 Task: Look for space in Wantagh, United States from 10th August, 2023 to 20th August, 2023 for 12 adults in price range Rs.10000 to Rs.14000. Place can be entire place or shared room with 6 bedrooms having 12 beds and 6 bathrooms. Property type can be house, flat, guest house. Amenities needed are: wifi, TV, free parkinig on premises, gym, breakfast. Booking option can be shelf check-in. Required host language is English.
Action: Mouse moved to (449, 93)
Screenshot: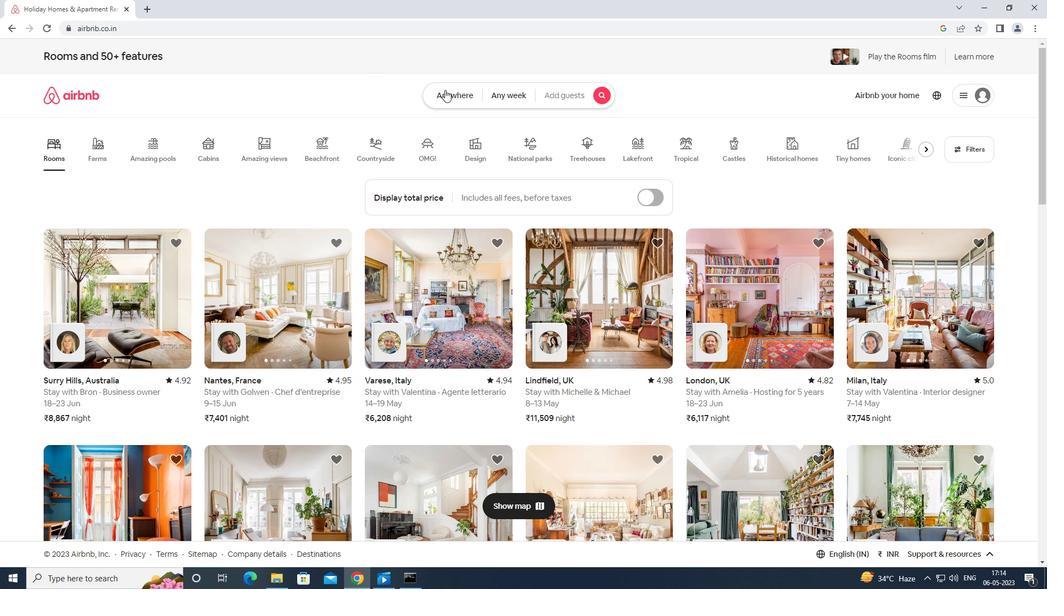 
Action: Mouse pressed left at (449, 93)
Screenshot: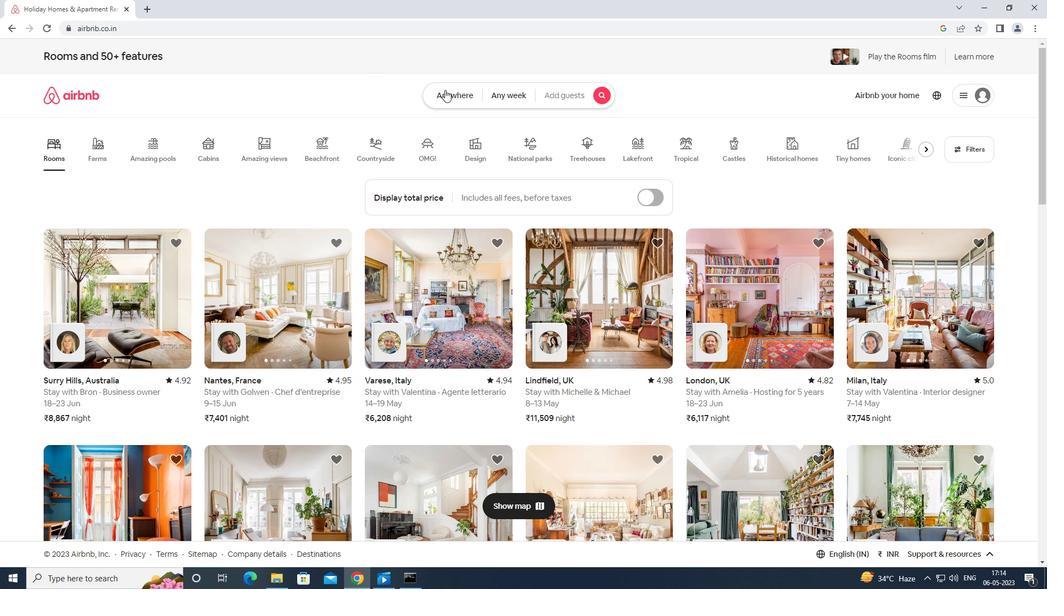 
Action: Mouse moved to (449, 100)
Screenshot: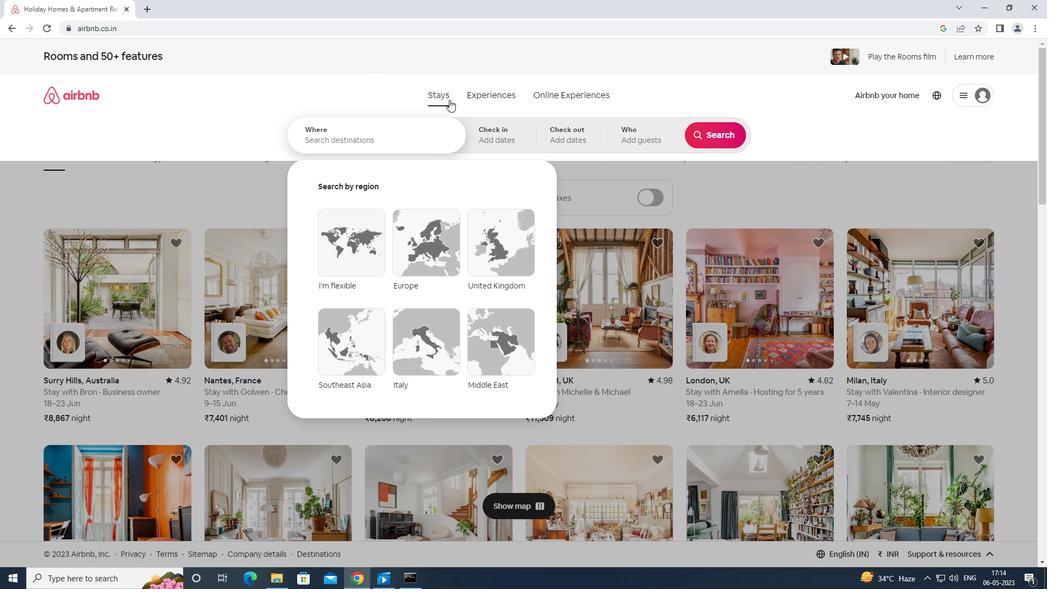 
Action: Key pressed <Key.caps_lock>
Screenshot: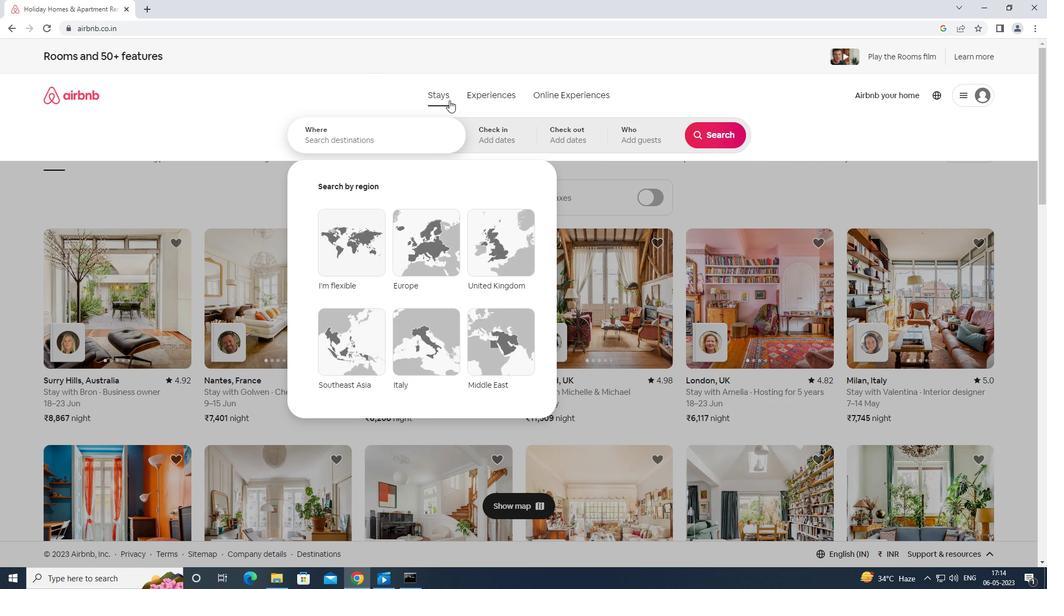 
Action: Mouse moved to (425, 137)
Screenshot: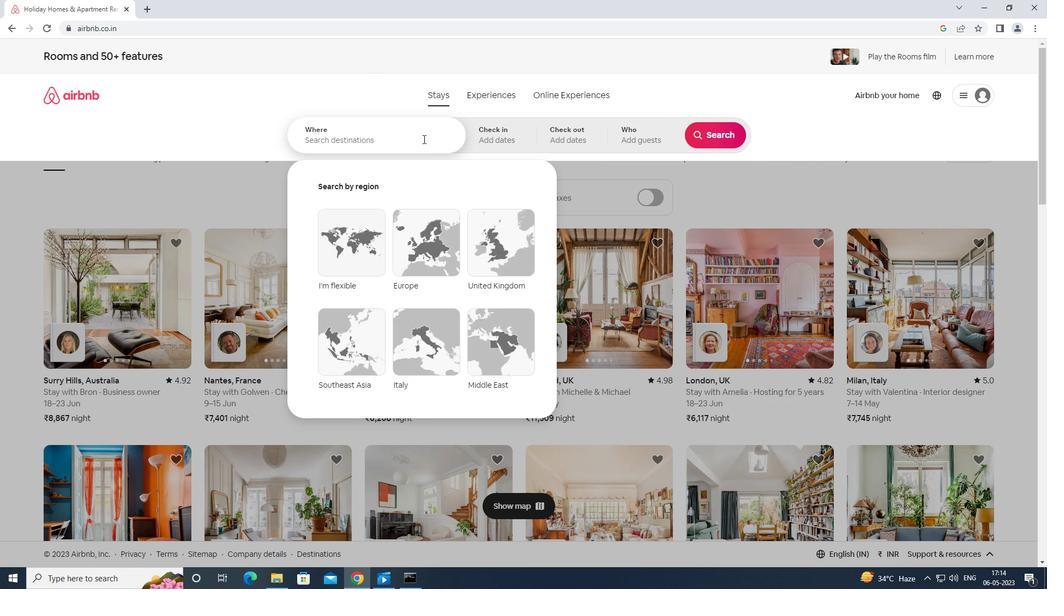 
Action: Mouse pressed left at (425, 137)
Screenshot: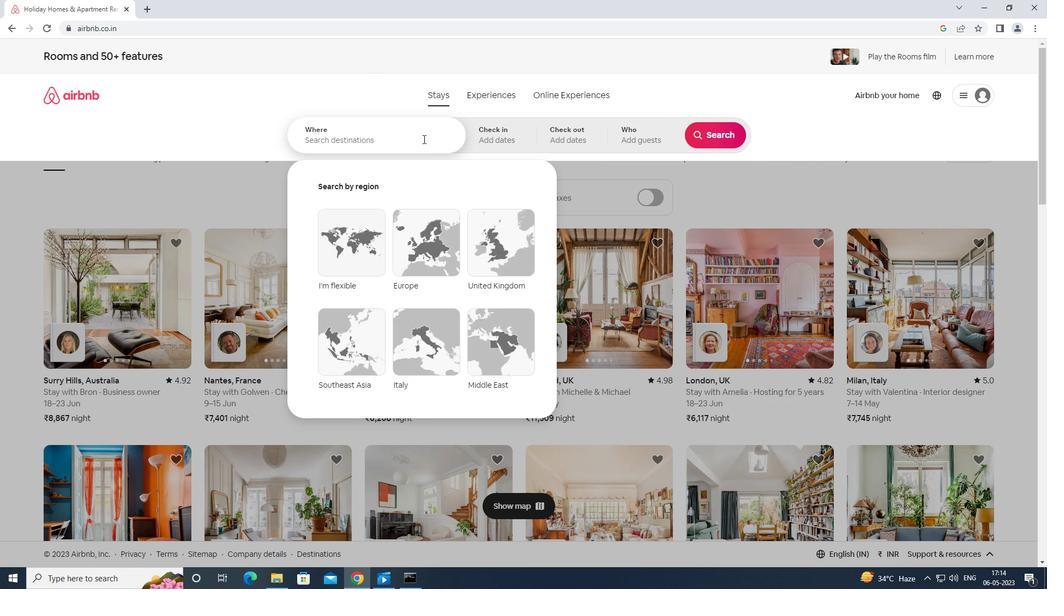 
Action: Mouse moved to (425, 134)
Screenshot: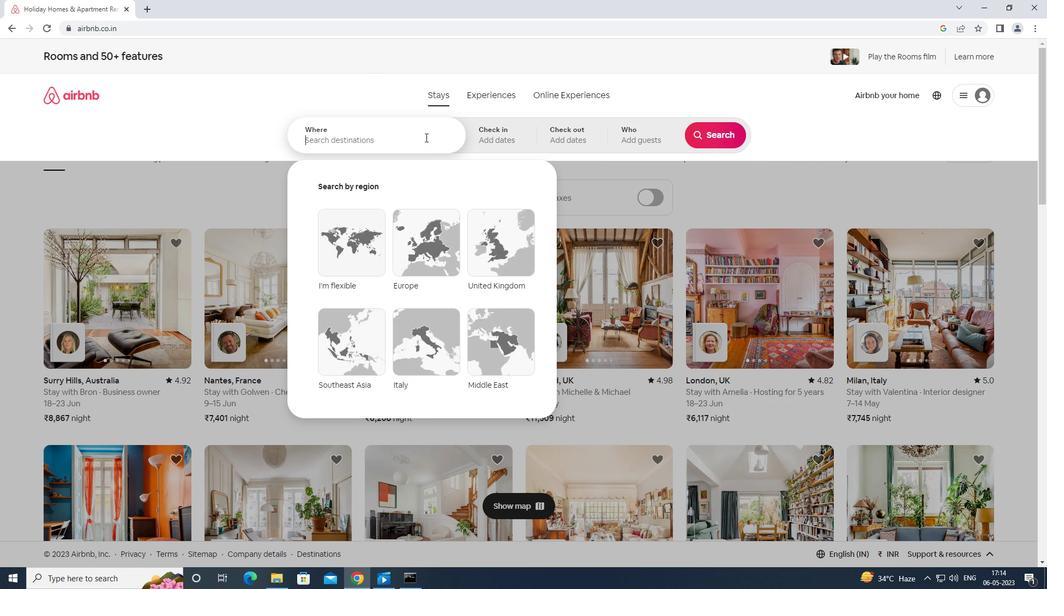 
Action: Key pressed wantagh<Key.space>united<Key.space>states<Key.enter>
Screenshot: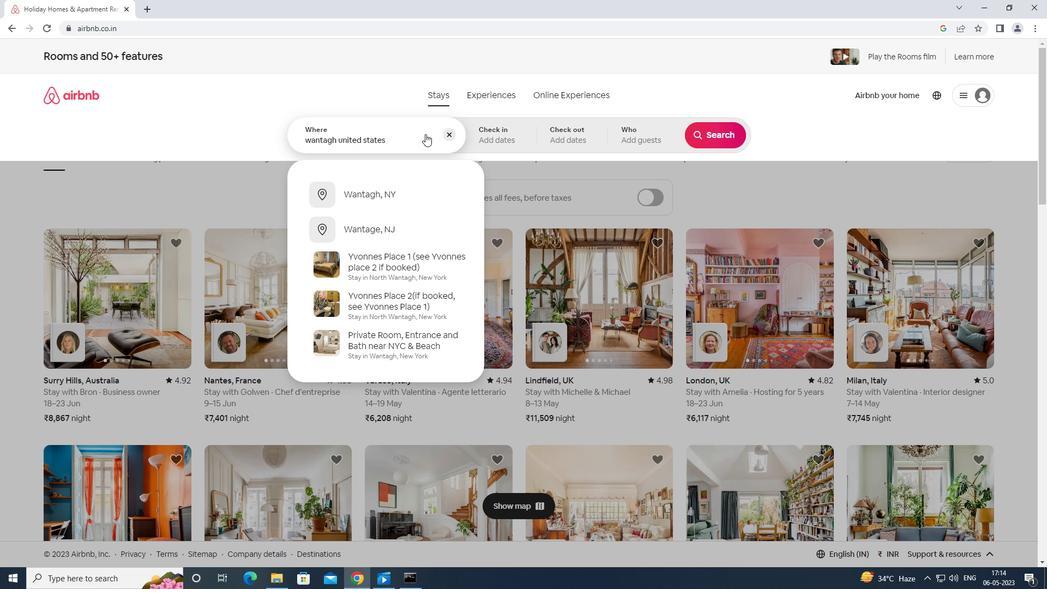 
Action: Mouse moved to (703, 224)
Screenshot: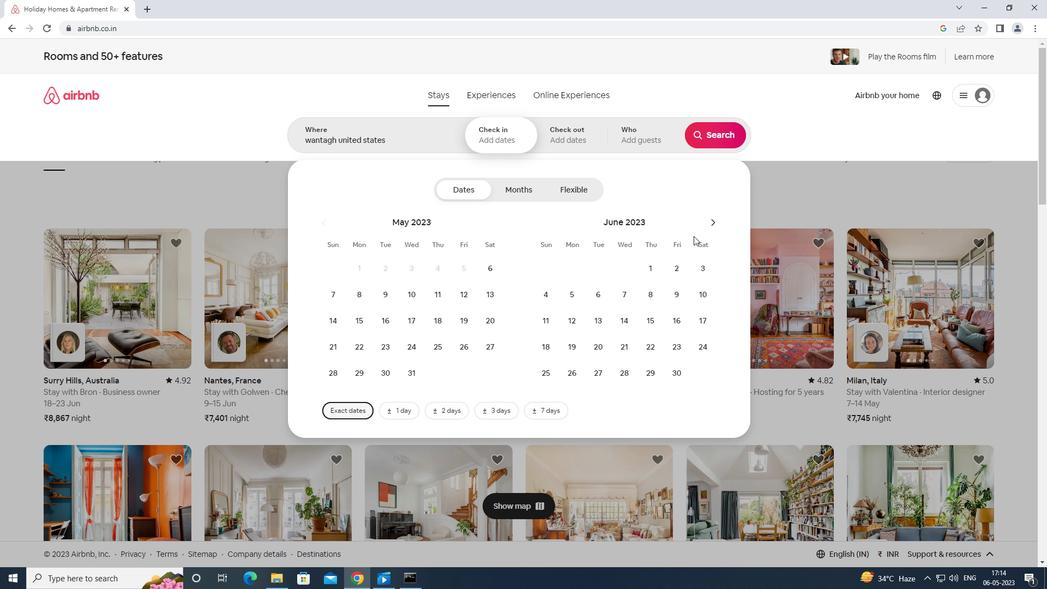 
Action: Mouse pressed left at (703, 224)
Screenshot: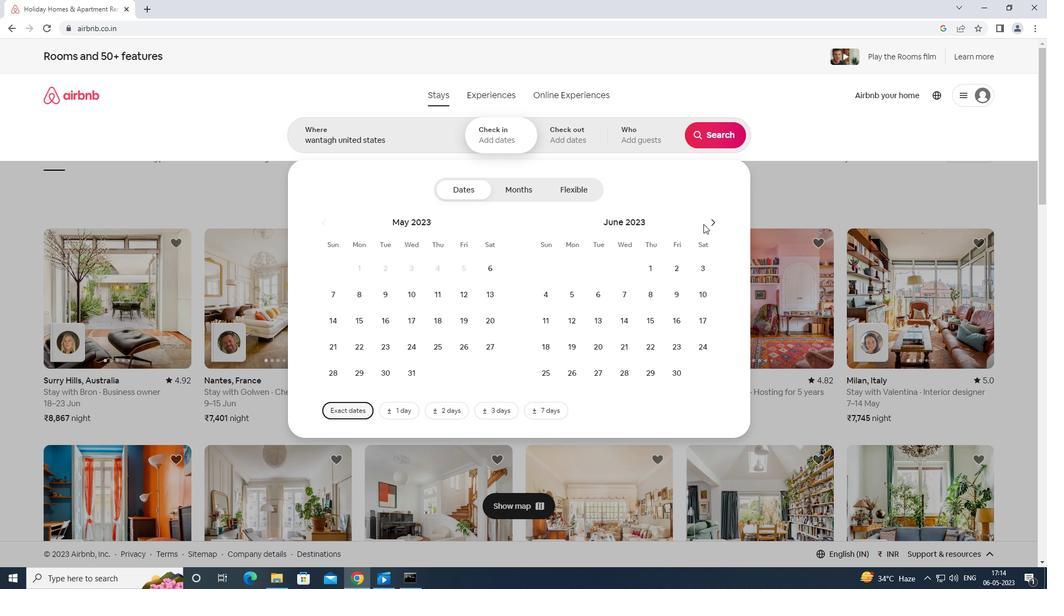 
Action: Mouse moved to (712, 223)
Screenshot: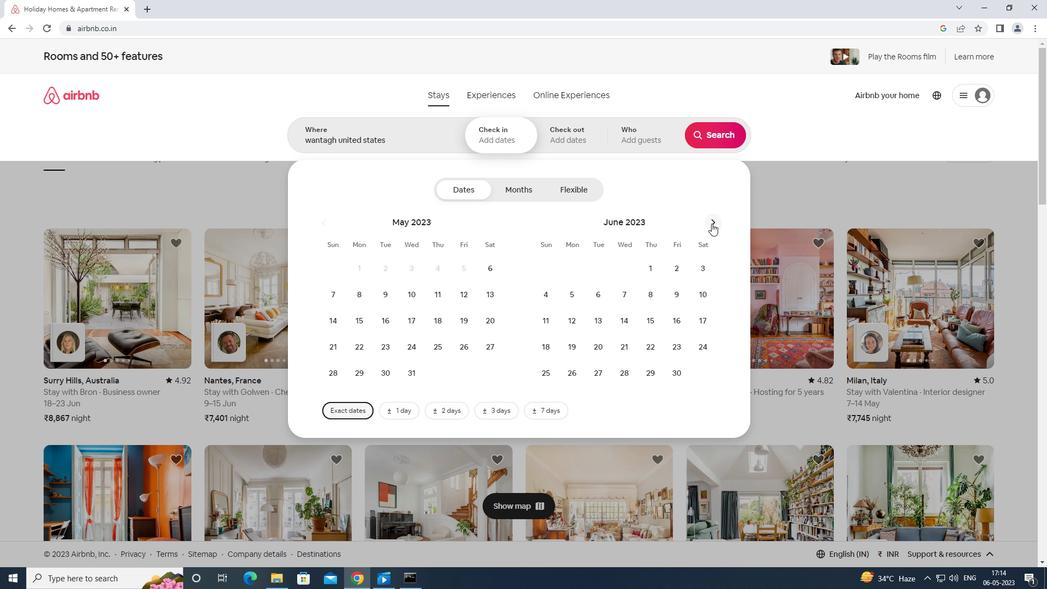 
Action: Mouse pressed left at (712, 223)
Screenshot: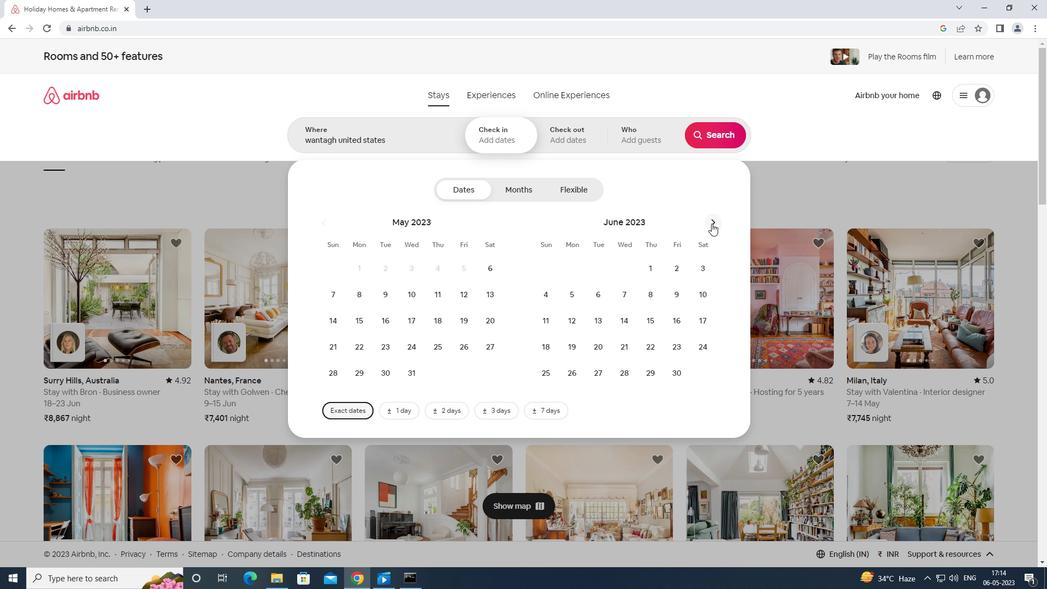 
Action: Mouse moved to (712, 223)
Screenshot: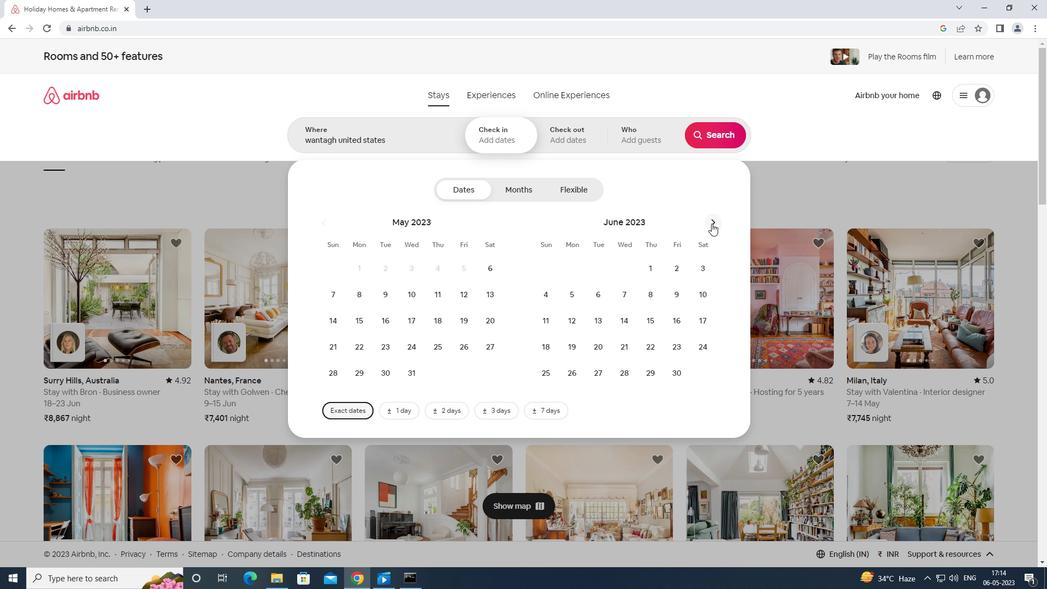 
Action: Mouse pressed left at (712, 223)
Screenshot: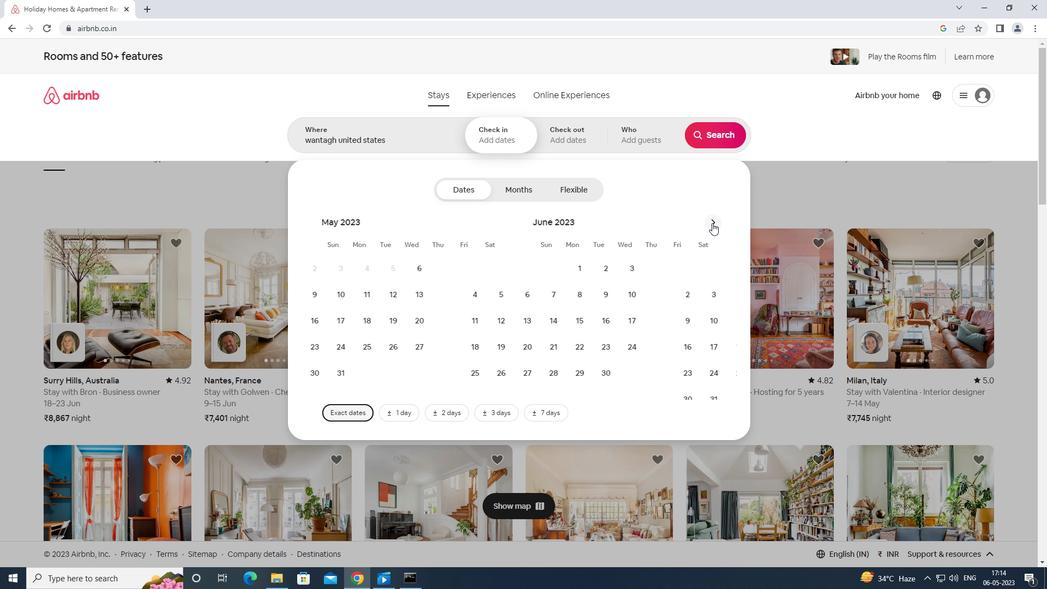 
Action: Mouse moved to (655, 293)
Screenshot: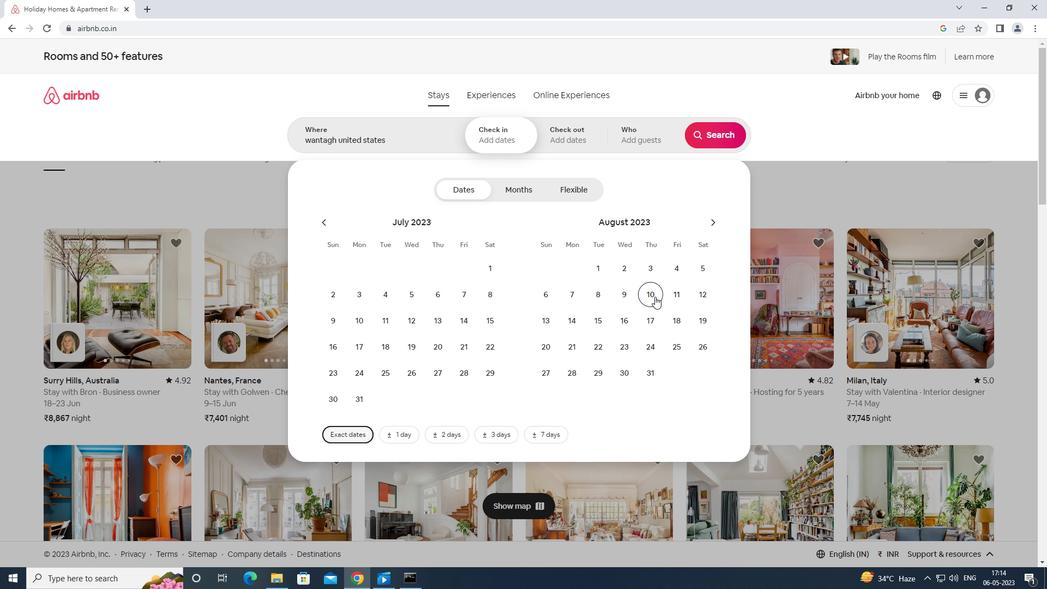 
Action: Mouse pressed left at (655, 293)
Screenshot: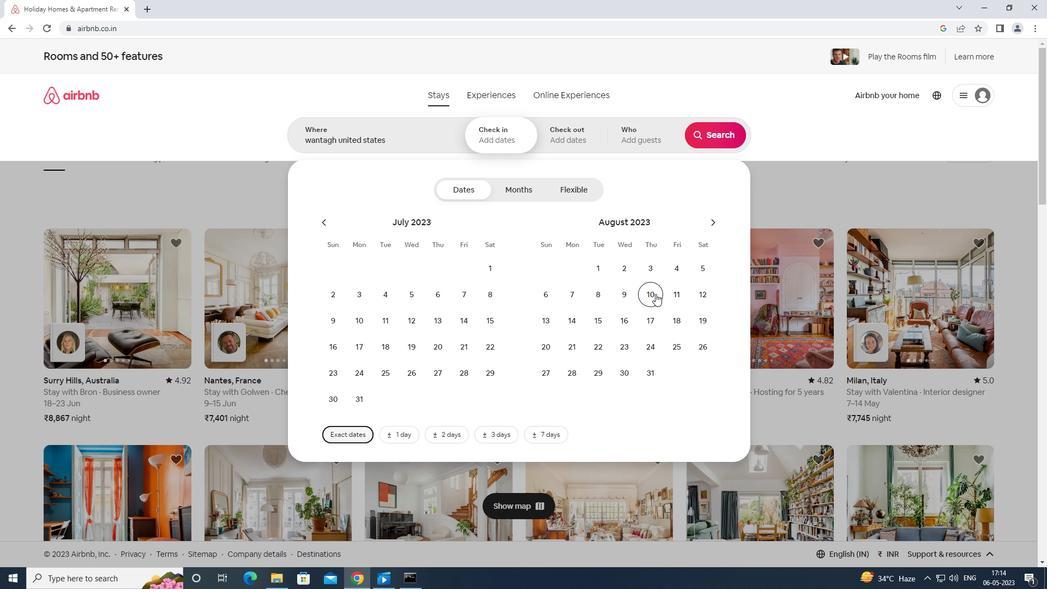 
Action: Mouse moved to (541, 343)
Screenshot: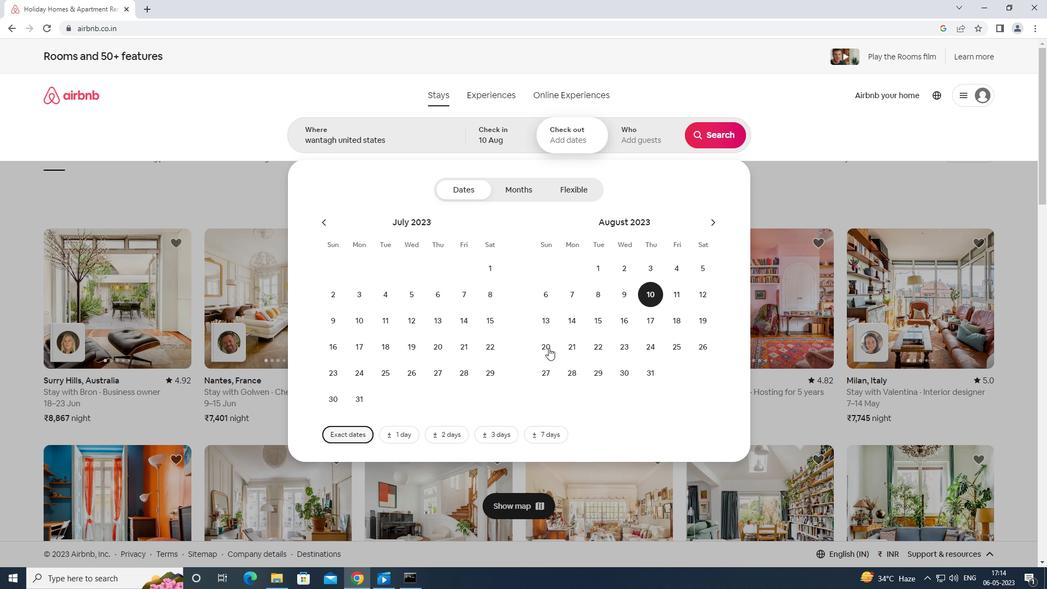 
Action: Mouse pressed left at (541, 343)
Screenshot: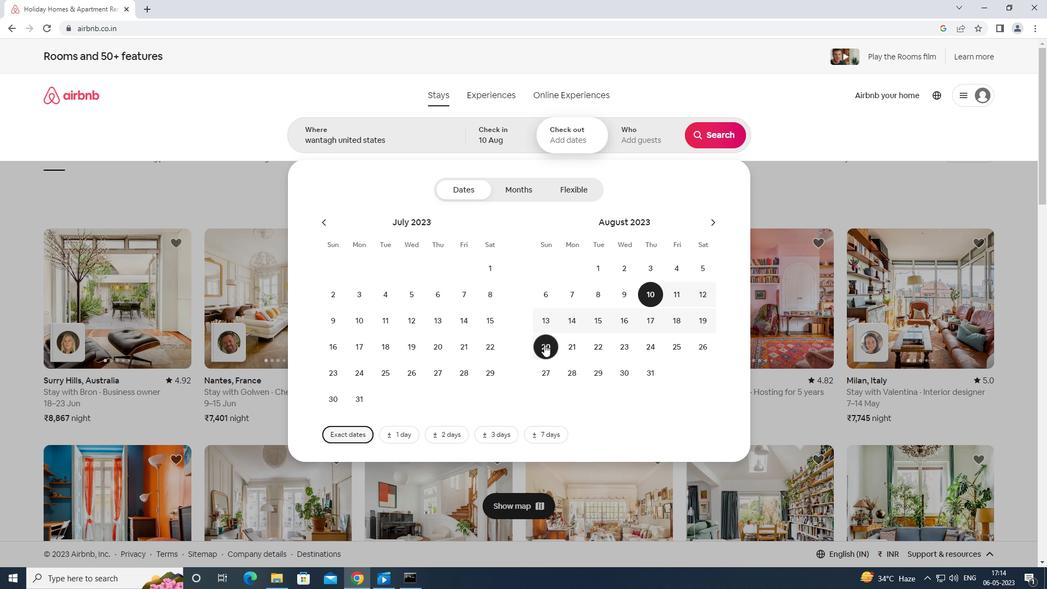 
Action: Mouse moved to (653, 135)
Screenshot: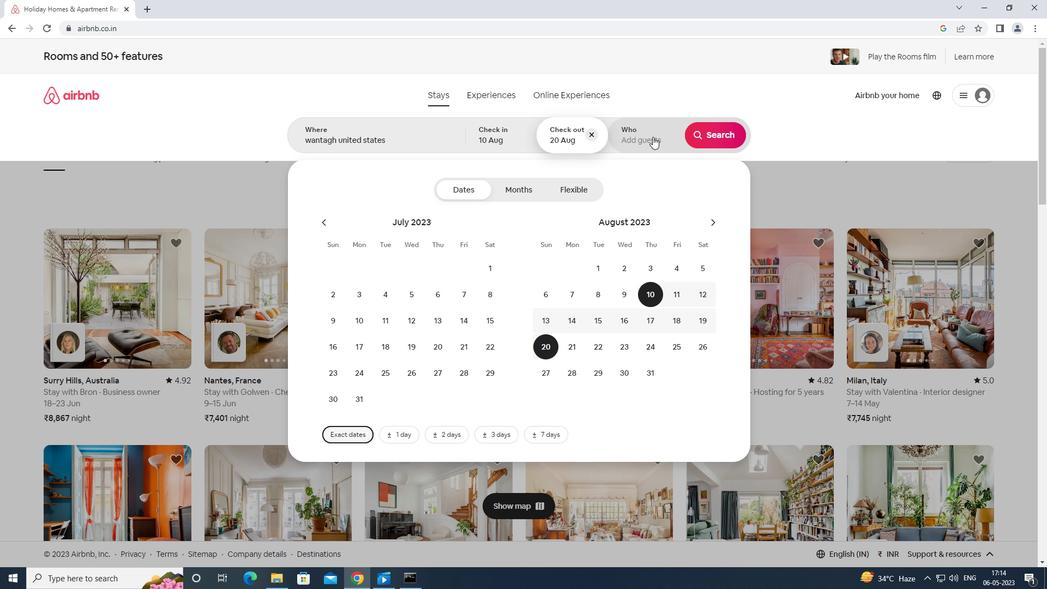 
Action: Mouse pressed left at (653, 135)
Screenshot: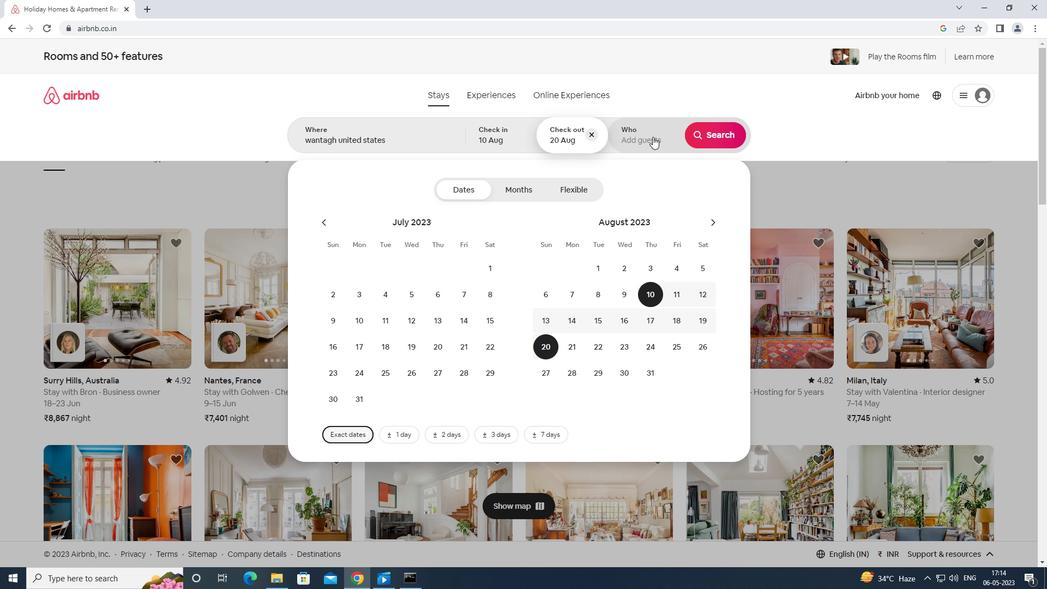 
Action: Mouse moved to (714, 190)
Screenshot: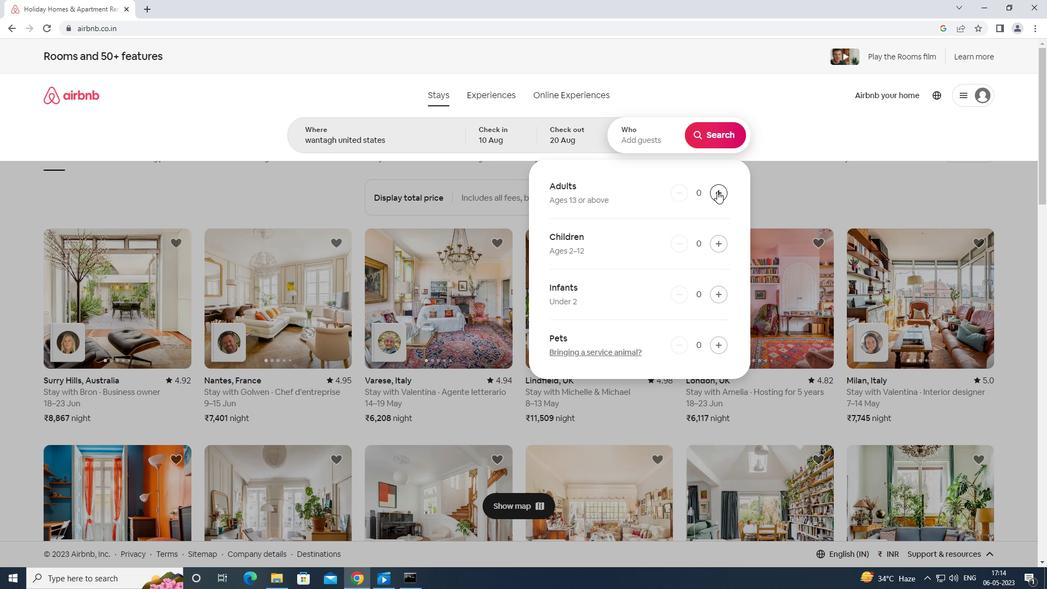 
Action: Mouse pressed left at (714, 190)
Screenshot: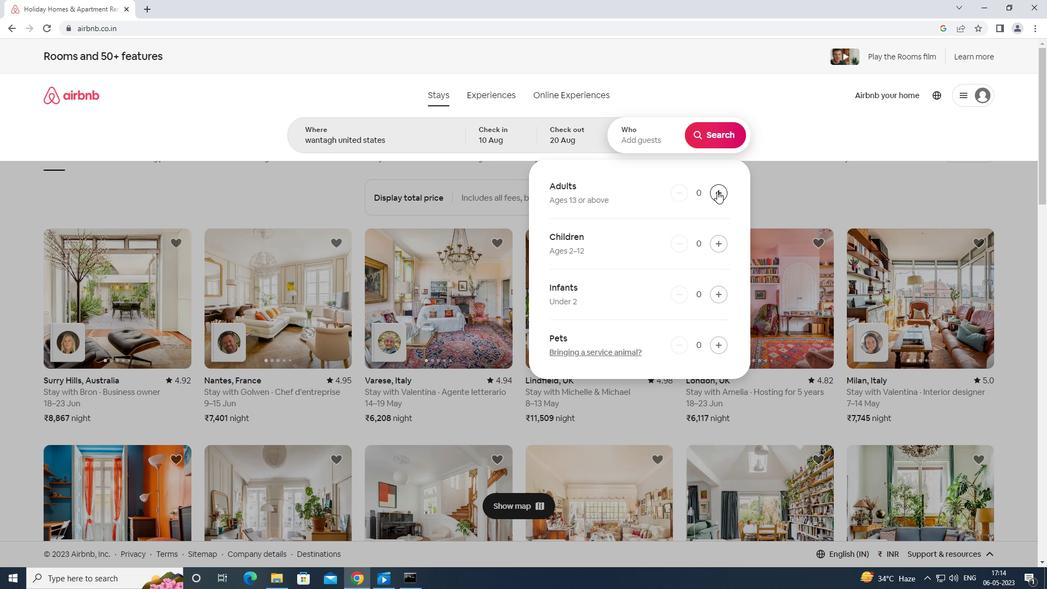 
Action: Mouse moved to (714, 190)
Screenshot: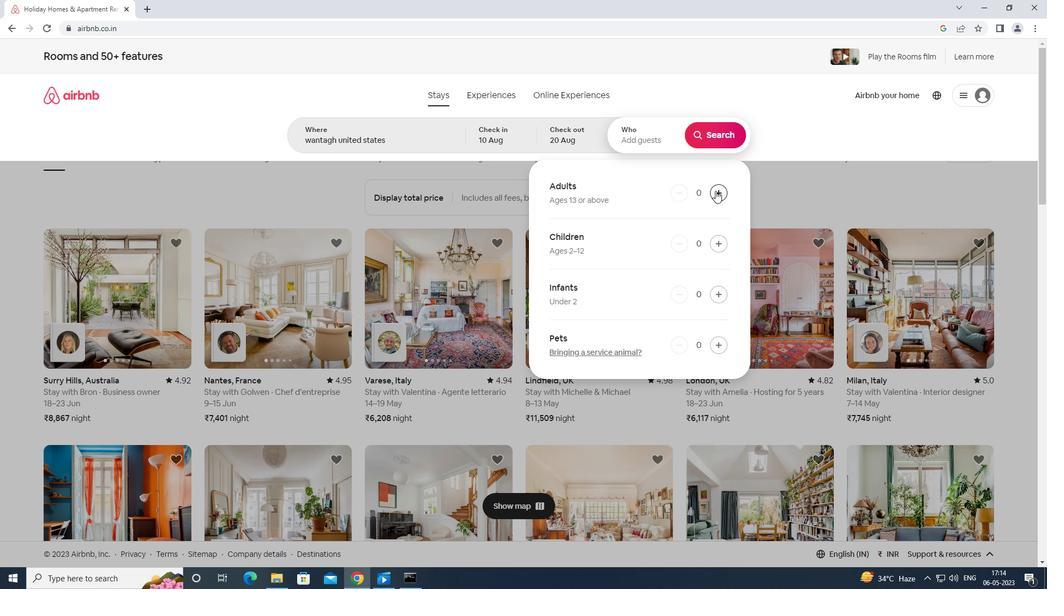 
Action: Mouse pressed left at (714, 190)
Screenshot: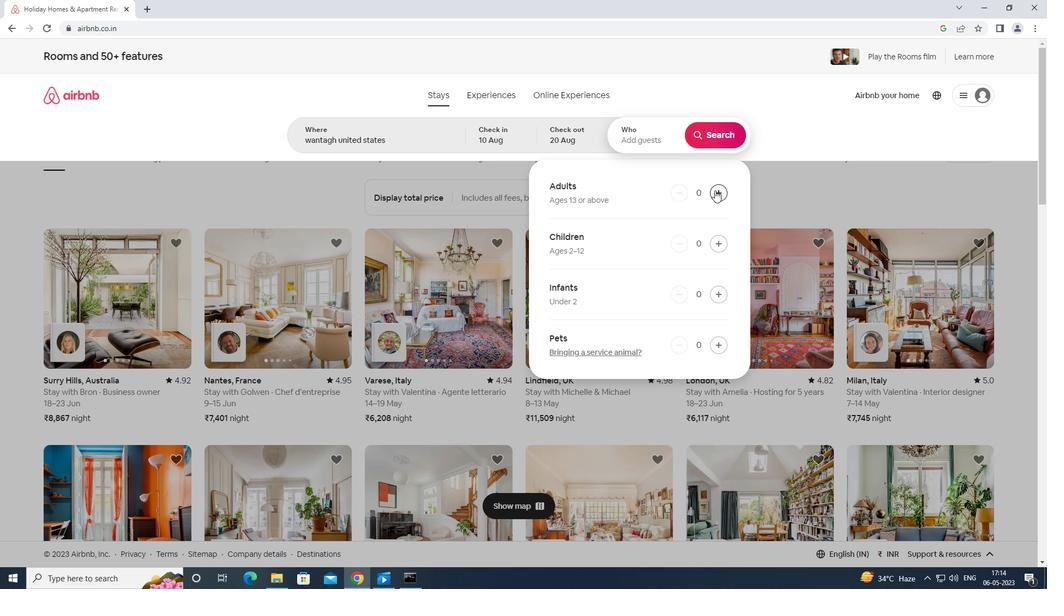 
Action: Mouse pressed left at (714, 190)
Screenshot: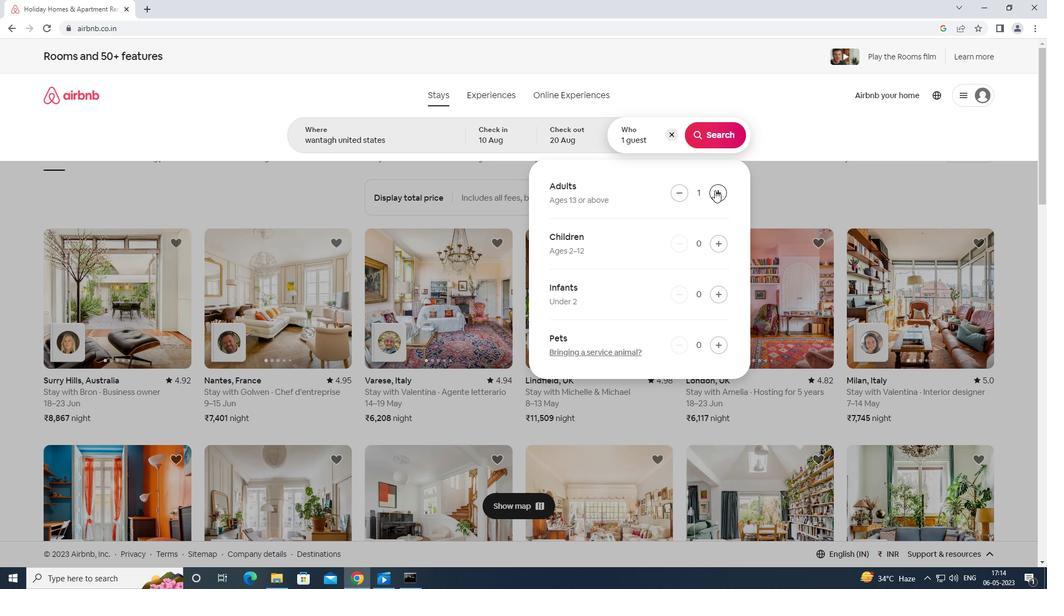 
Action: Mouse moved to (714, 189)
Screenshot: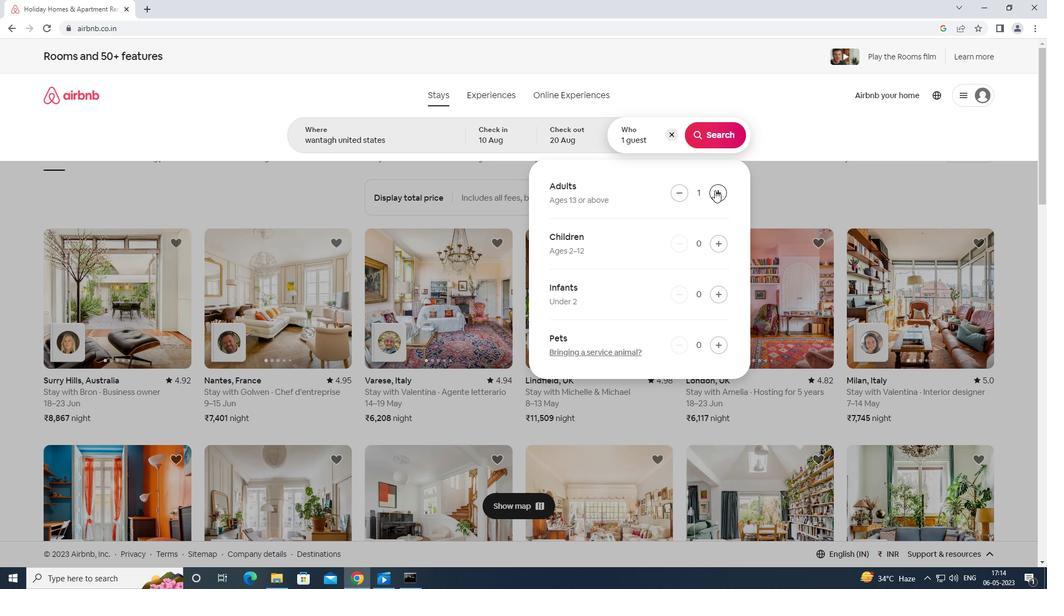 
Action: Mouse pressed left at (714, 189)
Screenshot: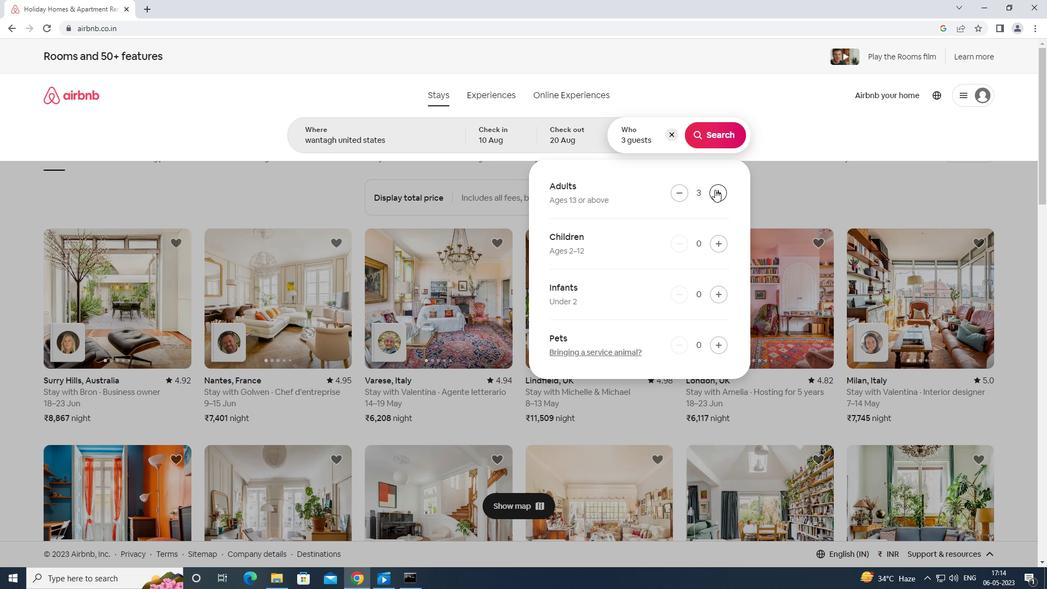 
Action: Mouse moved to (718, 190)
Screenshot: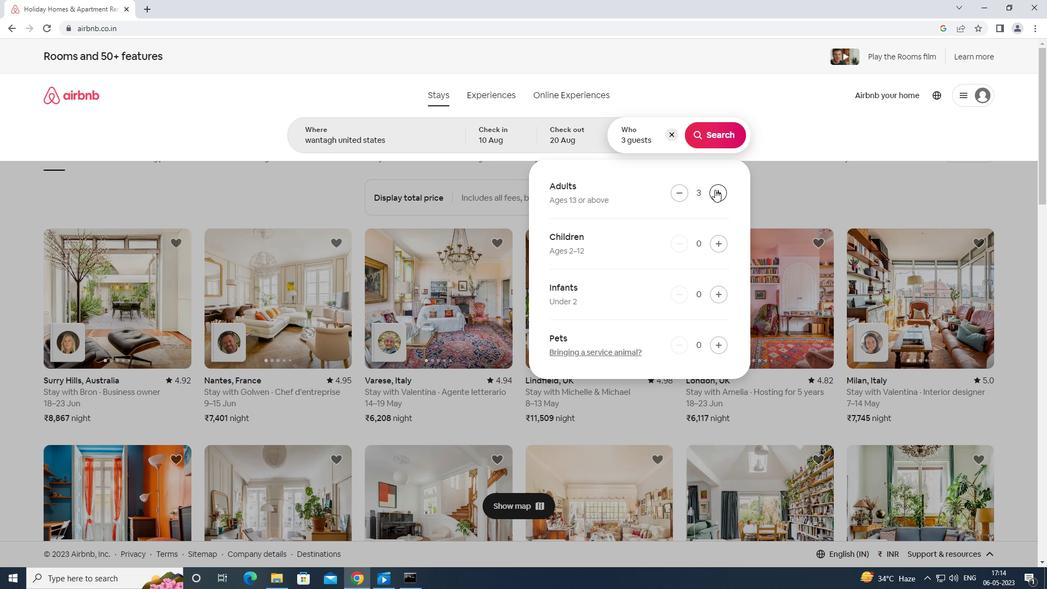 
Action: Mouse pressed left at (718, 190)
Screenshot: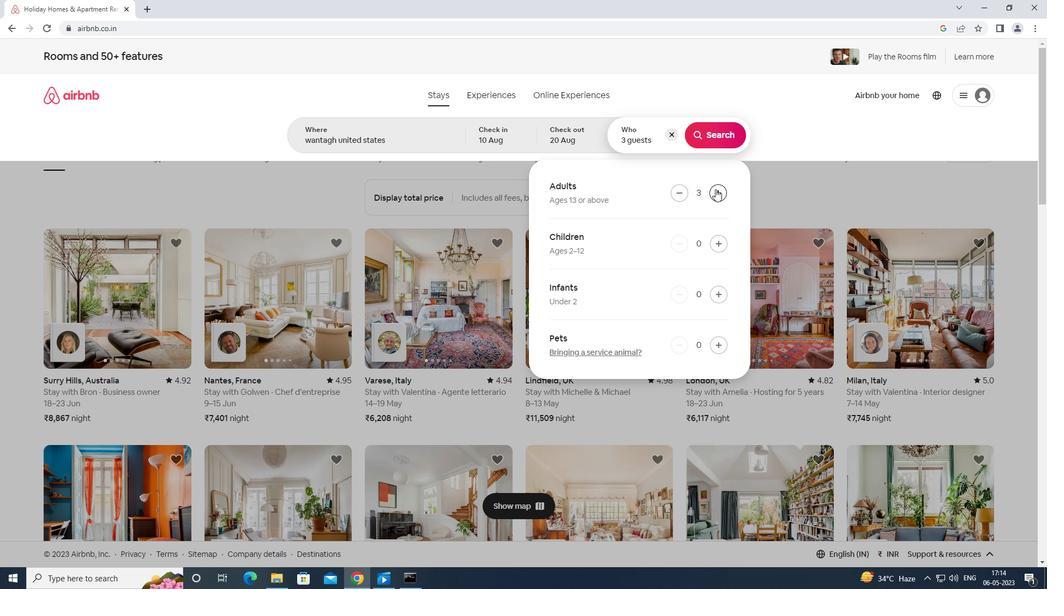 
Action: Mouse moved to (718, 190)
Screenshot: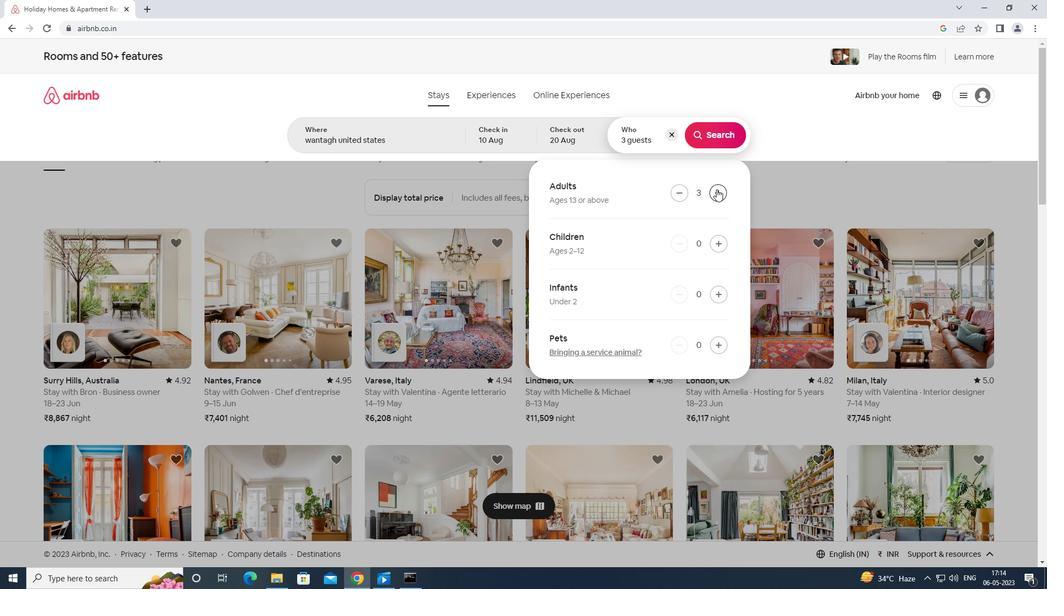 
Action: Mouse pressed left at (718, 190)
Screenshot: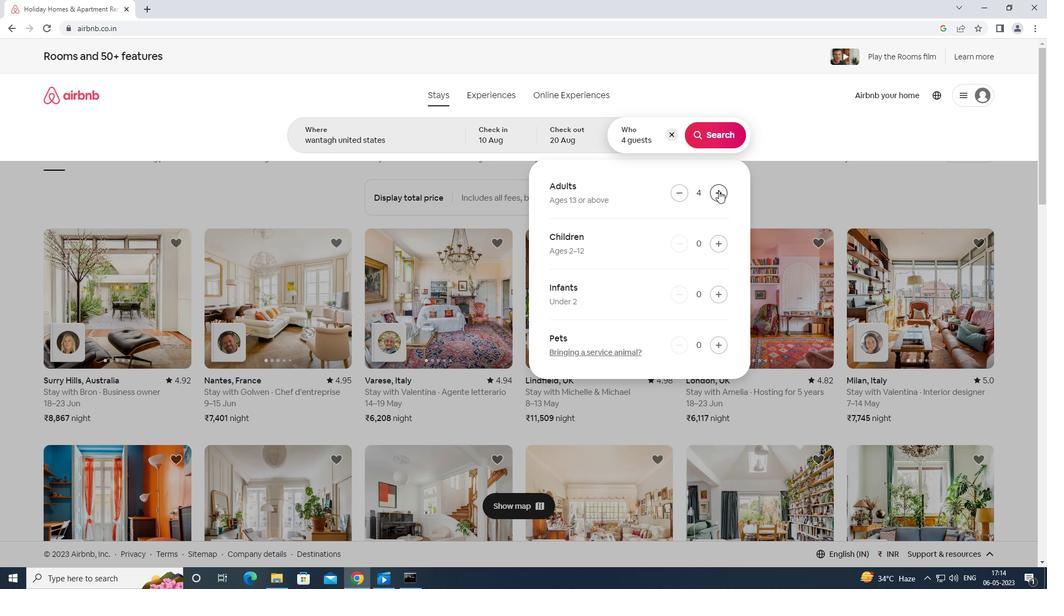 
Action: Mouse pressed left at (718, 190)
Screenshot: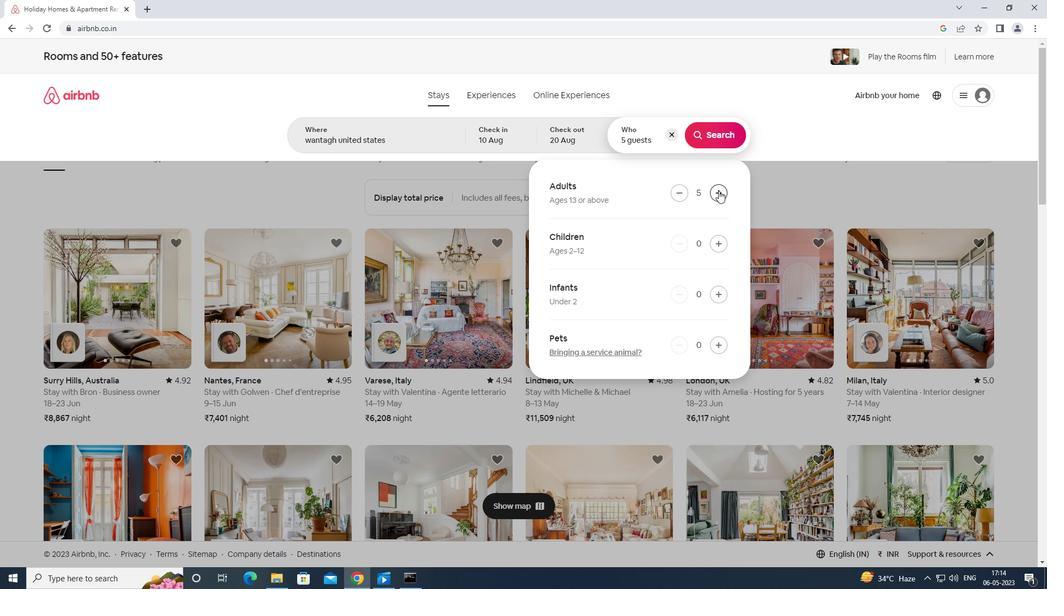 
Action: Mouse pressed left at (718, 190)
Screenshot: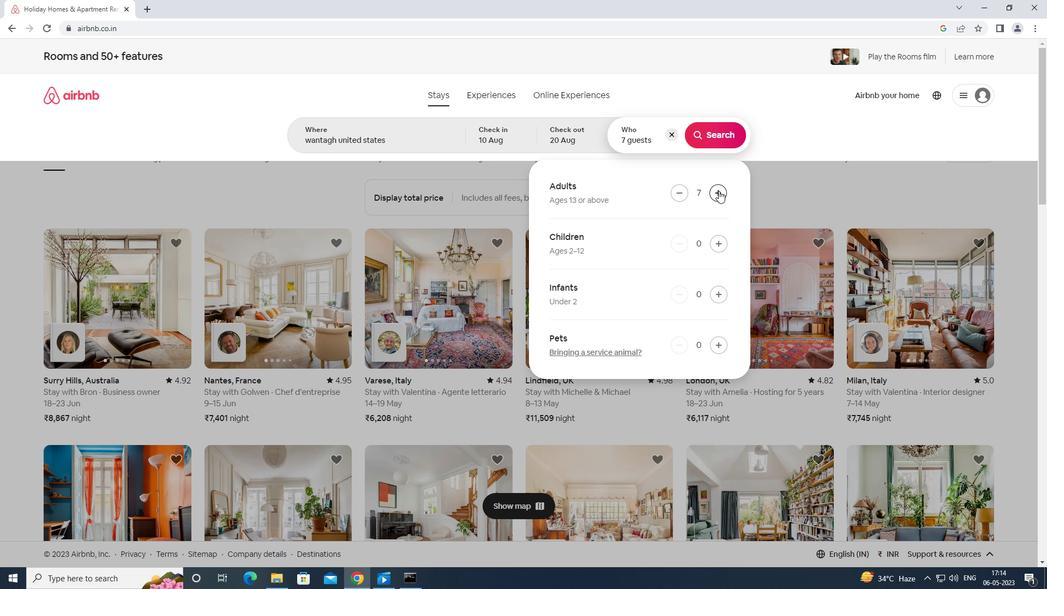 
Action: Mouse pressed left at (718, 190)
Screenshot: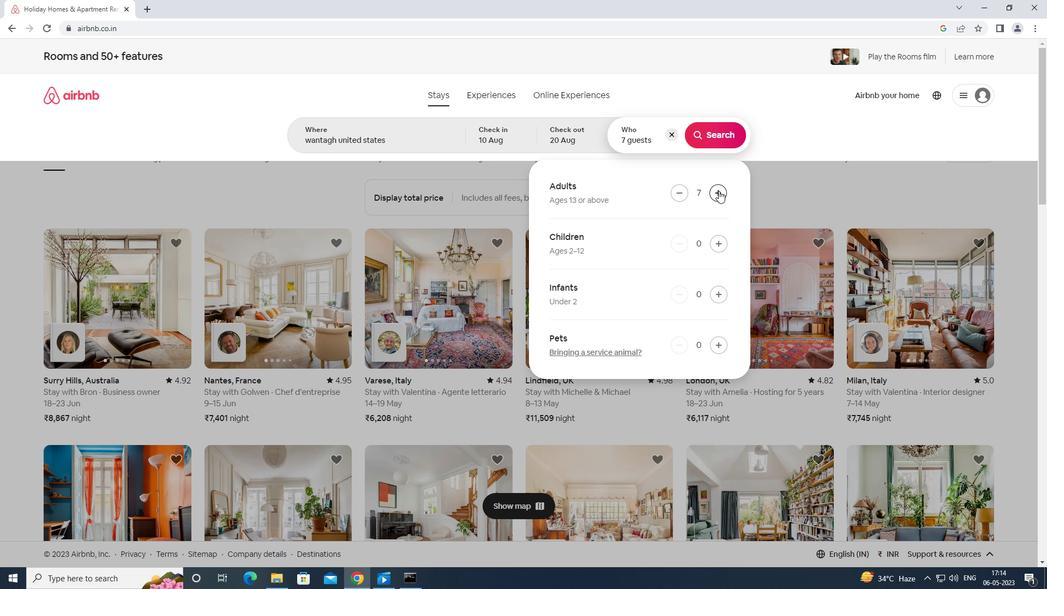 
Action: Mouse pressed left at (718, 190)
Screenshot: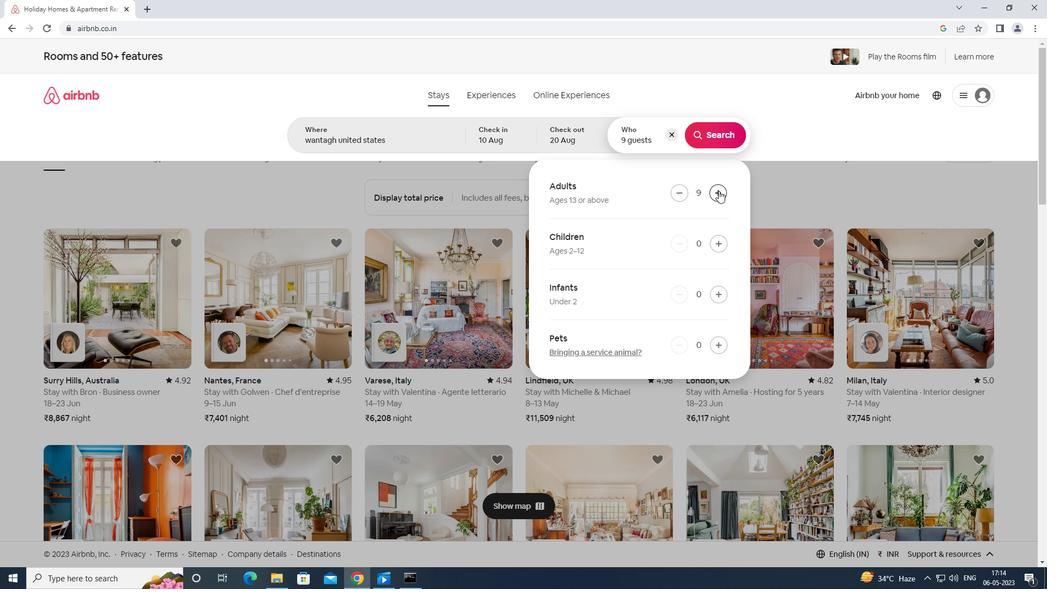 
Action: Mouse pressed left at (718, 190)
Screenshot: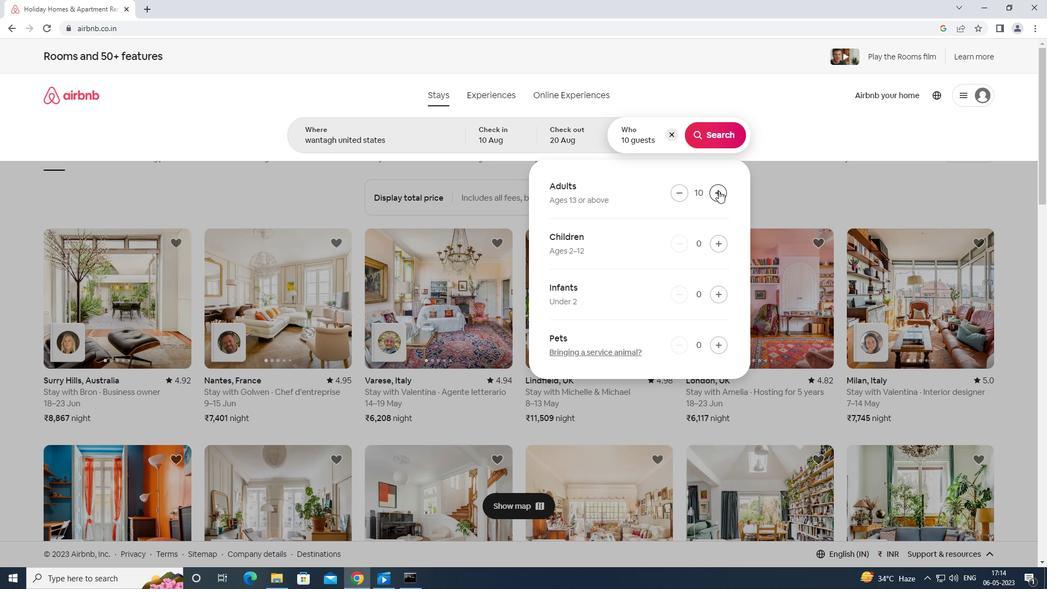 
Action: Mouse pressed left at (718, 190)
Screenshot: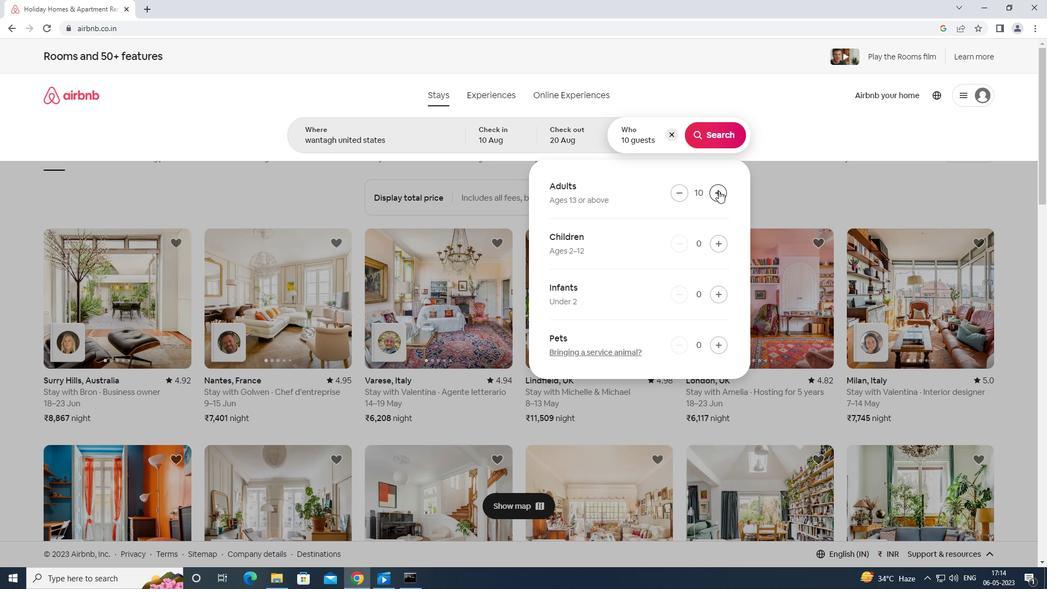 
Action: Mouse moved to (720, 135)
Screenshot: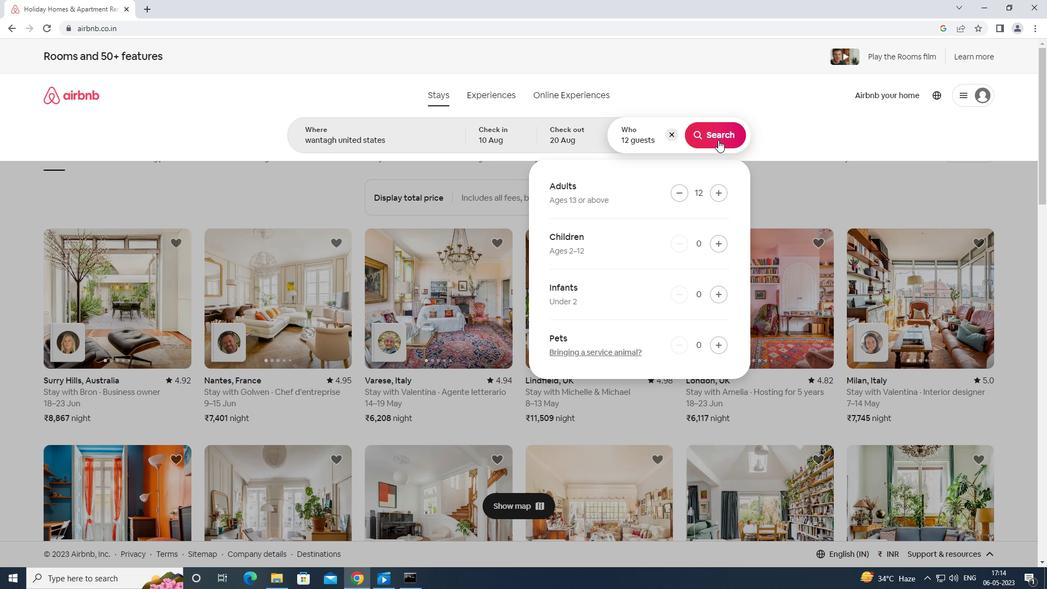 
Action: Mouse pressed left at (720, 135)
Screenshot: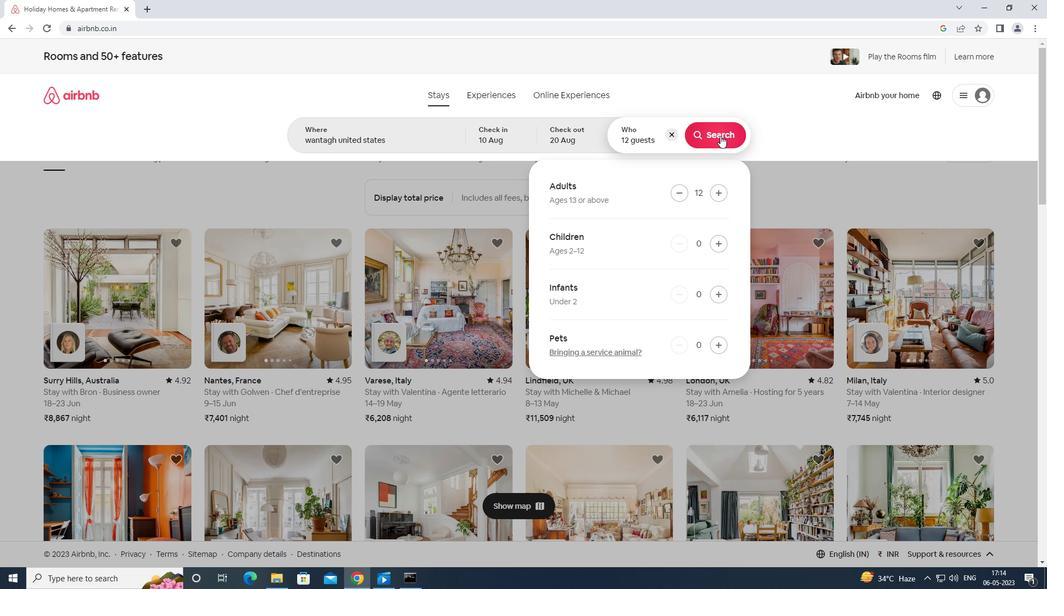 
Action: Mouse moved to (1008, 99)
Screenshot: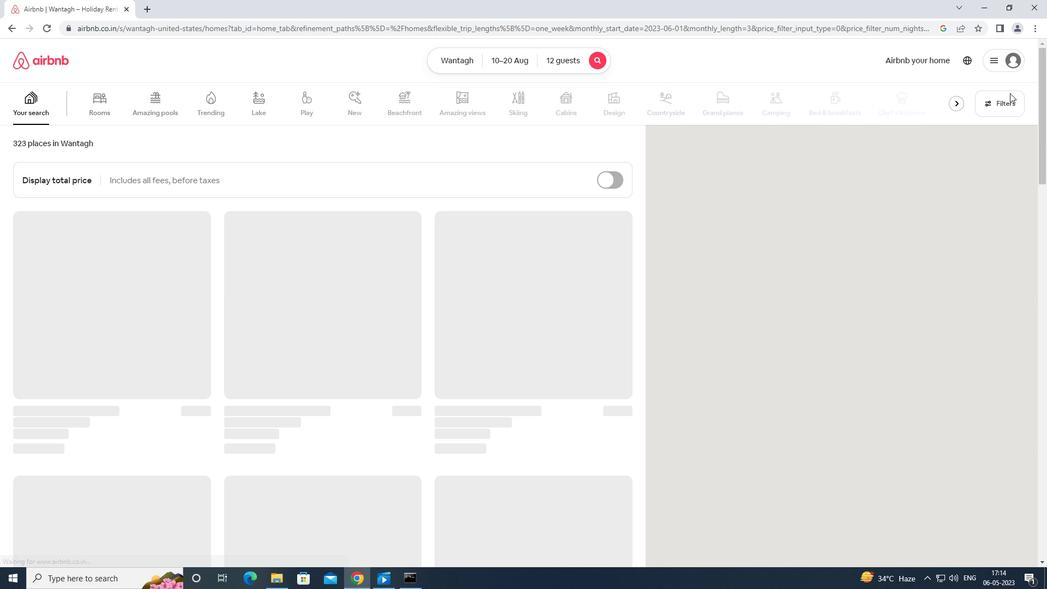 
Action: Mouse pressed left at (1008, 99)
Screenshot: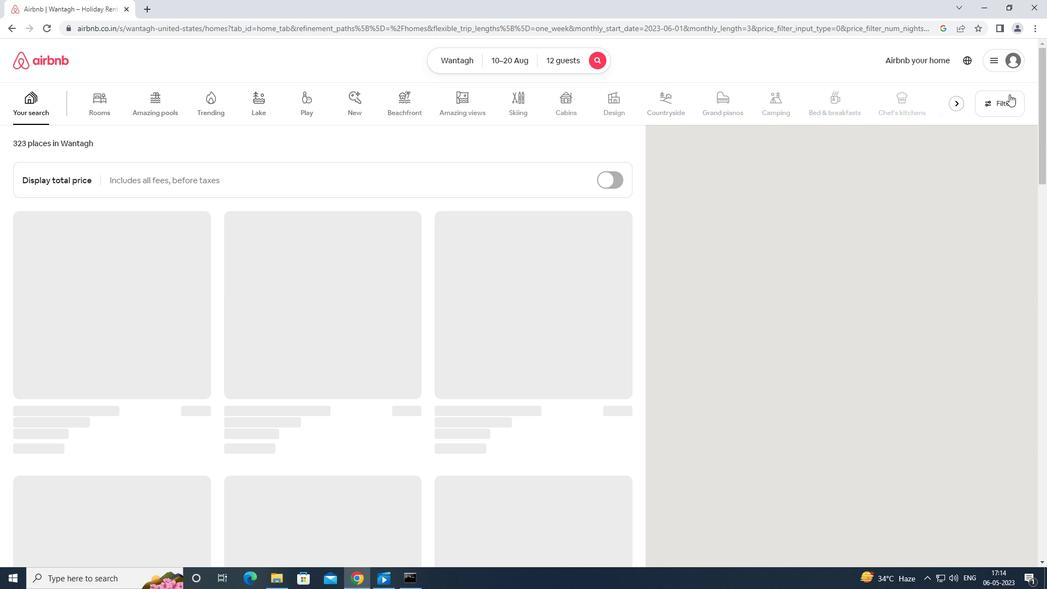 
Action: Mouse moved to (383, 363)
Screenshot: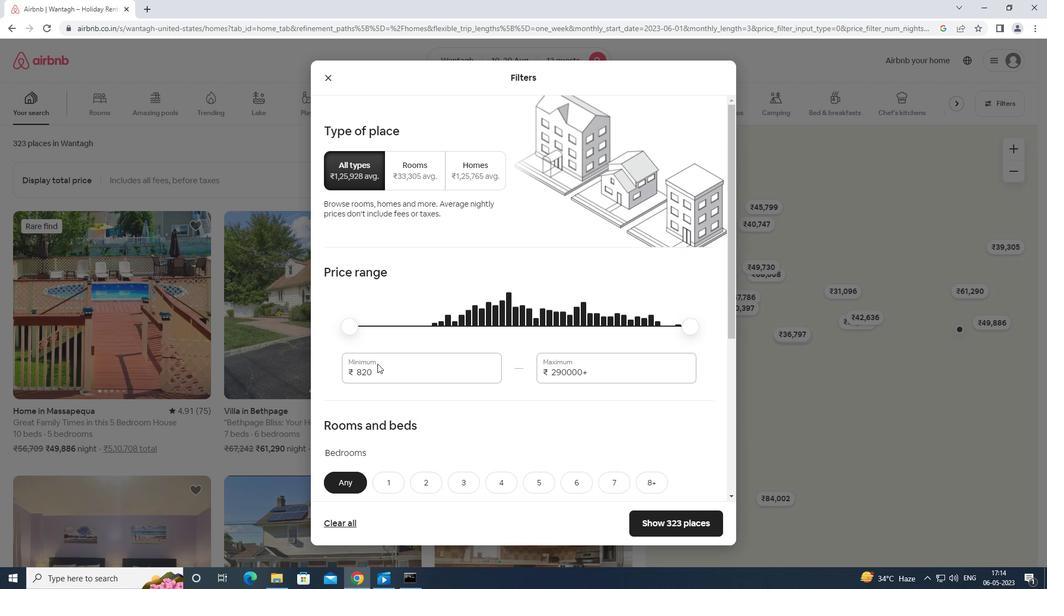 
Action: Mouse pressed left at (383, 363)
Screenshot: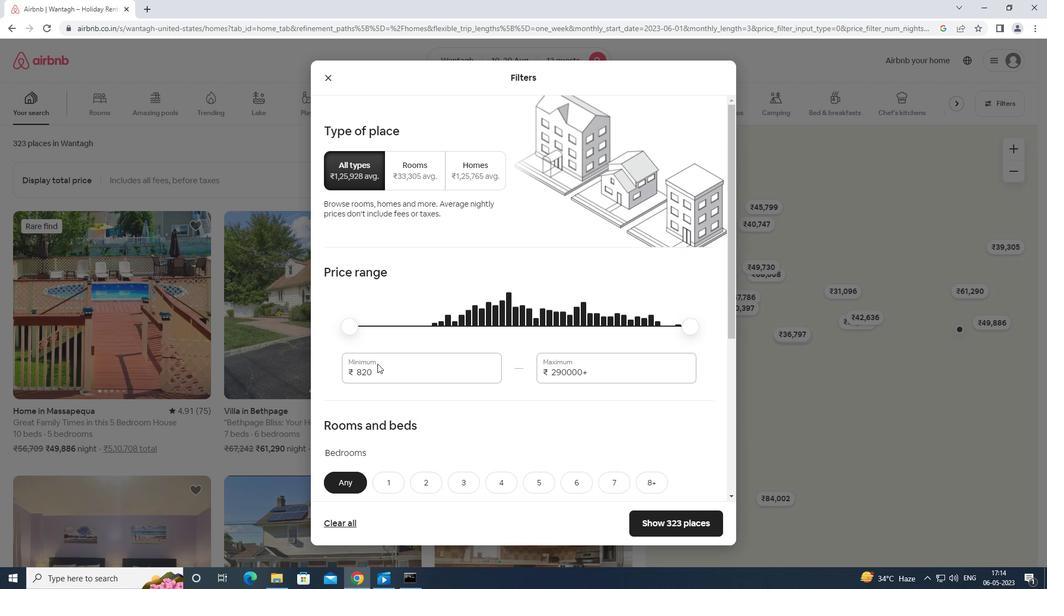 
Action: Mouse moved to (385, 361)
Screenshot: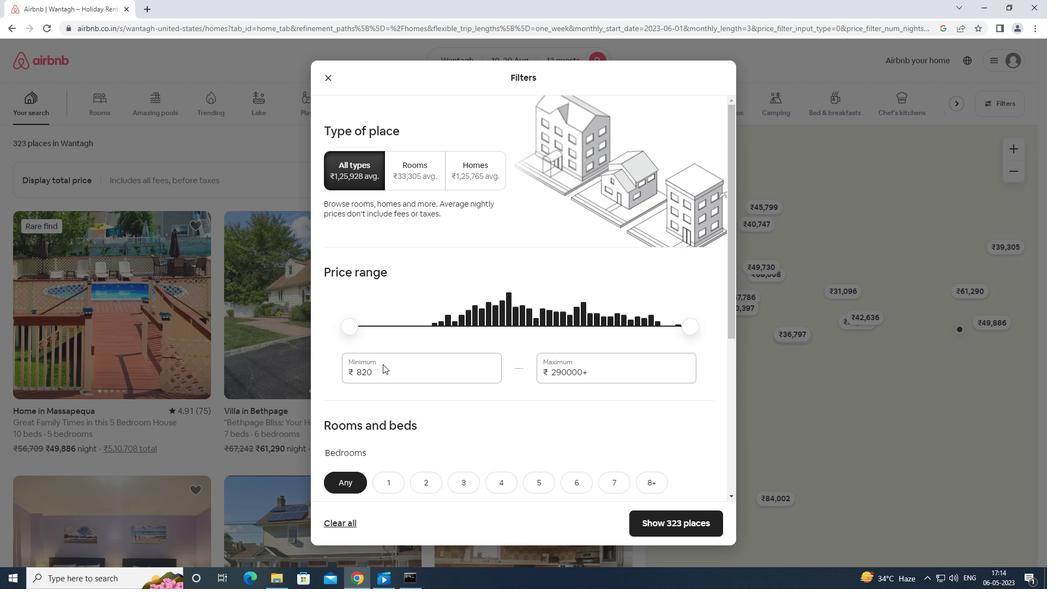 
Action: Key pressed <Key.backspace><Key.backspace><Key.backspace><Key.backspace><Key.backspace>10000
Screenshot: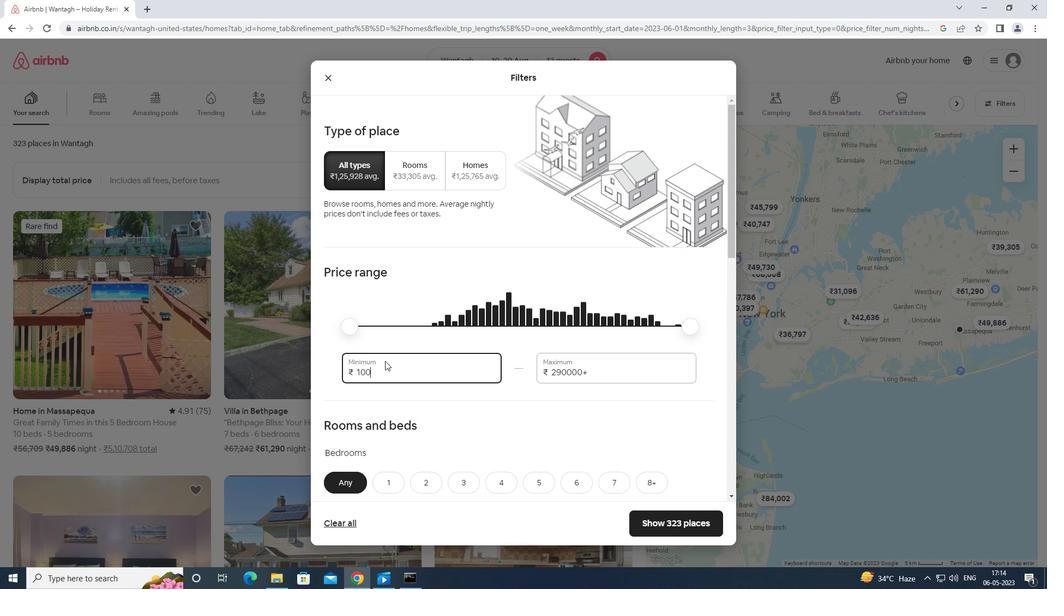 
Action: Mouse moved to (598, 371)
Screenshot: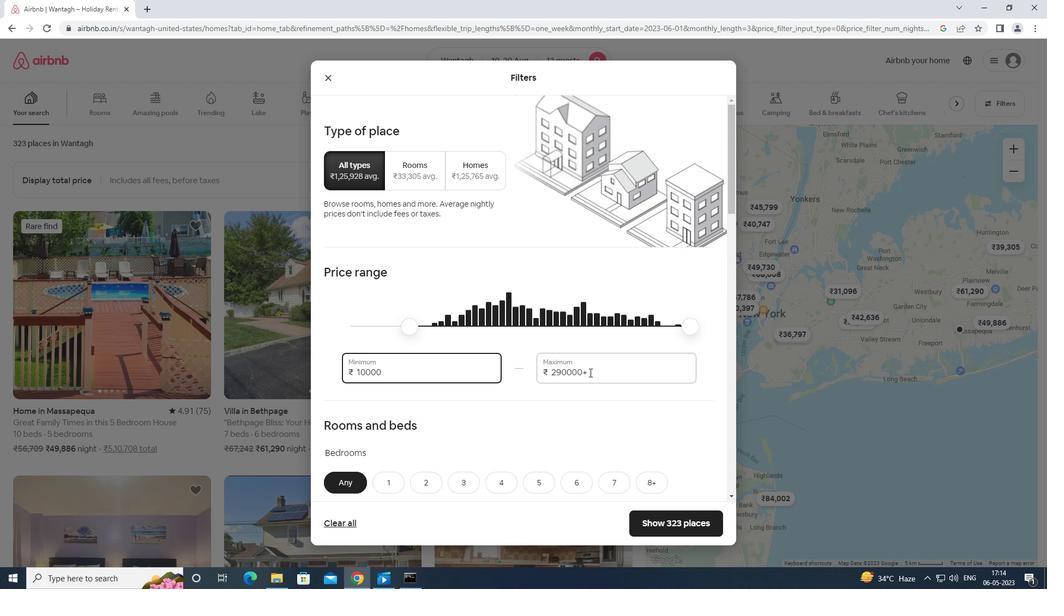 
Action: Mouse pressed left at (598, 371)
Screenshot: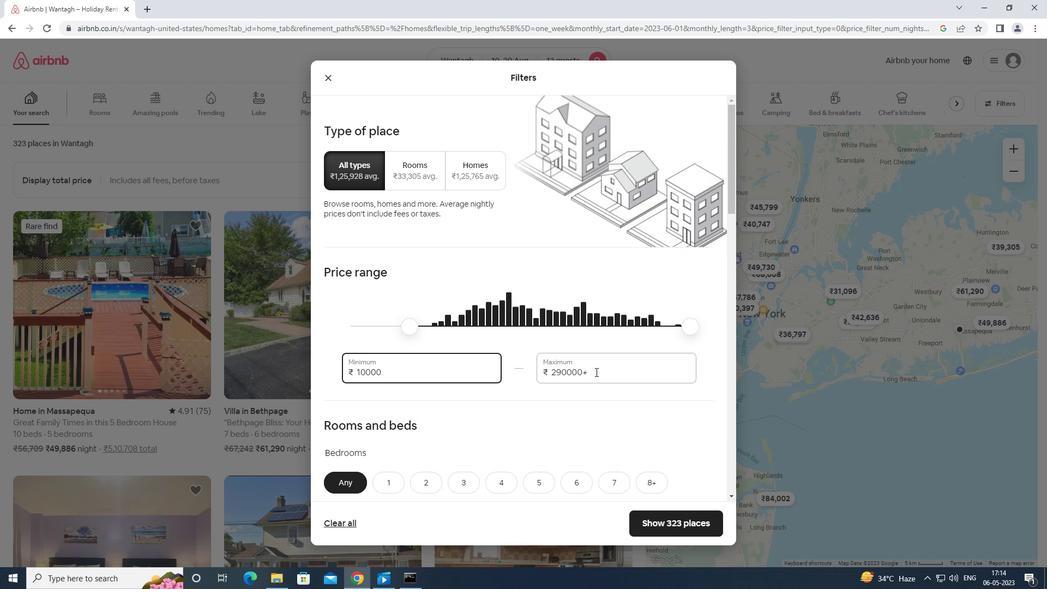 
Action: Mouse moved to (607, 364)
Screenshot: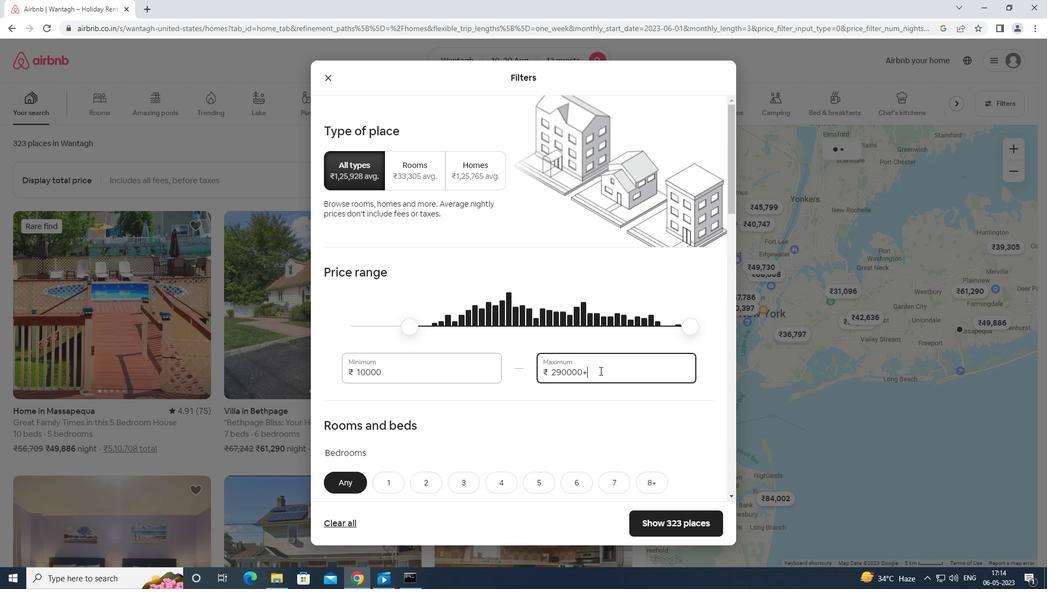 
Action: Key pressed <Key.backspace><Key.backspace><Key.backspace><Key.backspace><Key.backspace><Key.backspace><Key.backspace><Key.backspace><Key.backspace><Key.backspace><Key.backspace><Key.backspace><Key.backspace><Key.backspace>14000
Screenshot: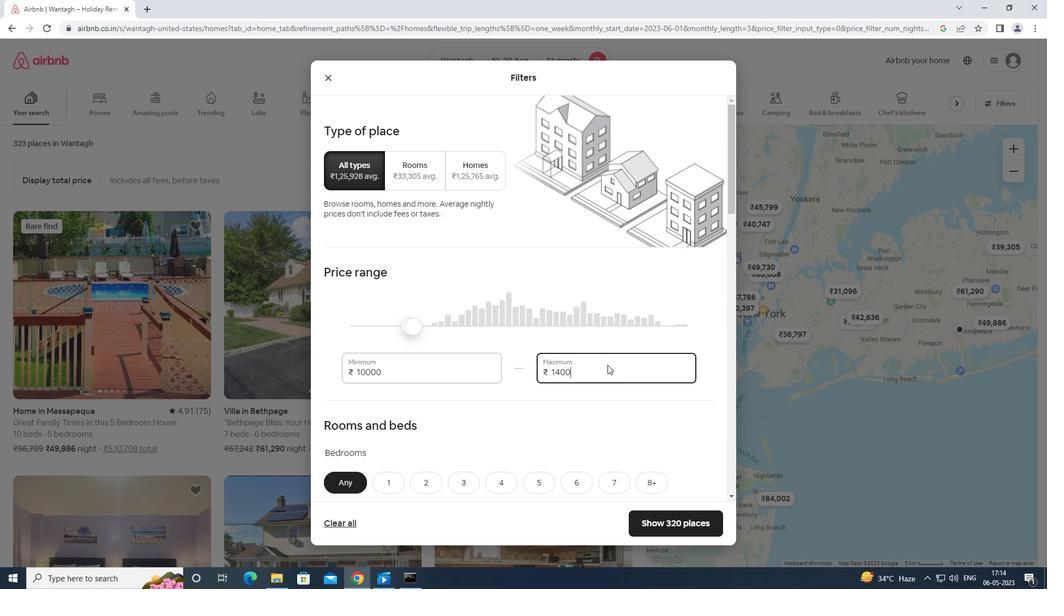 
Action: Mouse moved to (614, 355)
Screenshot: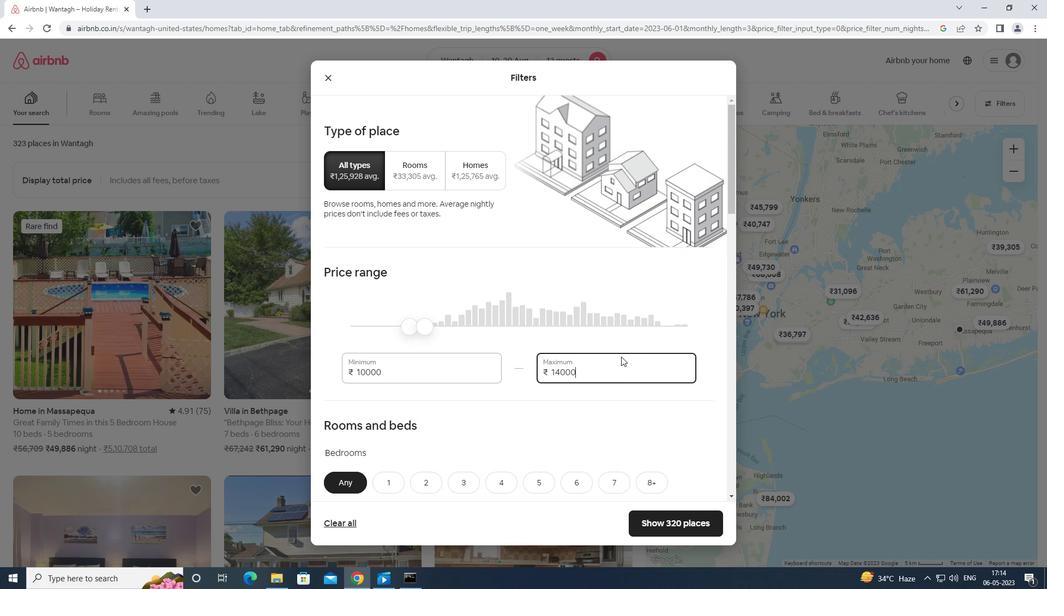 
Action: Mouse scrolled (614, 355) with delta (0, 0)
Screenshot: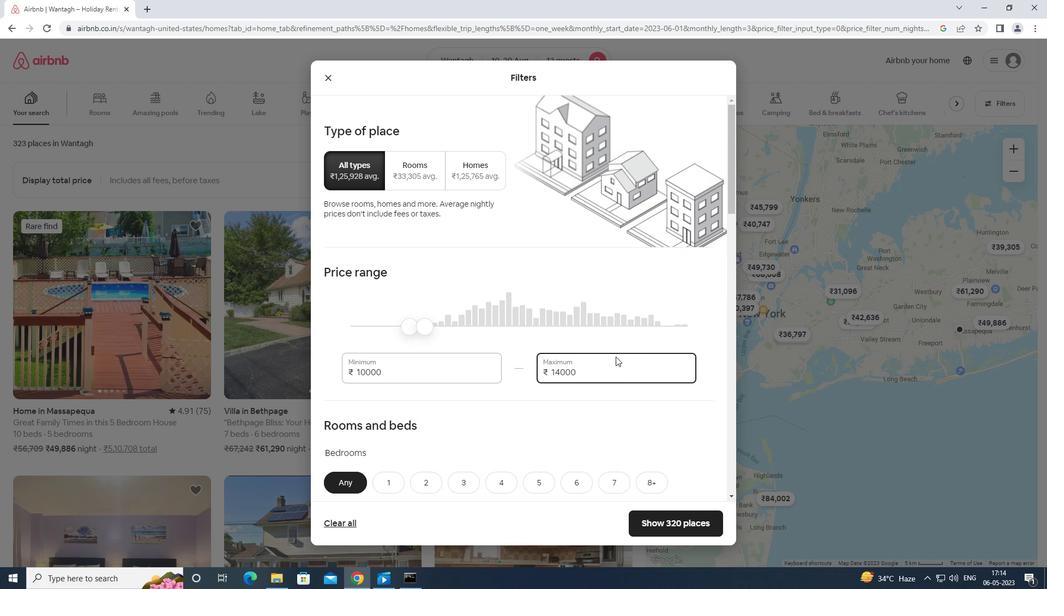 
Action: Mouse scrolled (614, 355) with delta (0, 0)
Screenshot: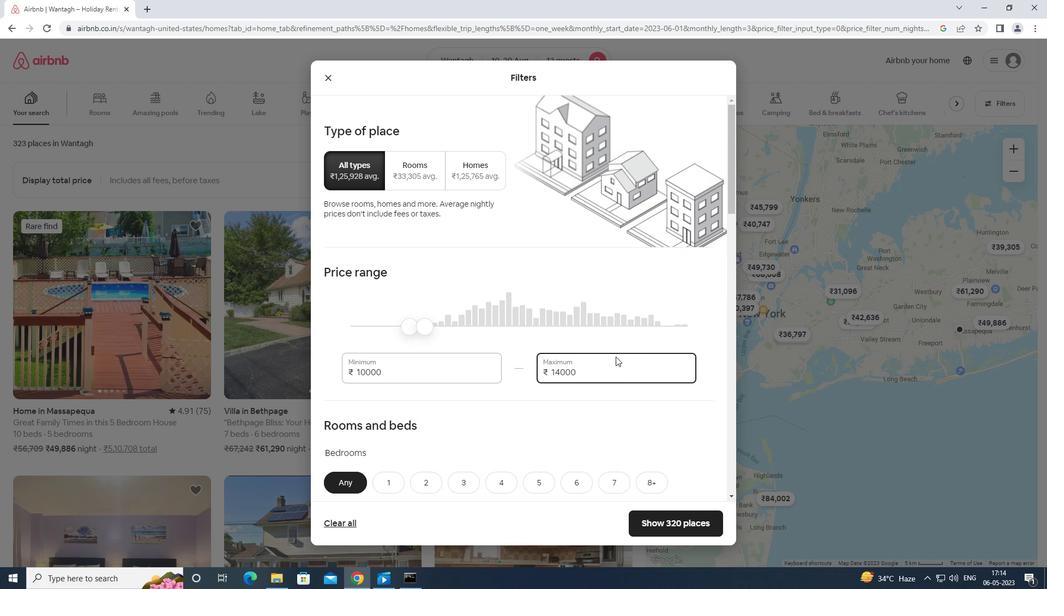 
Action: Mouse moved to (654, 369)
Screenshot: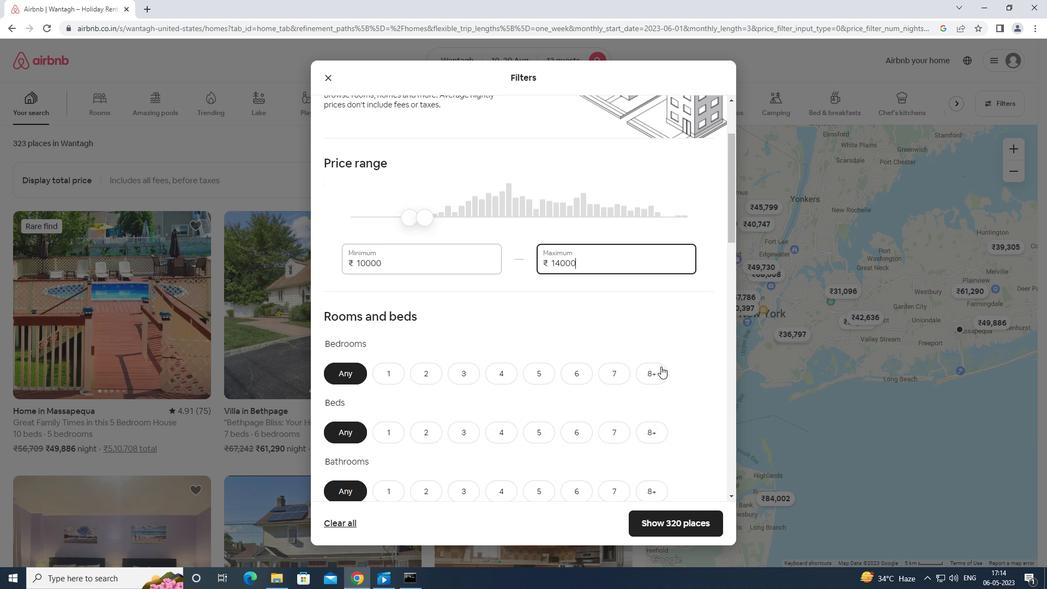 
Action: Mouse pressed left at (654, 369)
Screenshot: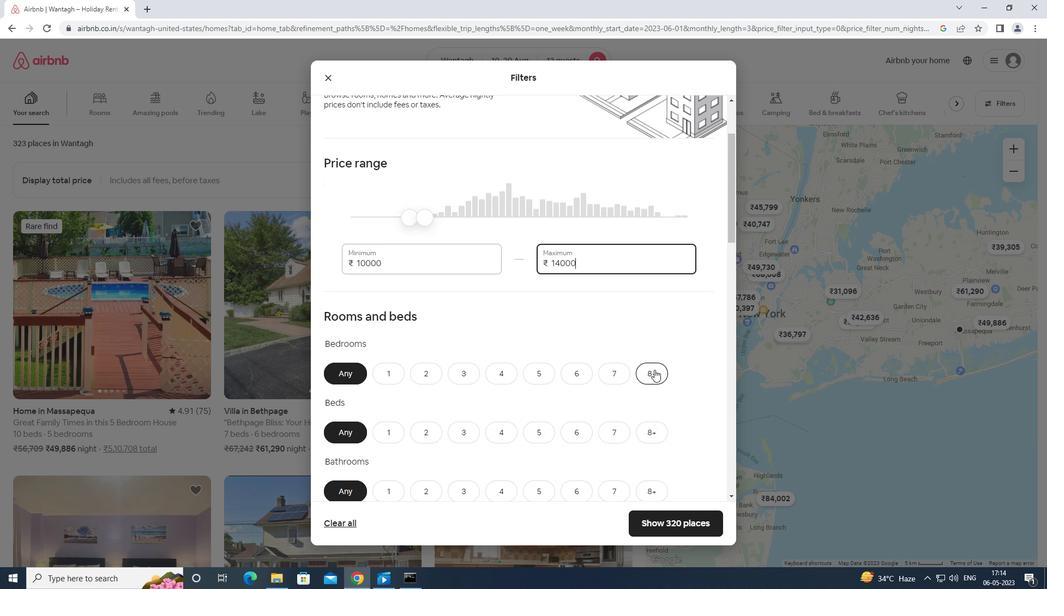 
Action: Mouse moved to (577, 431)
Screenshot: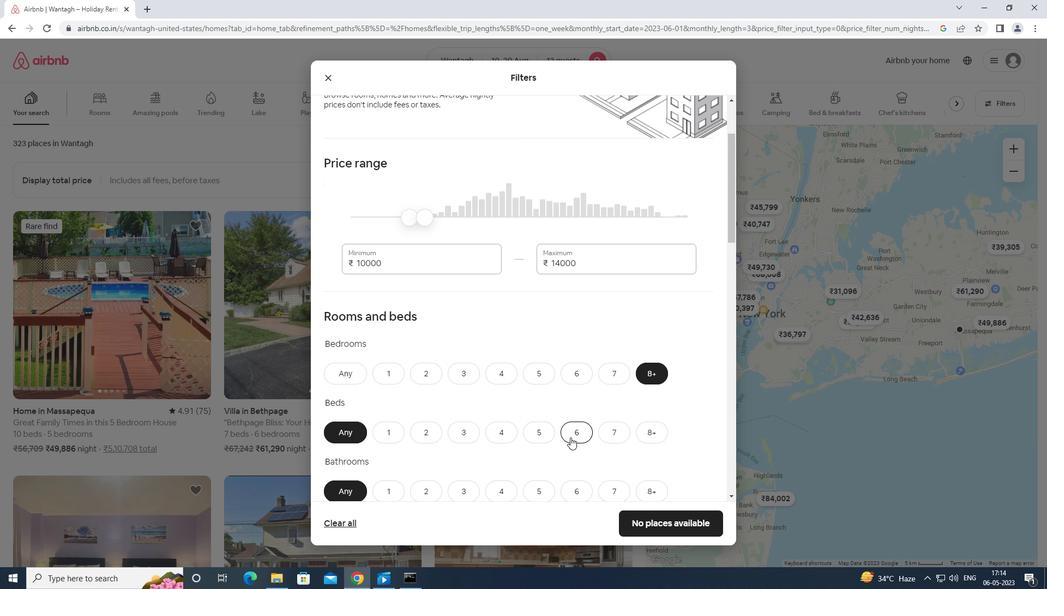 
Action: Mouse pressed left at (577, 431)
Screenshot: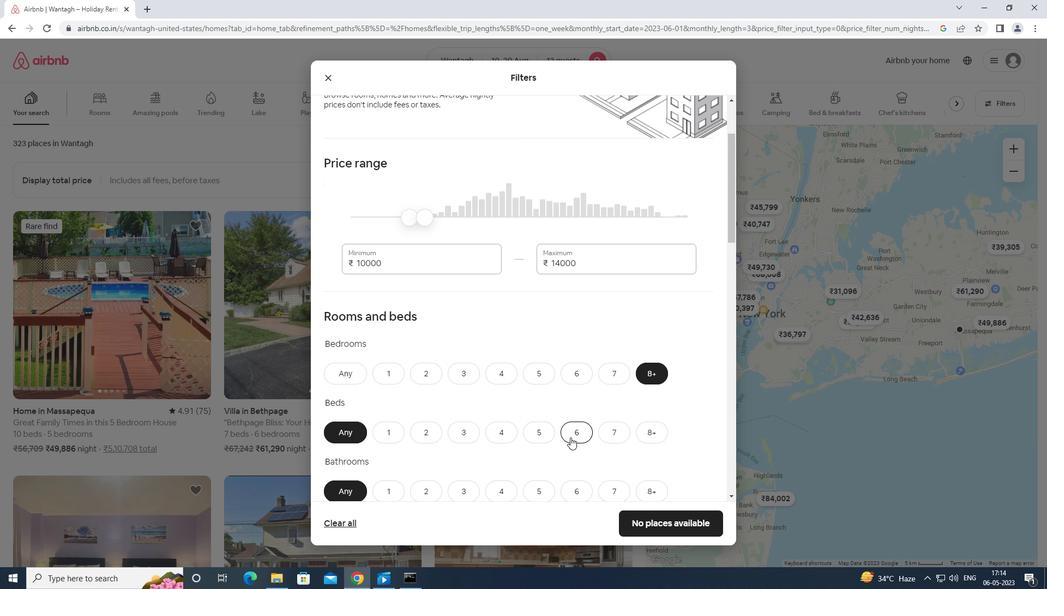 
Action: Mouse moved to (650, 487)
Screenshot: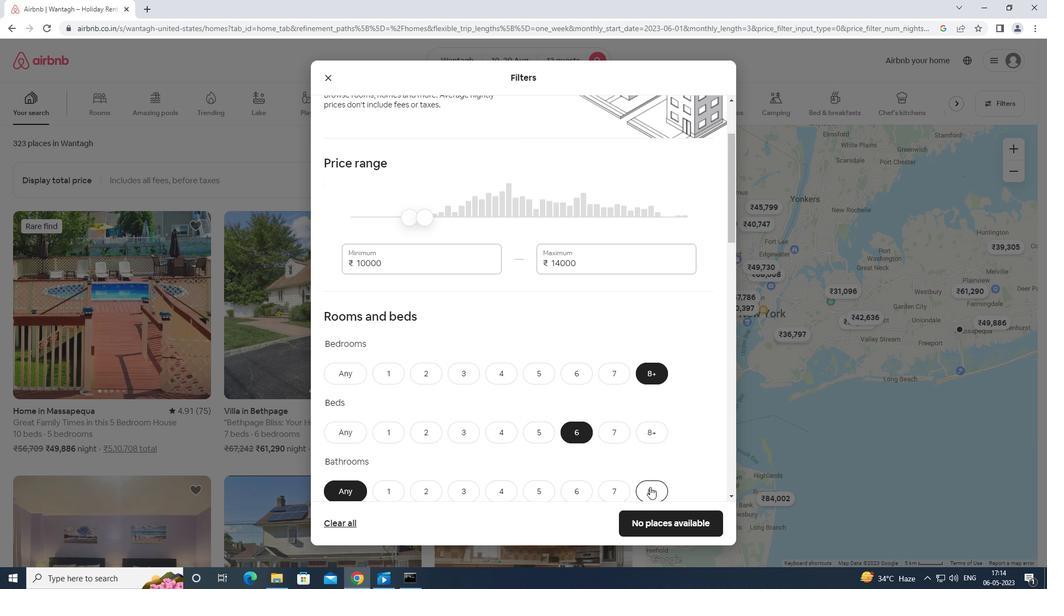 
Action: Mouse pressed left at (650, 487)
Screenshot: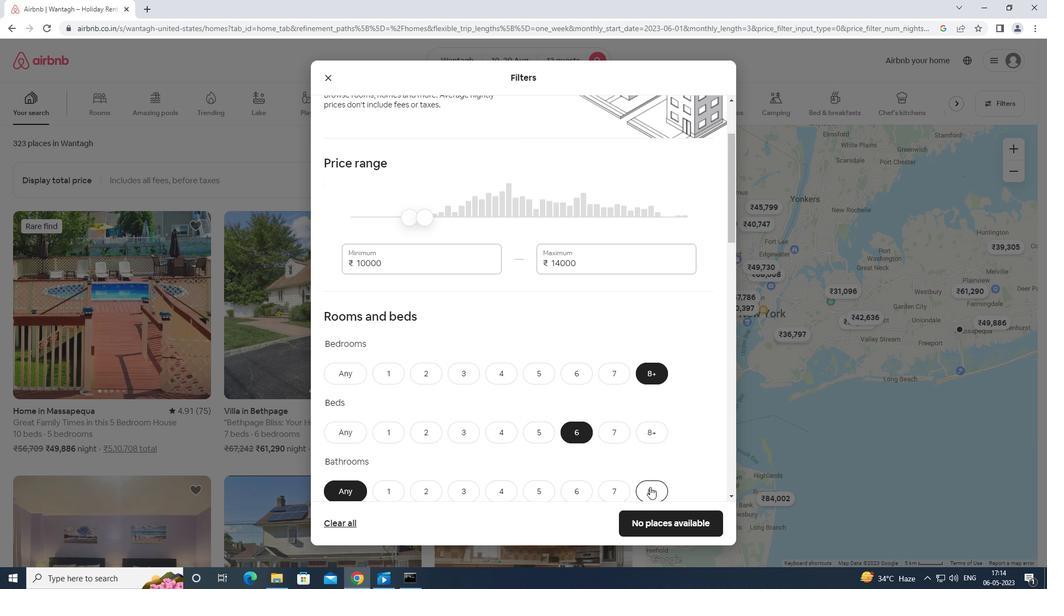 
Action: Mouse moved to (650, 473)
Screenshot: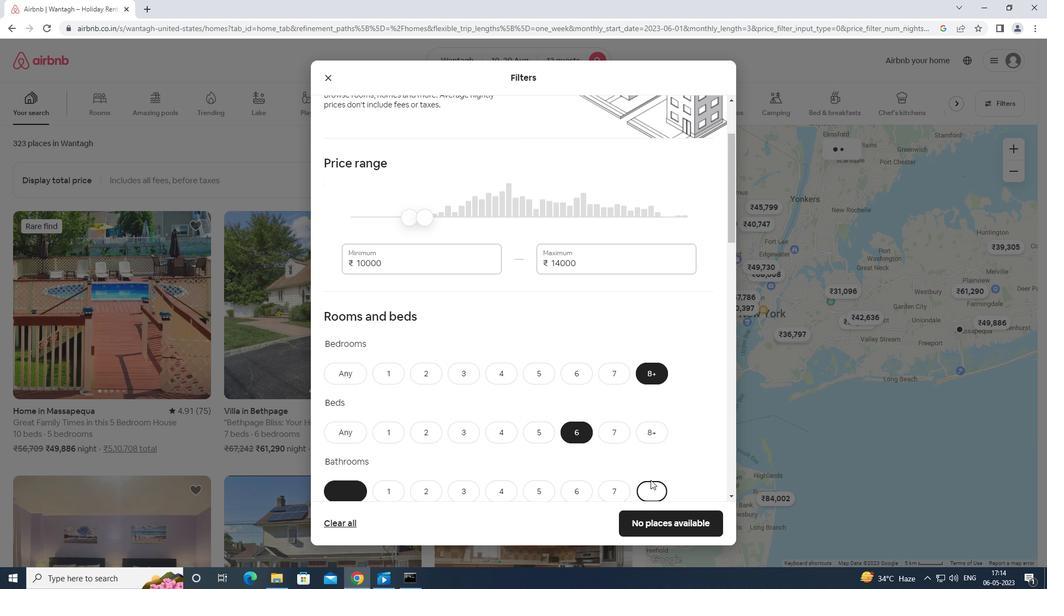 
Action: Mouse scrolled (650, 472) with delta (0, 0)
Screenshot: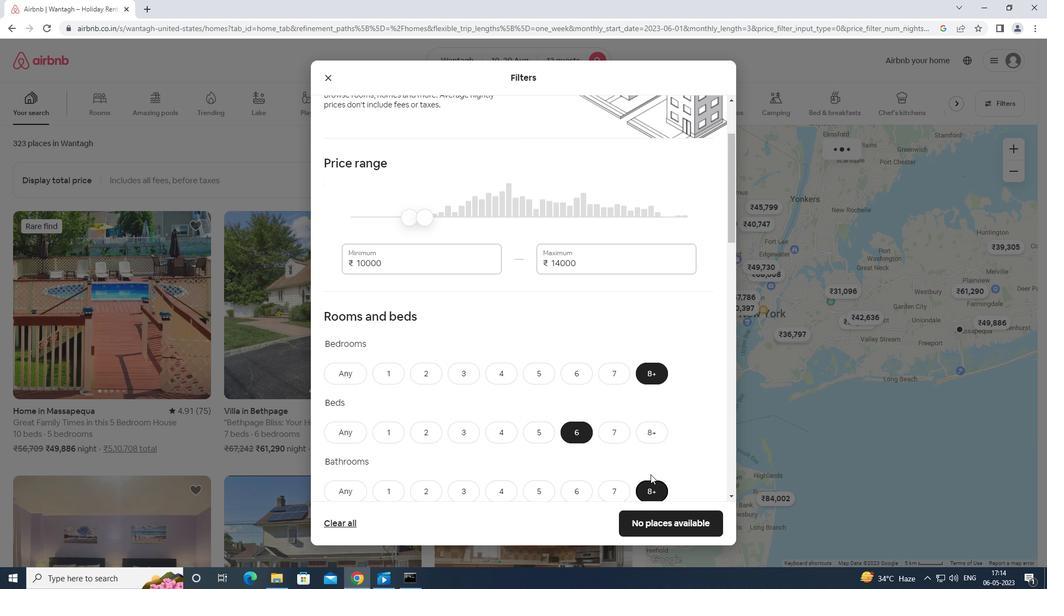 
Action: Mouse scrolled (650, 472) with delta (0, 0)
Screenshot: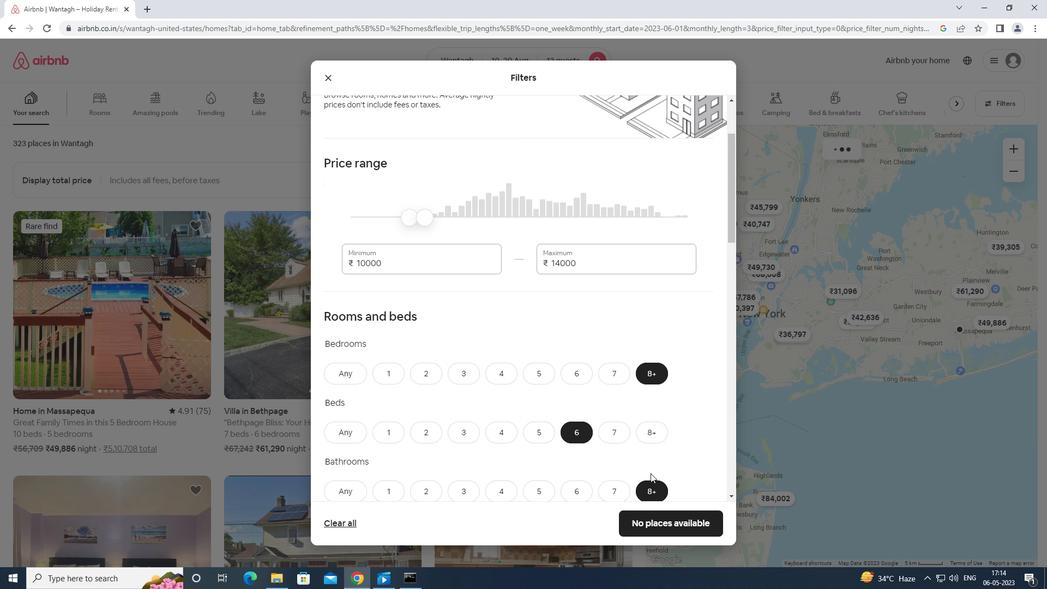 
Action: Mouse moved to (348, 381)
Screenshot: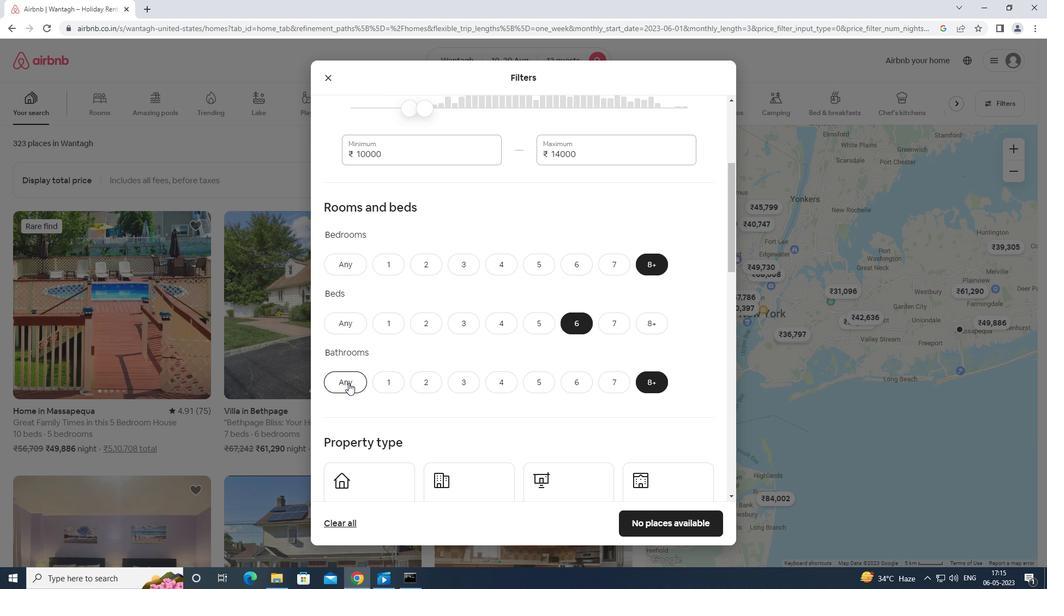 
Action: Mouse pressed left at (348, 381)
Screenshot: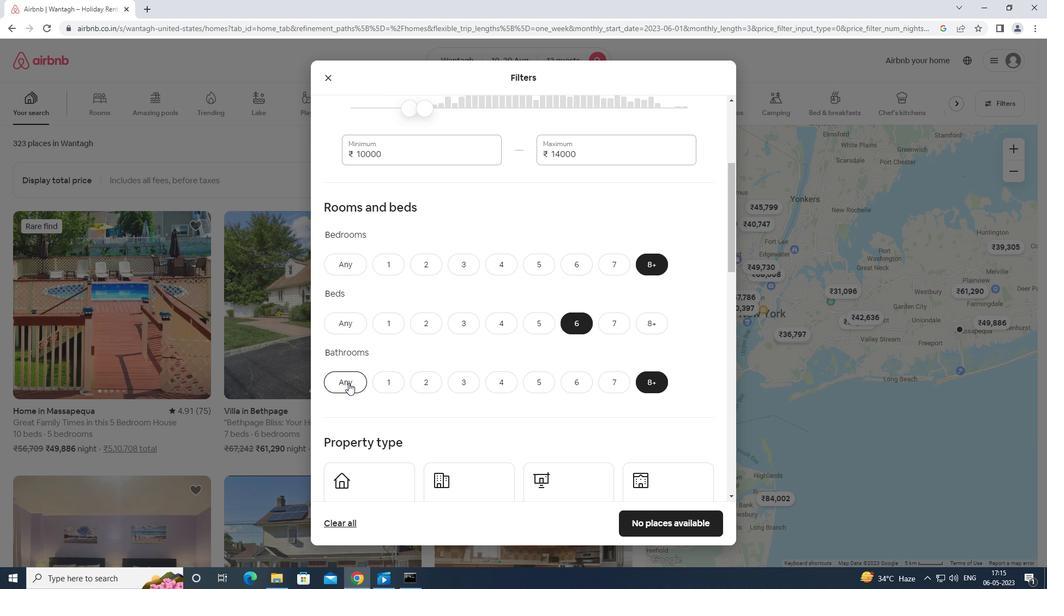
Action: Mouse moved to (651, 380)
Screenshot: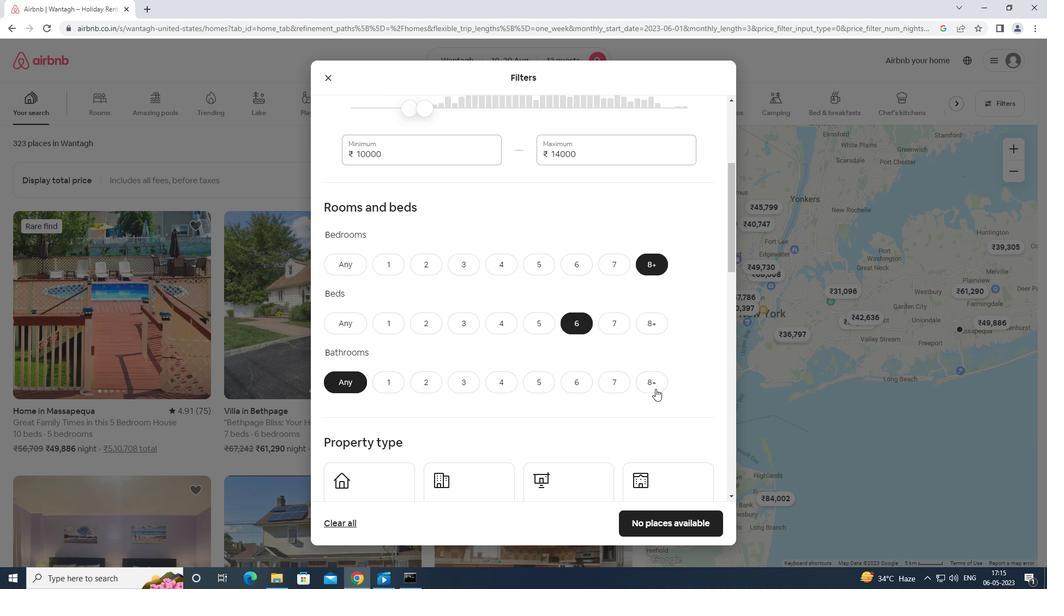 
Action: Mouse pressed left at (651, 380)
Screenshot: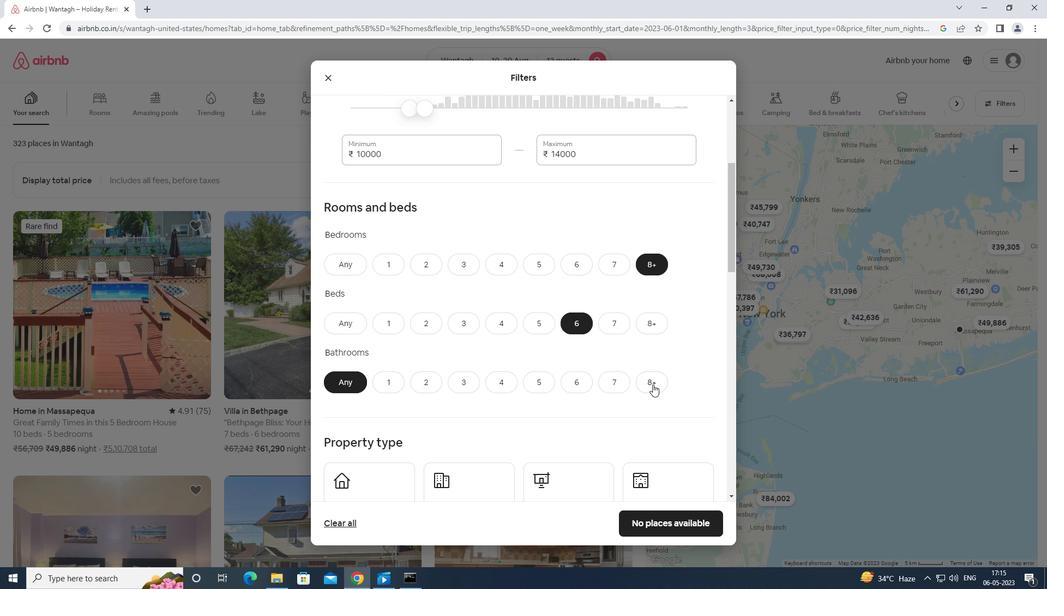 
Action: Mouse moved to (651, 378)
Screenshot: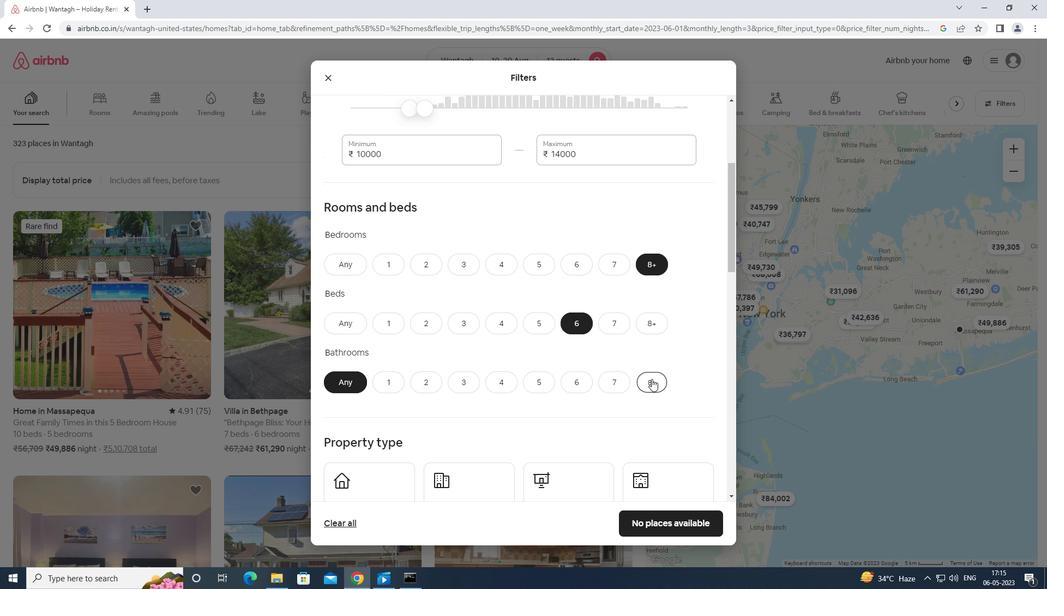 
Action: Mouse scrolled (651, 377) with delta (0, 0)
Screenshot: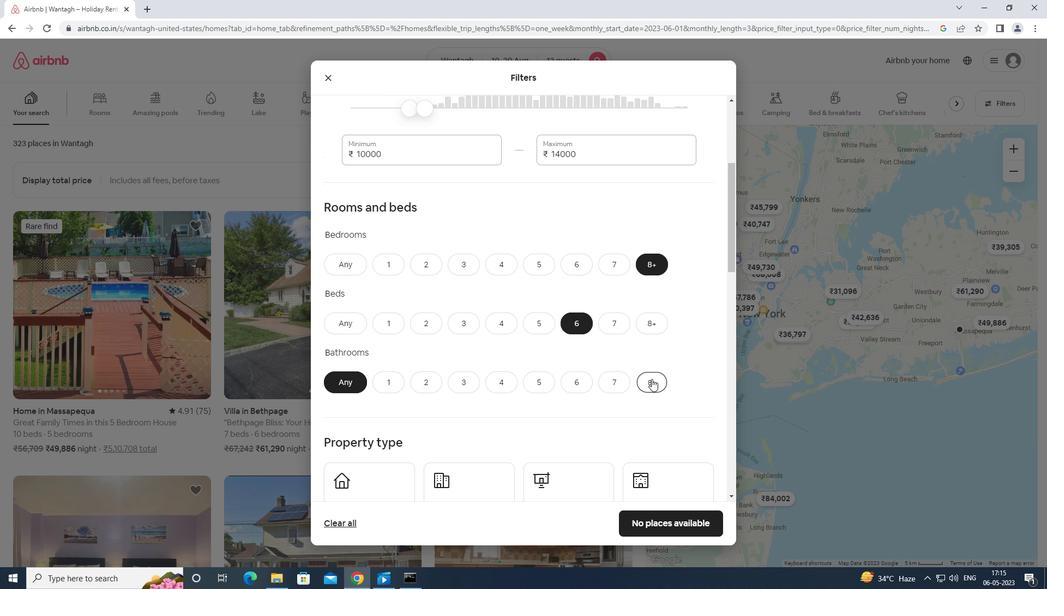 
Action: Mouse moved to (651, 379)
Screenshot: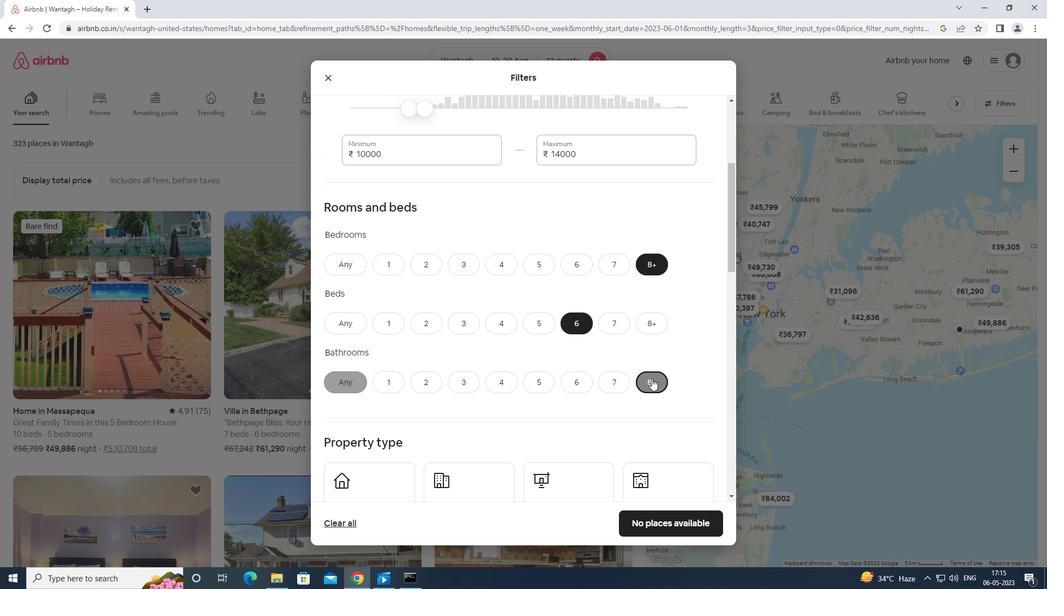 
Action: Mouse scrolled (651, 378) with delta (0, 0)
Screenshot: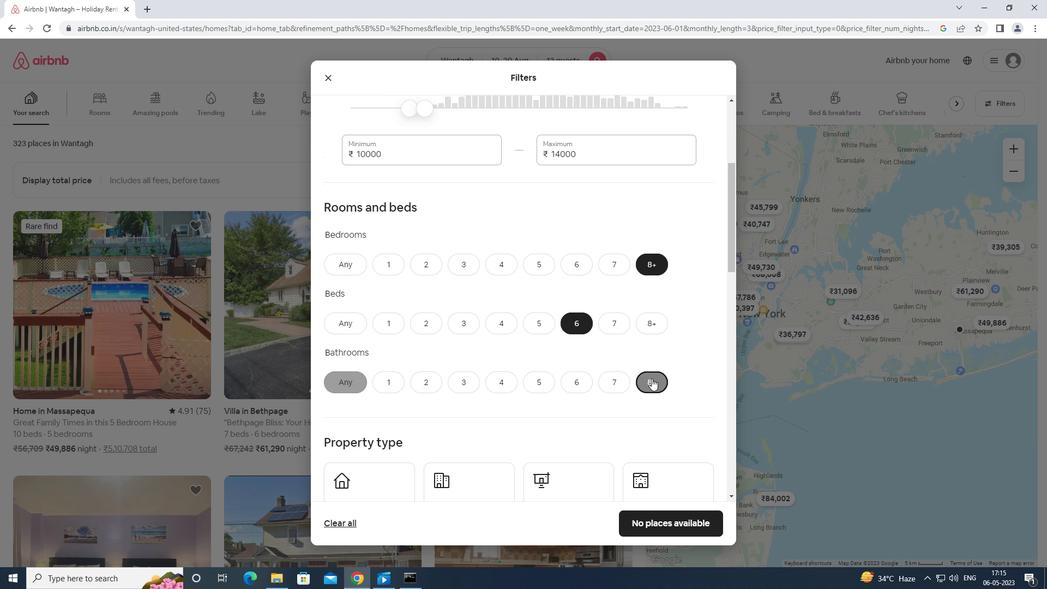 
Action: Mouse moved to (382, 386)
Screenshot: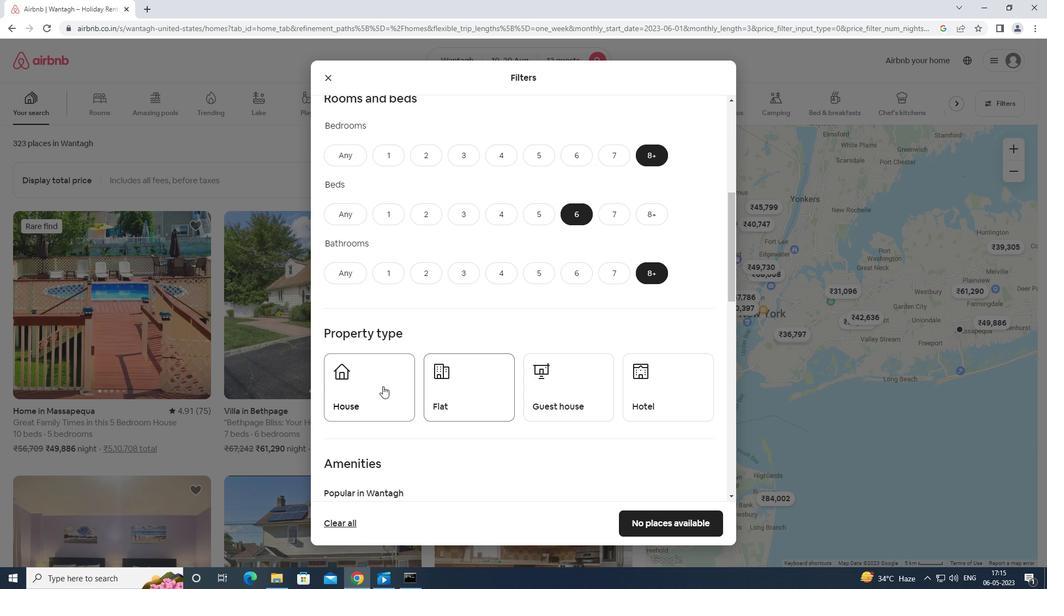 
Action: Mouse pressed left at (382, 386)
Screenshot: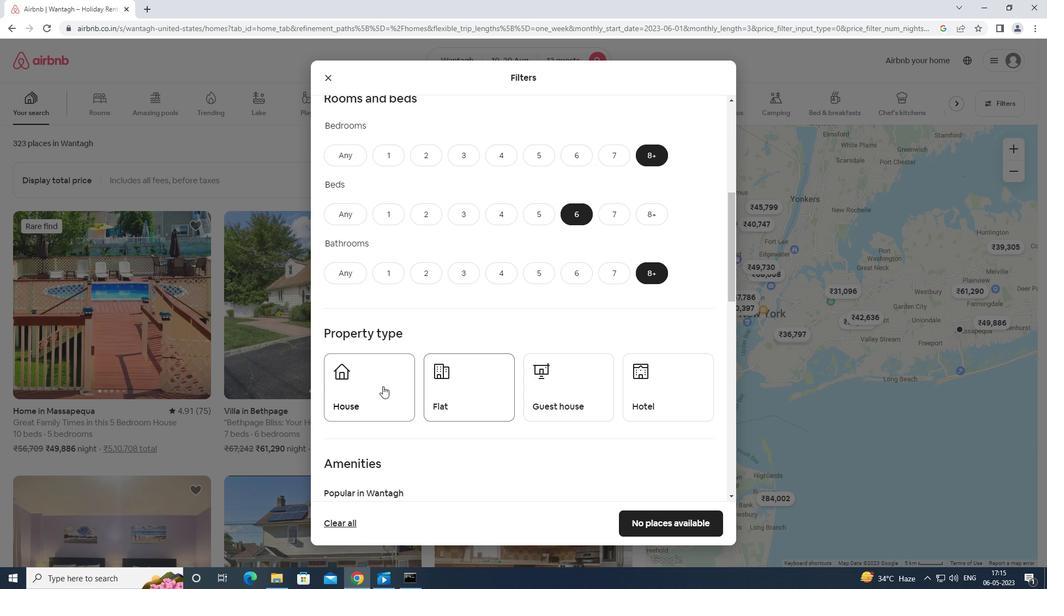 
Action: Mouse moved to (460, 393)
Screenshot: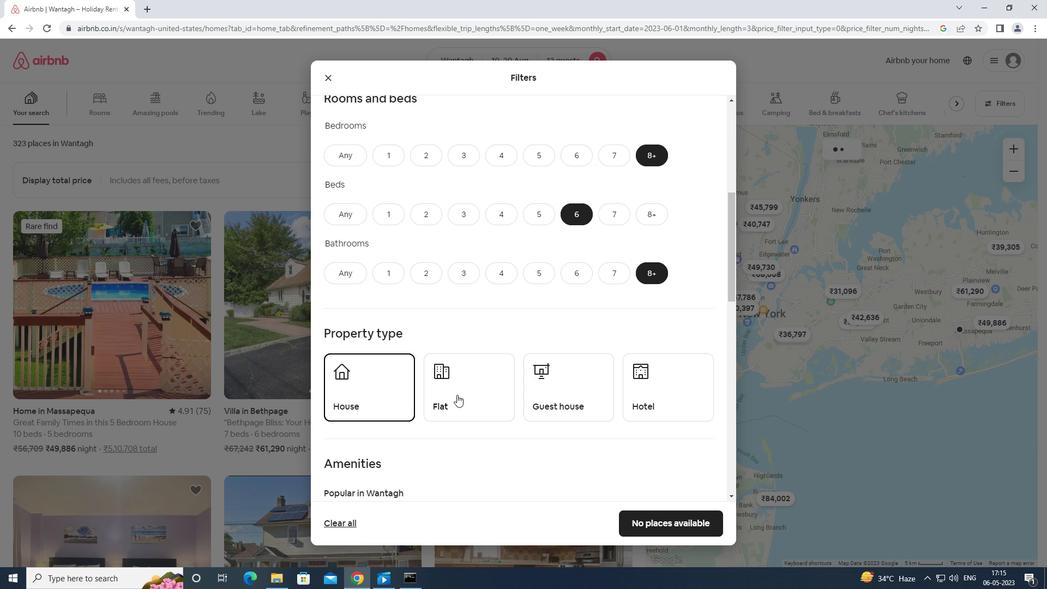 
Action: Mouse pressed left at (460, 393)
Screenshot: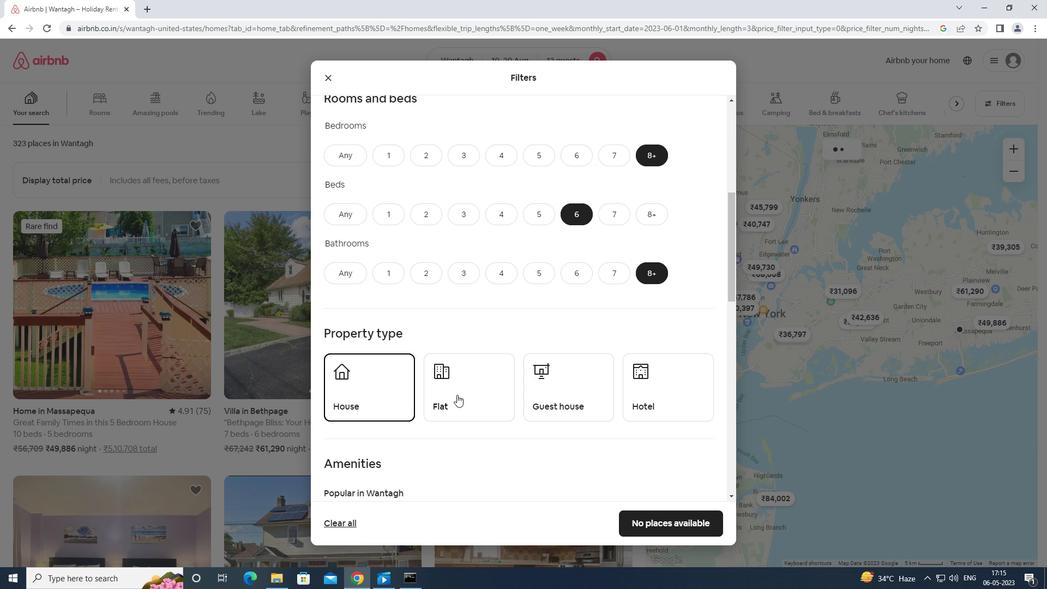 
Action: Mouse moved to (569, 382)
Screenshot: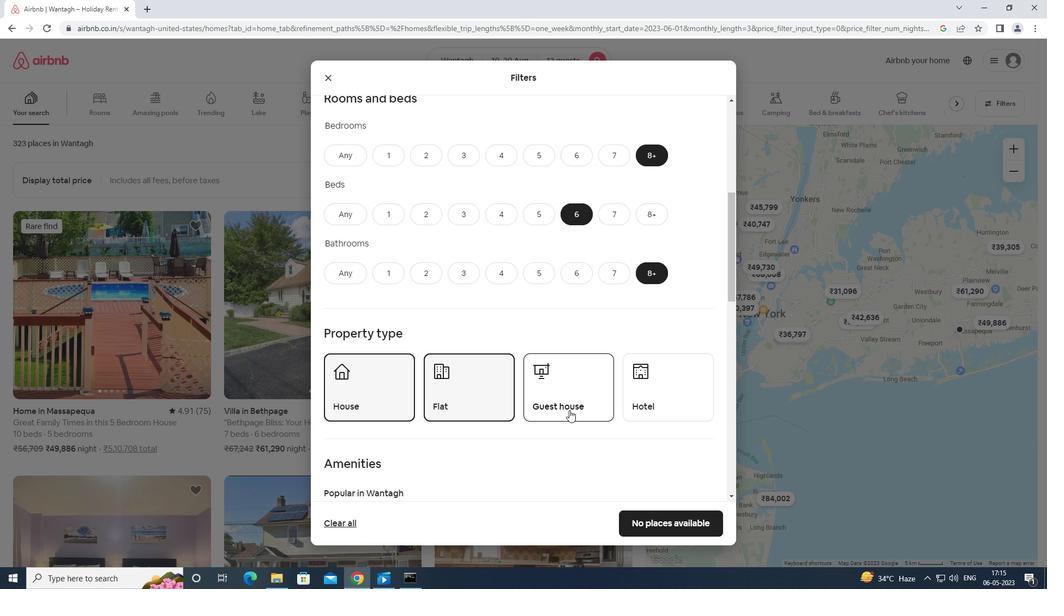 
Action: Mouse pressed left at (569, 382)
Screenshot: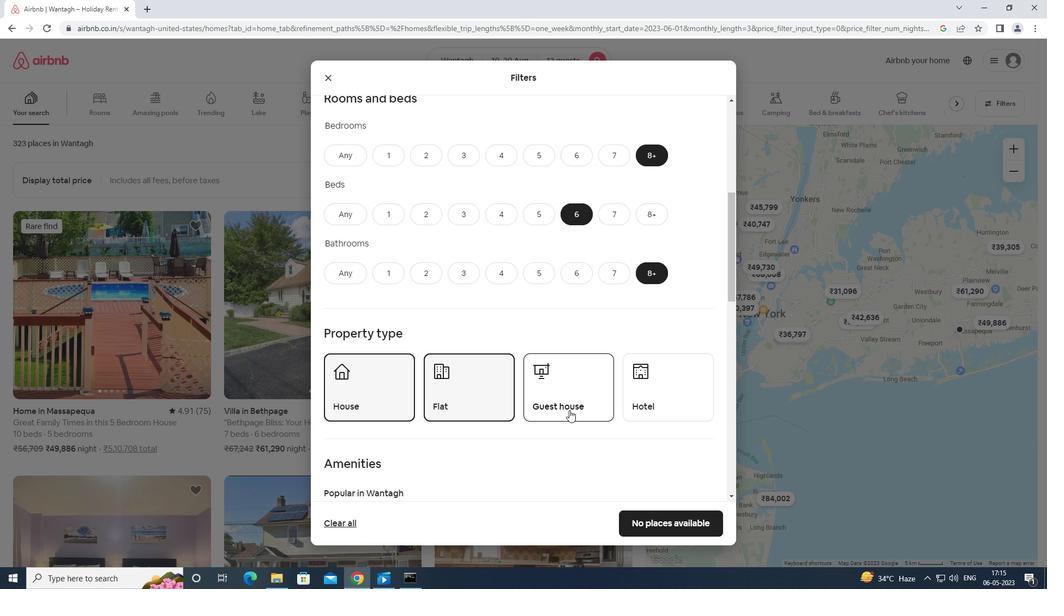 
Action: Mouse moved to (584, 387)
Screenshot: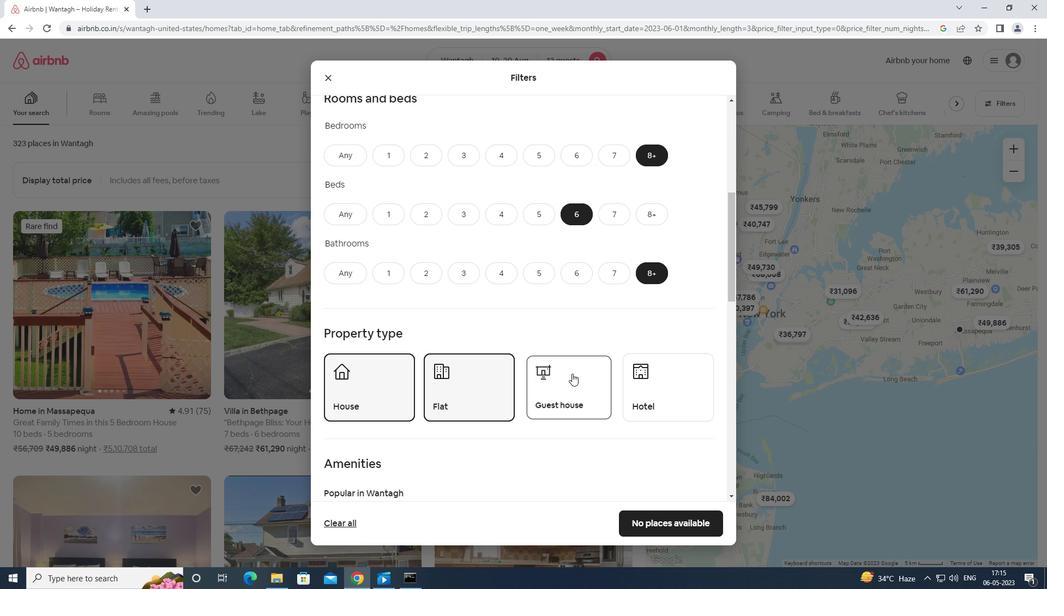 
Action: Mouse scrolled (584, 387) with delta (0, 0)
Screenshot: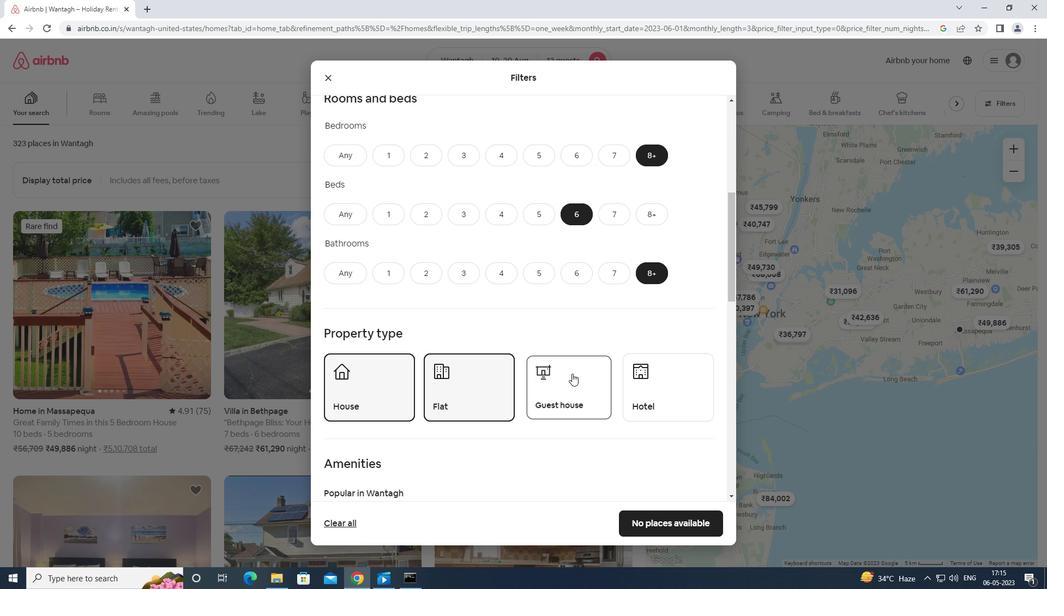 
Action: Mouse moved to (588, 395)
Screenshot: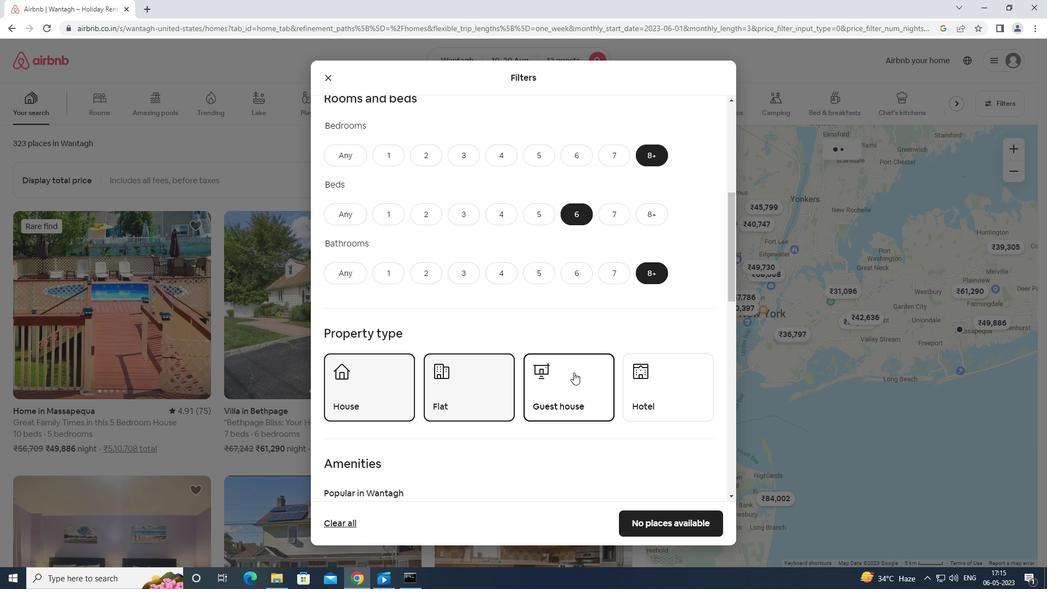 
Action: Mouse scrolled (588, 395) with delta (0, 0)
Screenshot: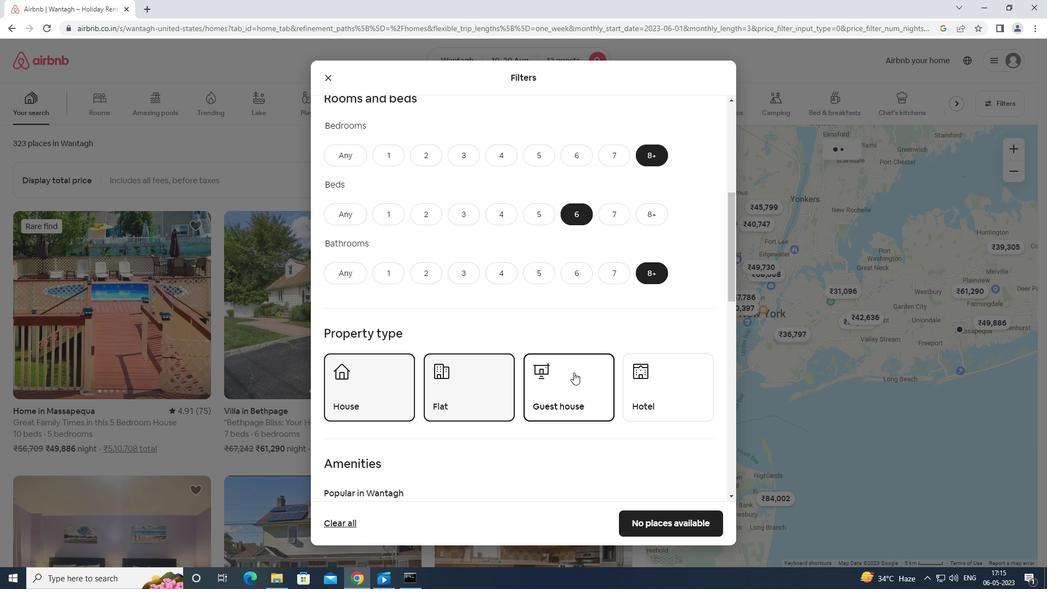 
Action: Mouse moved to (588, 397)
Screenshot: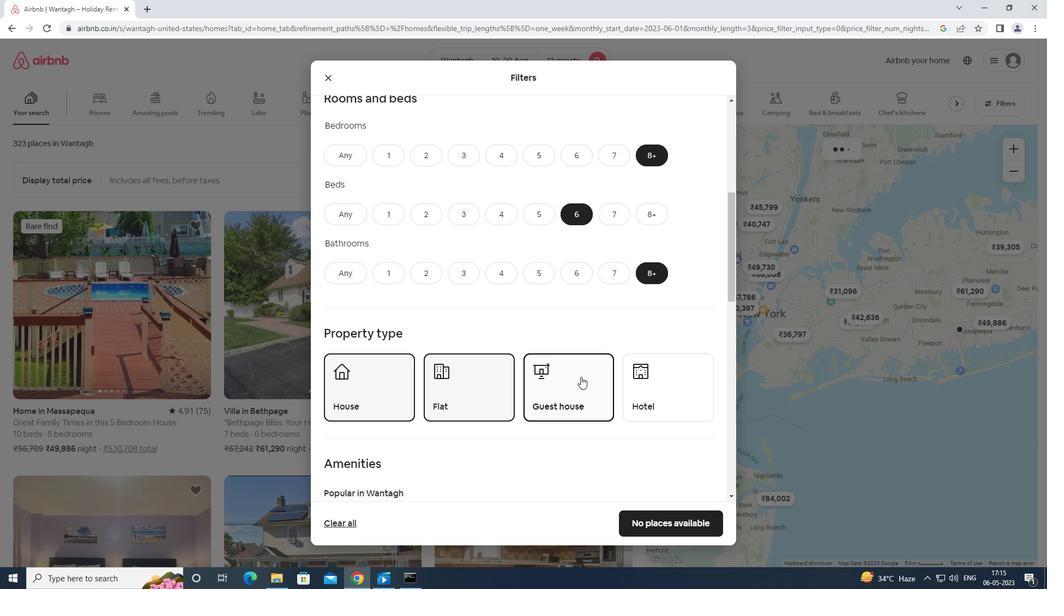 
Action: Mouse scrolled (588, 396) with delta (0, 0)
Screenshot: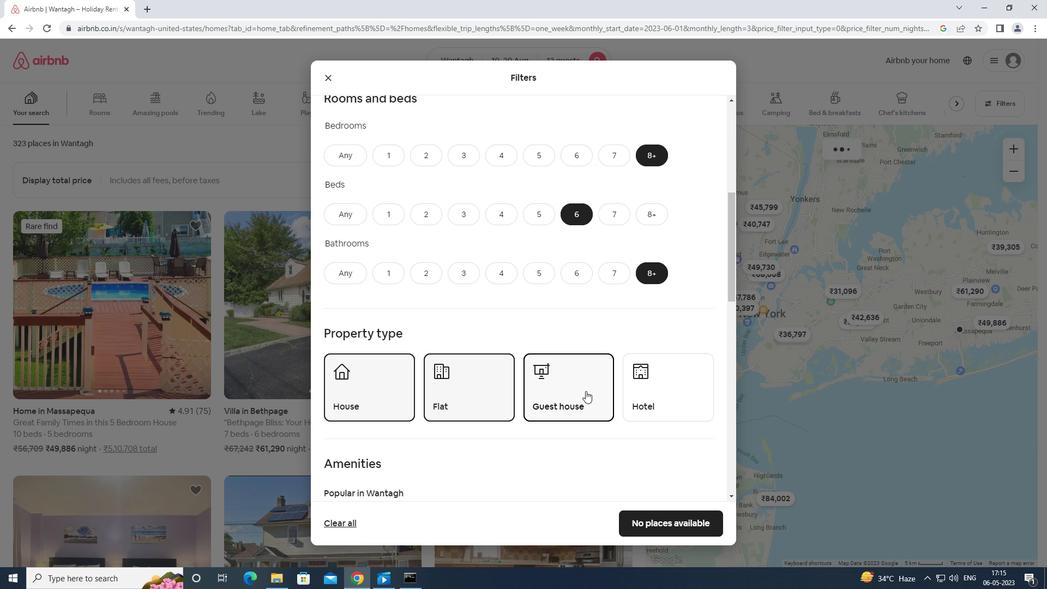 
Action: Mouse moved to (331, 349)
Screenshot: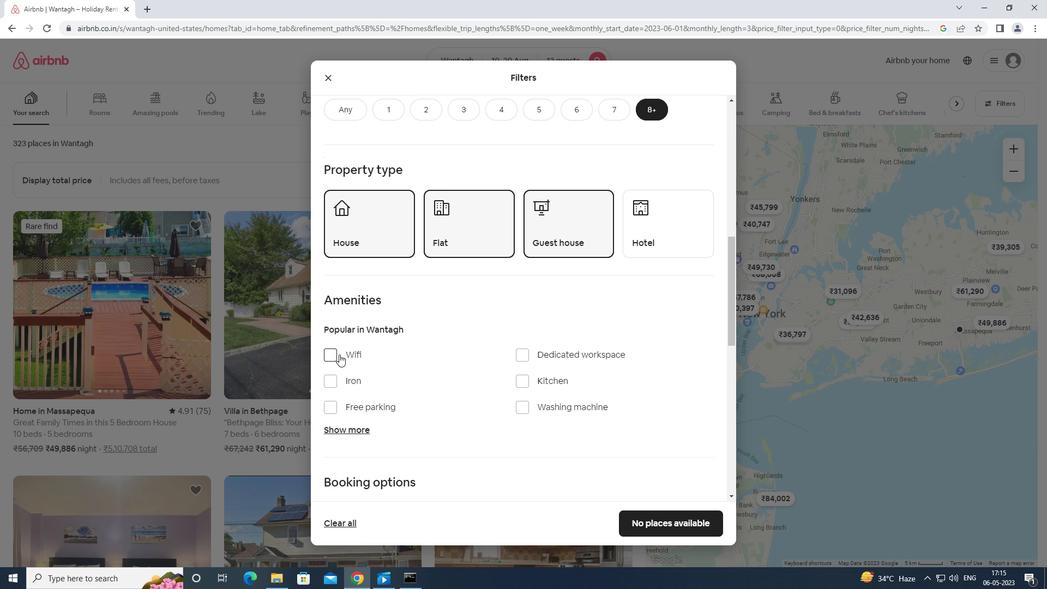
Action: Mouse pressed left at (331, 349)
Screenshot: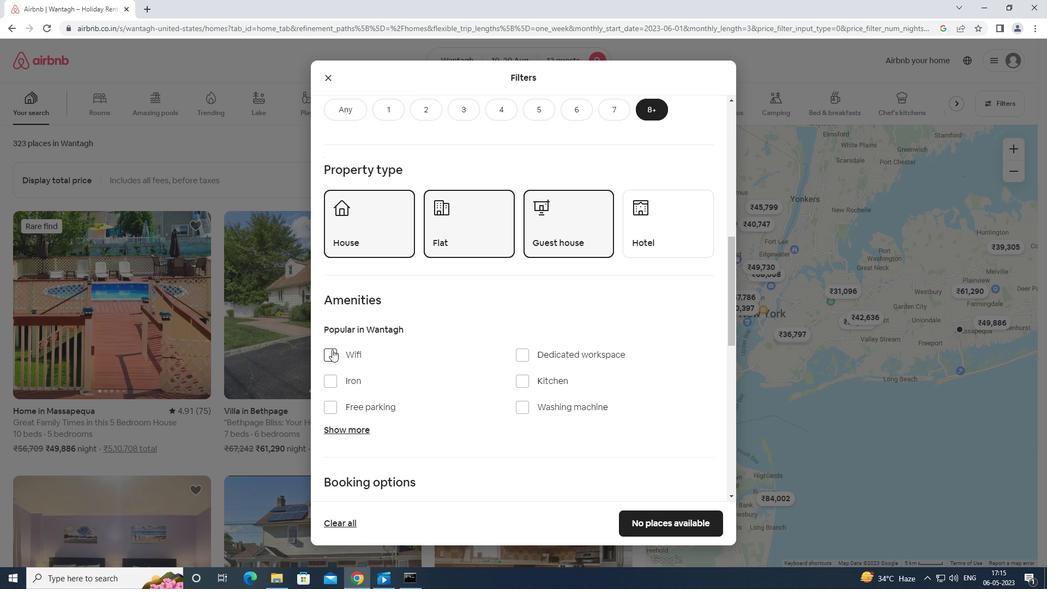 
Action: Mouse moved to (335, 407)
Screenshot: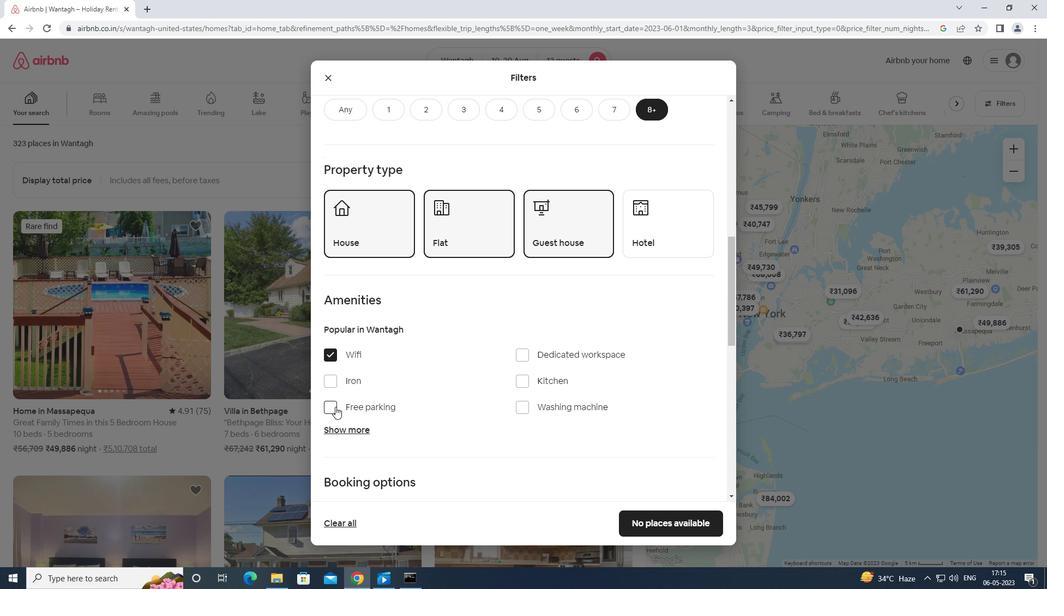 
Action: Mouse pressed left at (335, 407)
Screenshot: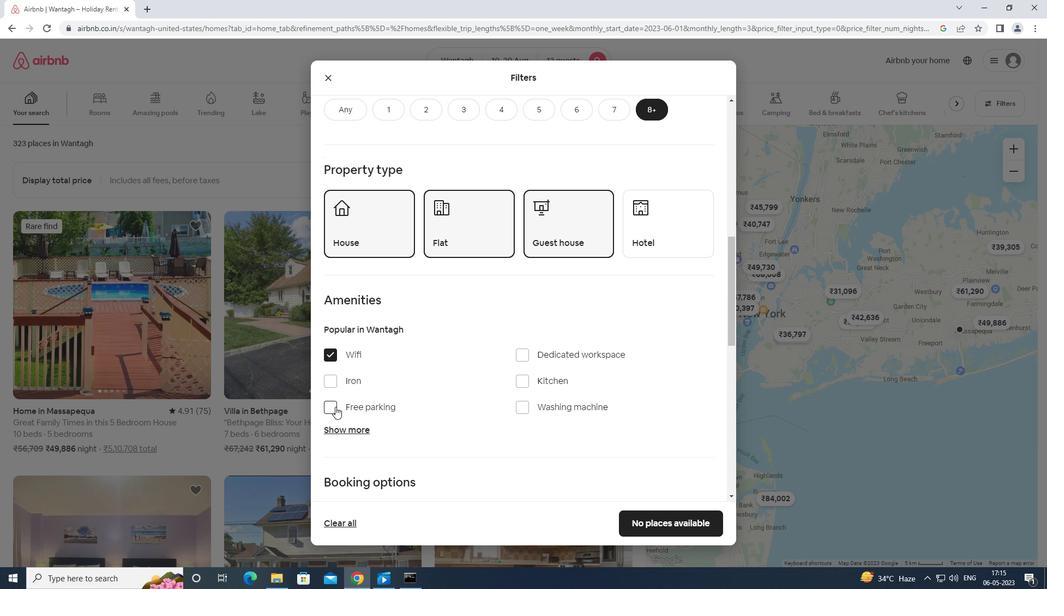 
Action: Mouse moved to (350, 425)
Screenshot: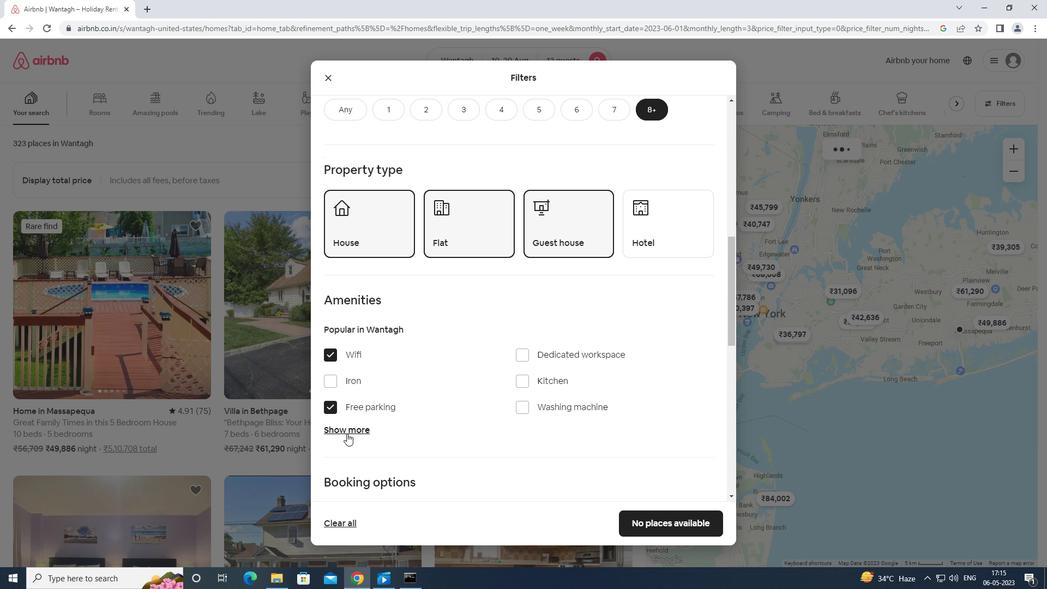 
Action: Mouse pressed left at (350, 425)
Screenshot: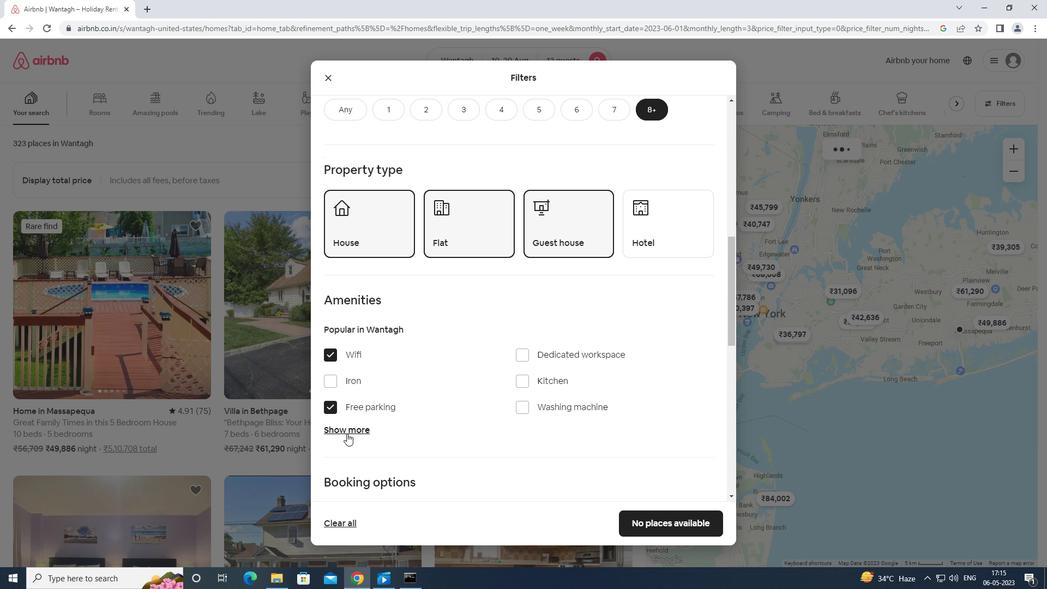 
Action: Mouse moved to (359, 431)
Screenshot: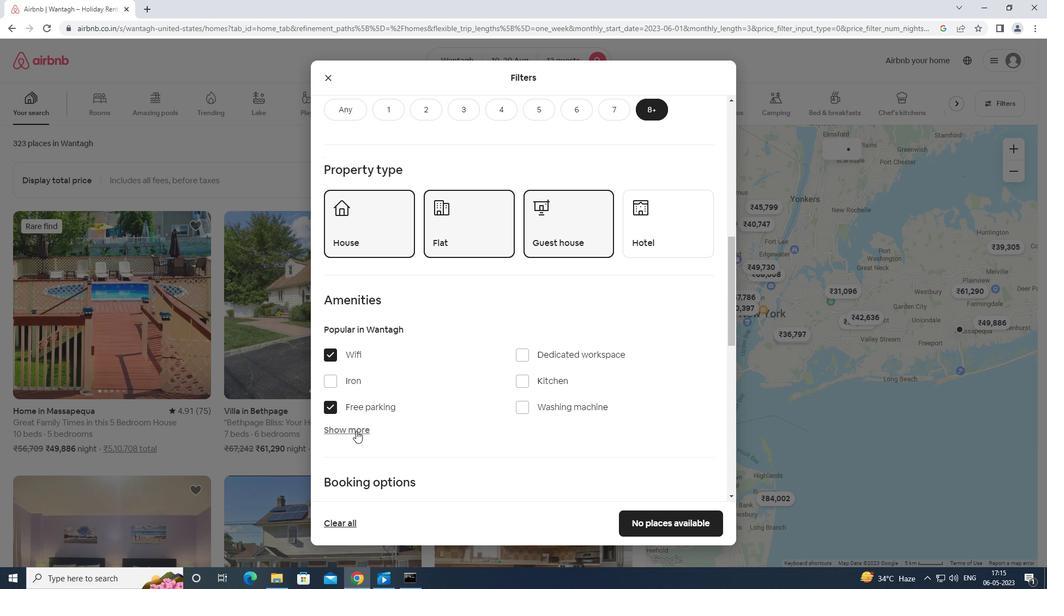 
Action: Mouse scrolled (359, 430) with delta (0, 0)
Screenshot: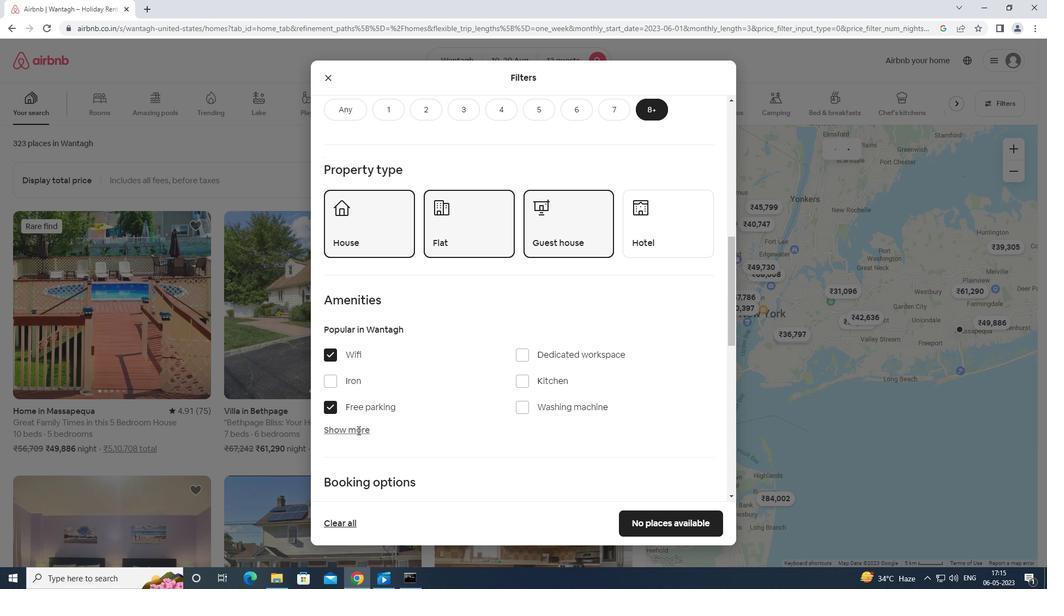 
Action: Mouse moved to (359, 432)
Screenshot: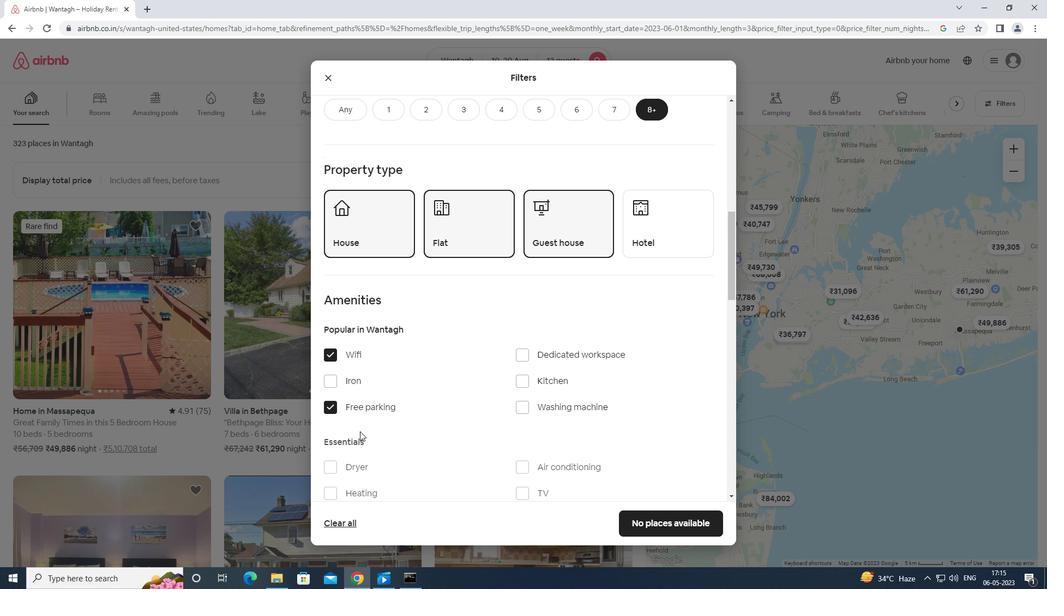 
Action: Mouse scrolled (359, 431) with delta (0, 0)
Screenshot: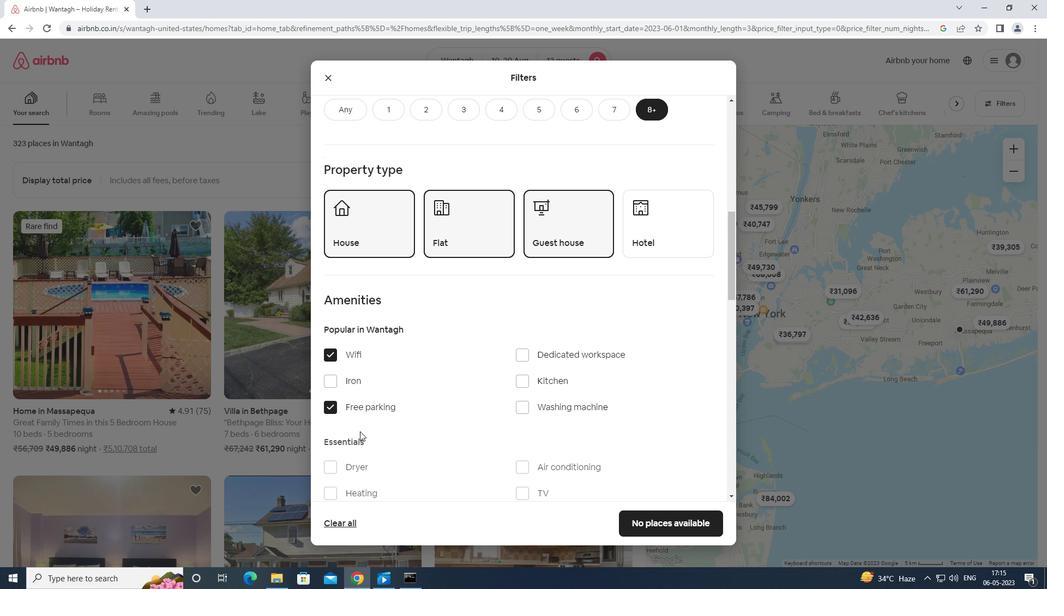 
Action: Mouse moved to (523, 384)
Screenshot: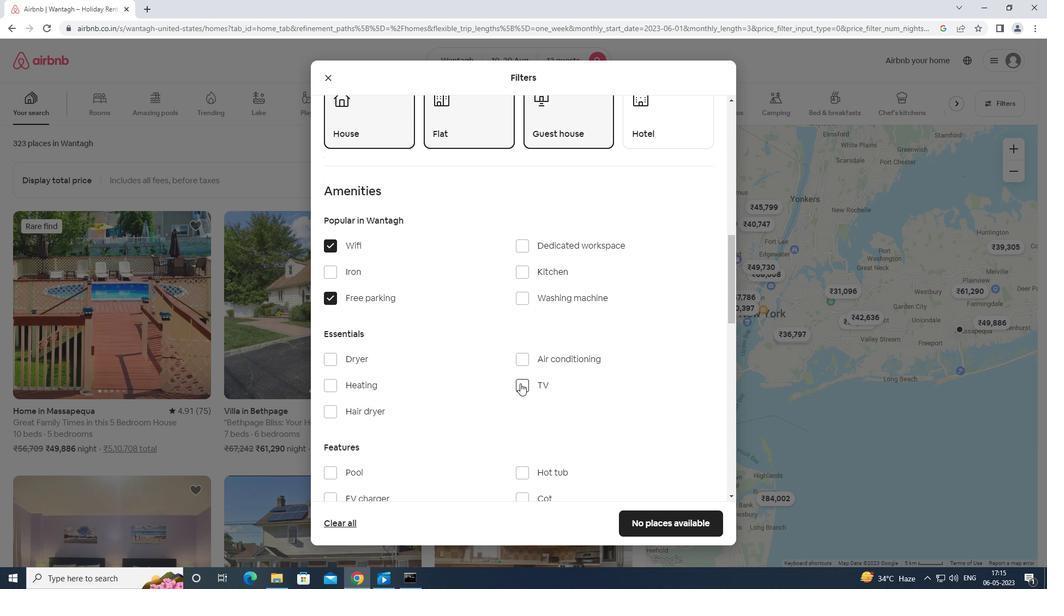 
Action: Mouse pressed left at (523, 384)
Screenshot: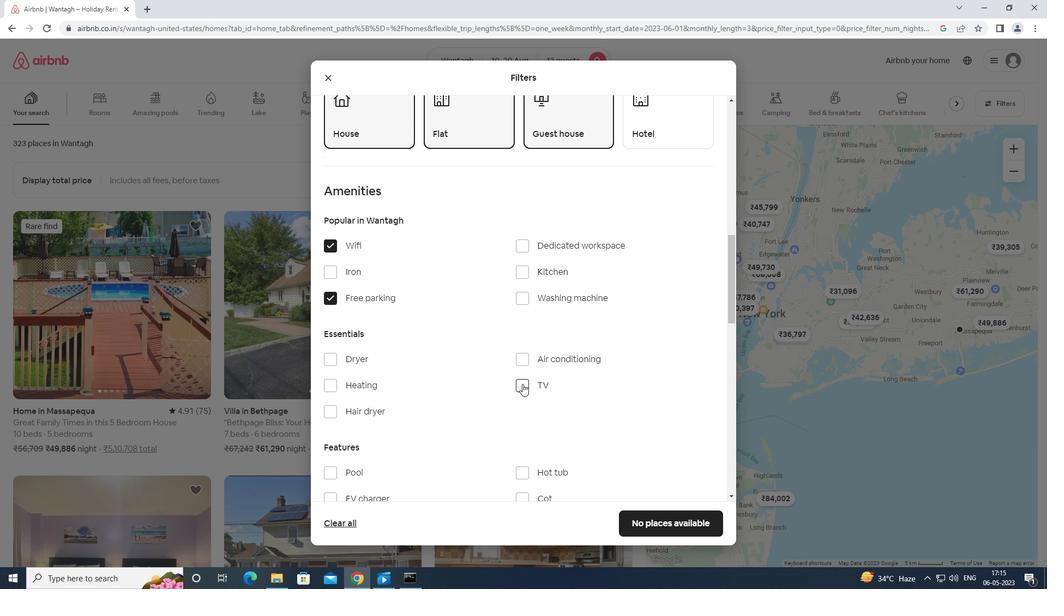 
Action: Mouse moved to (506, 390)
Screenshot: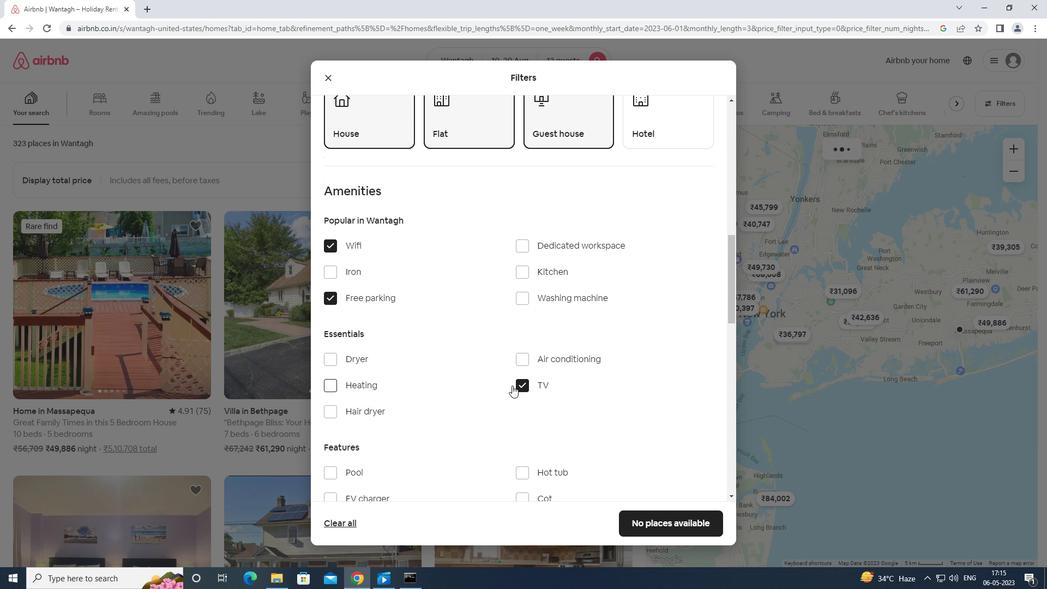 
Action: Mouse scrolled (506, 389) with delta (0, 0)
Screenshot: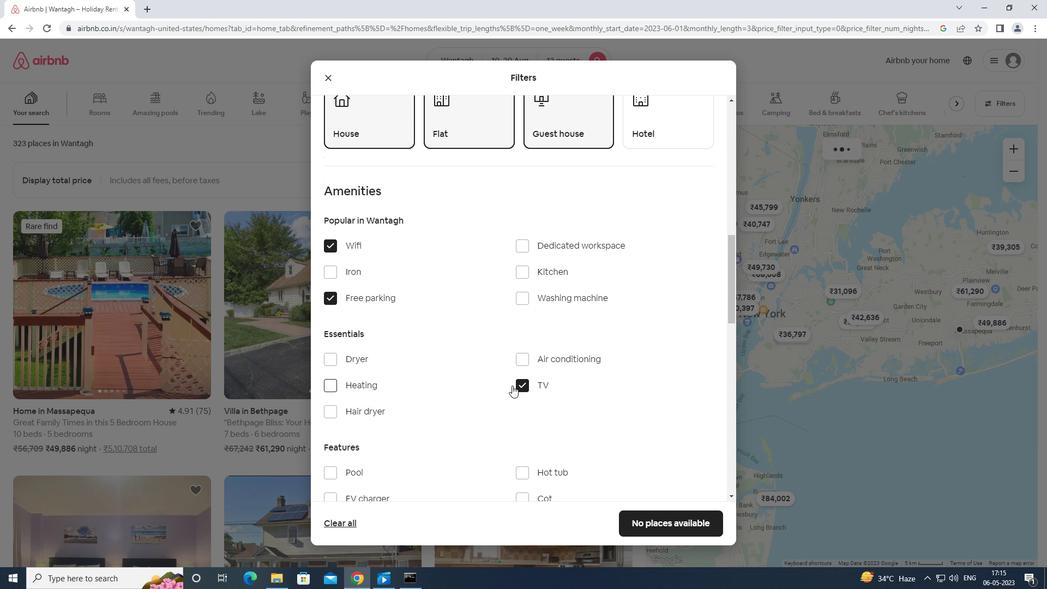 
Action: Mouse moved to (503, 392)
Screenshot: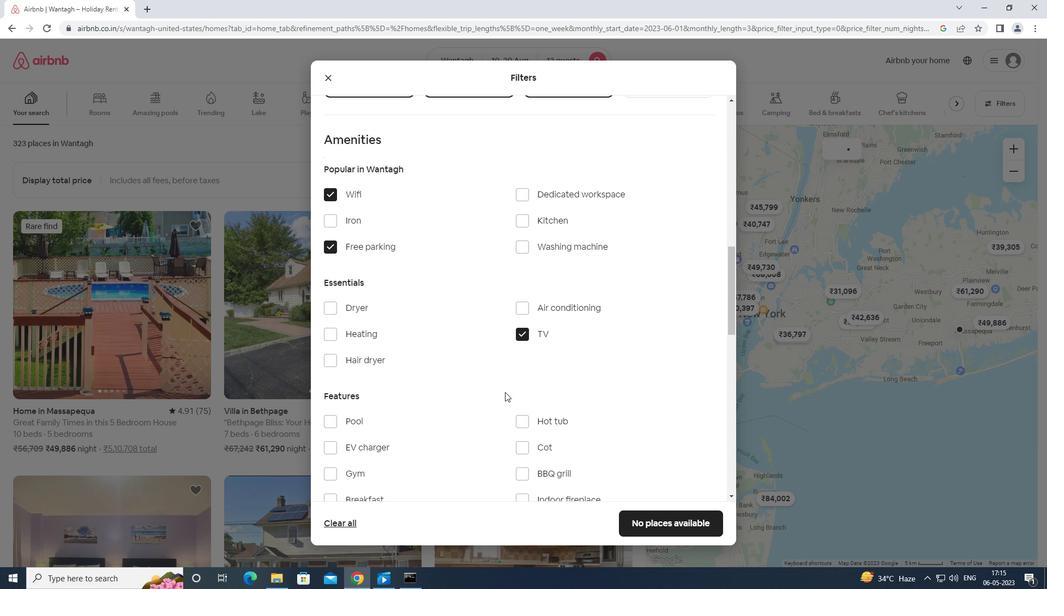 
Action: Mouse scrolled (503, 391) with delta (0, 0)
Screenshot: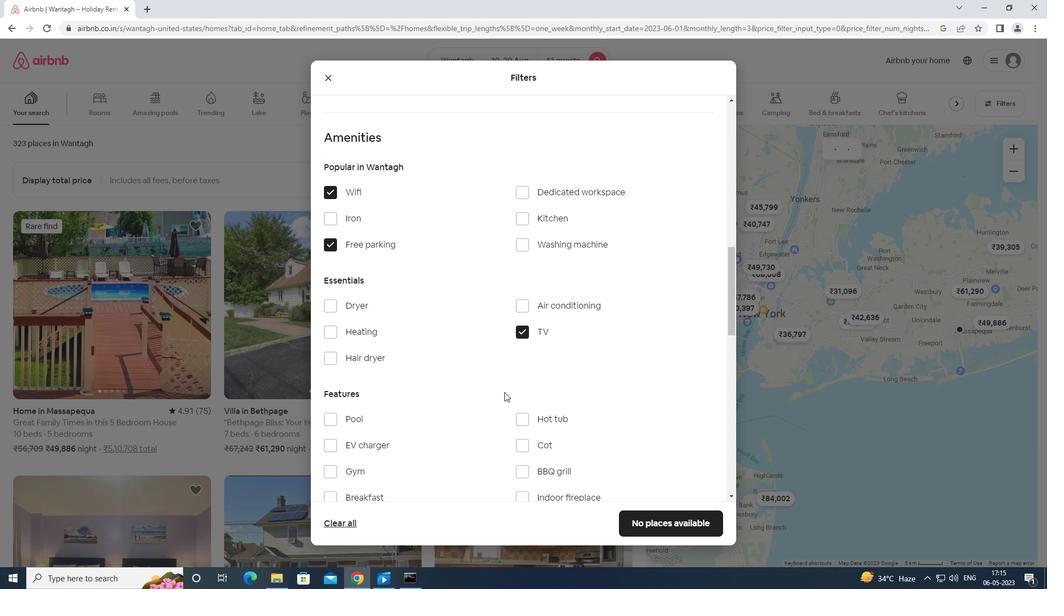 
Action: Mouse moved to (327, 413)
Screenshot: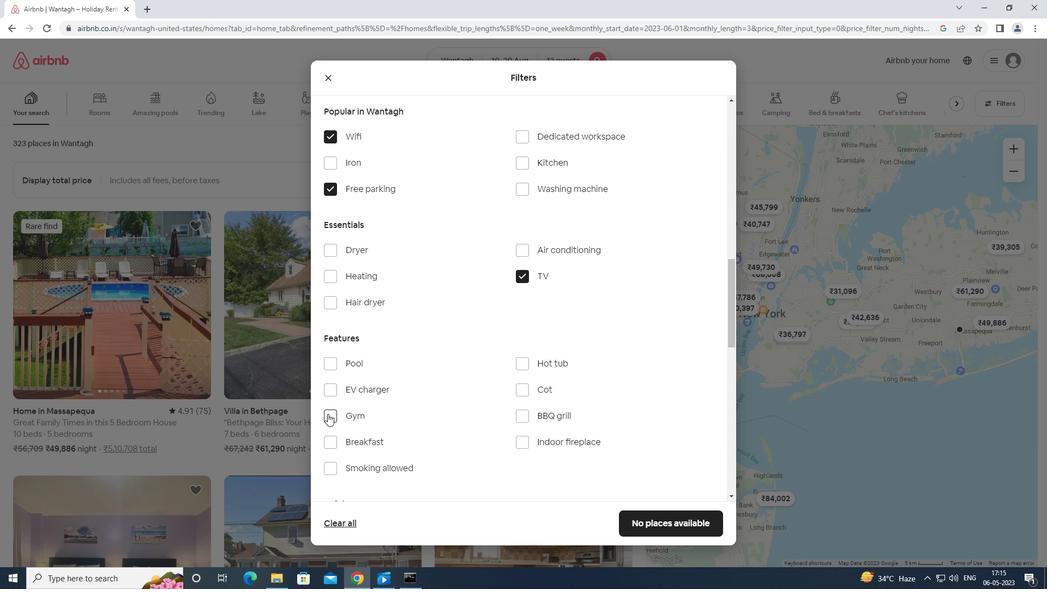 
Action: Mouse pressed left at (327, 413)
Screenshot: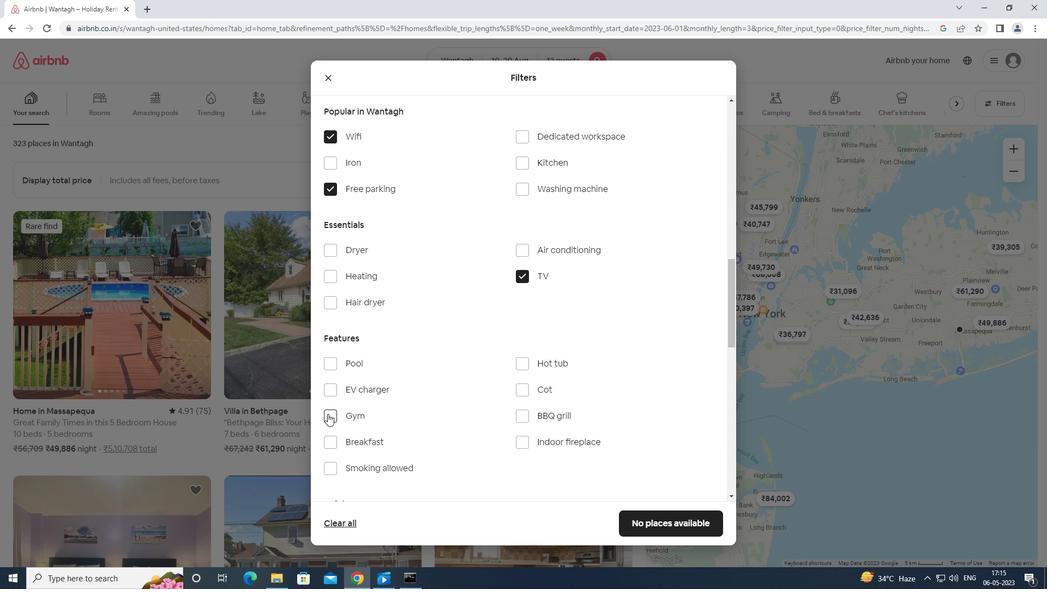 
Action: Mouse moved to (332, 440)
Screenshot: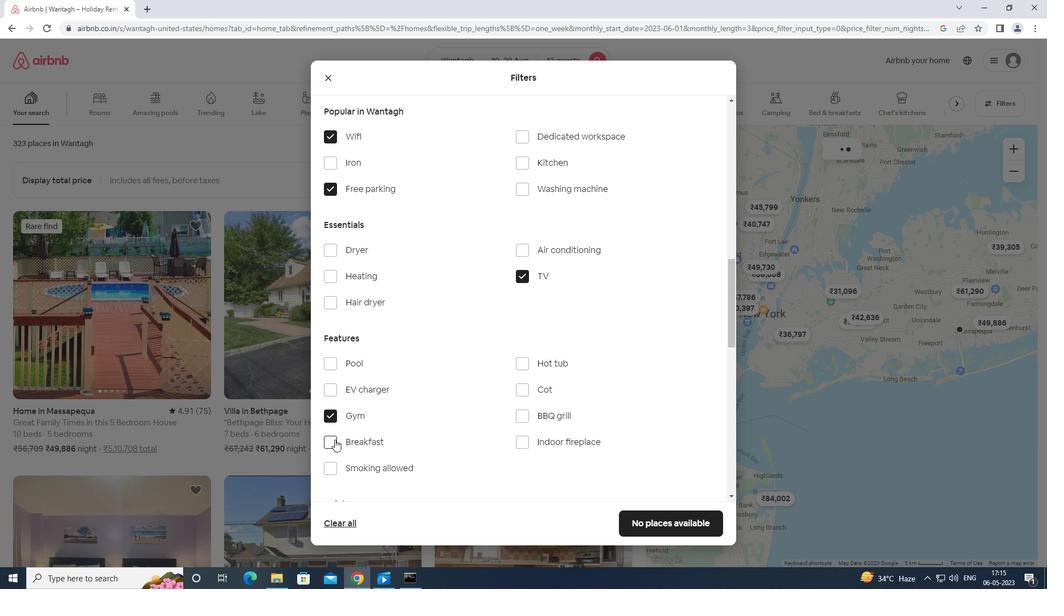 
Action: Mouse pressed left at (332, 440)
Screenshot: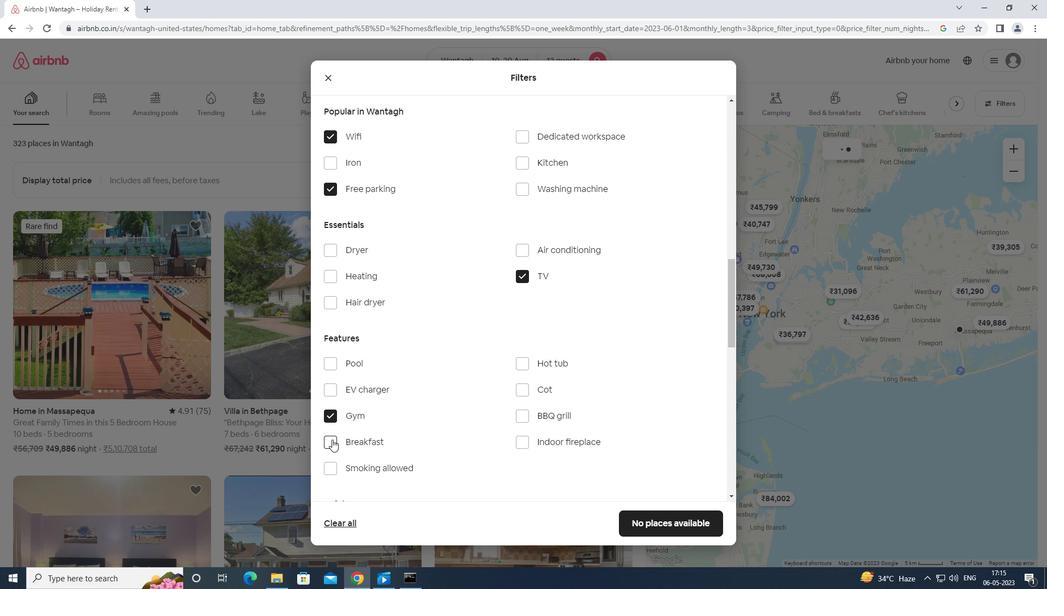
Action: Mouse moved to (369, 433)
Screenshot: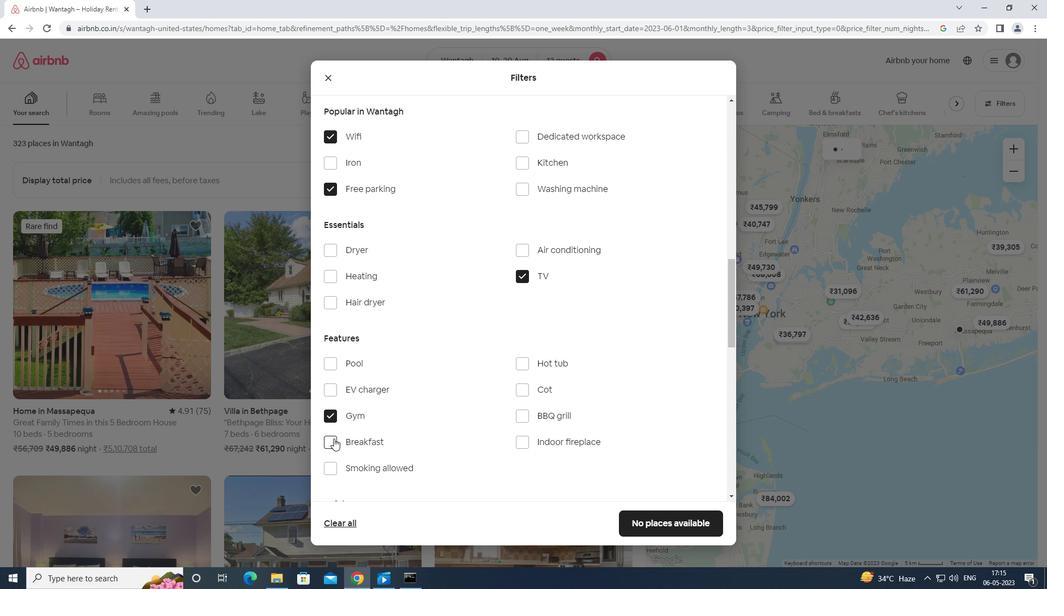 
Action: Mouse scrolled (369, 432) with delta (0, 0)
Screenshot: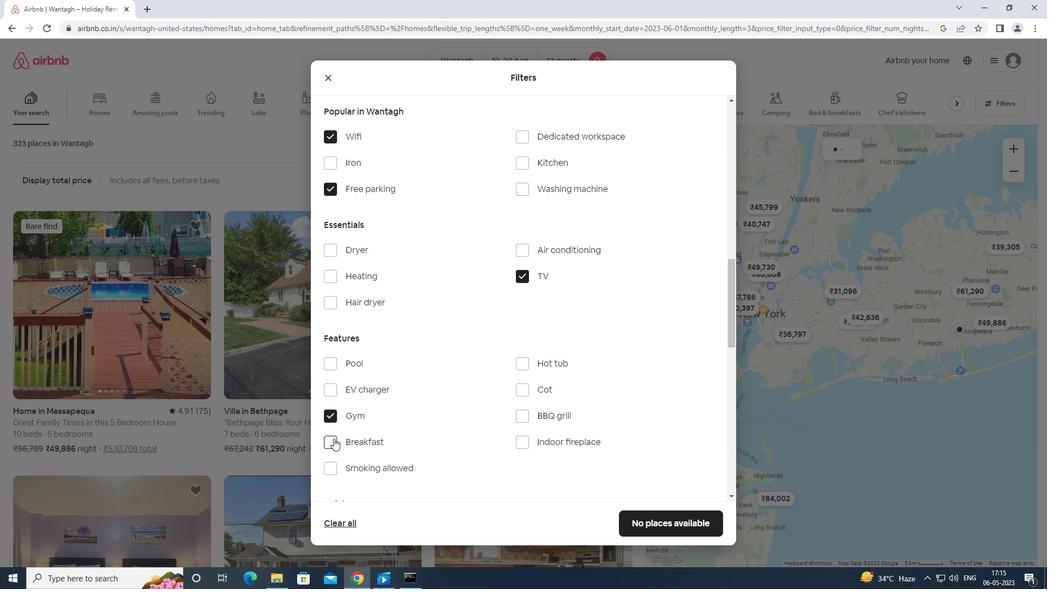 
Action: Mouse moved to (370, 433)
Screenshot: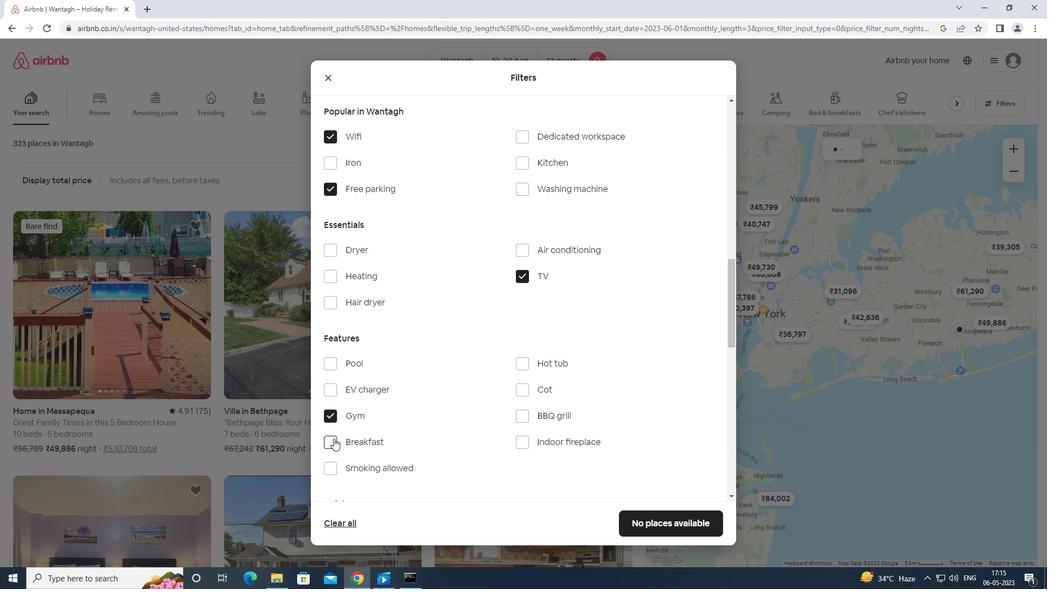 
Action: Mouse scrolled (370, 433) with delta (0, 0)
Screenshot: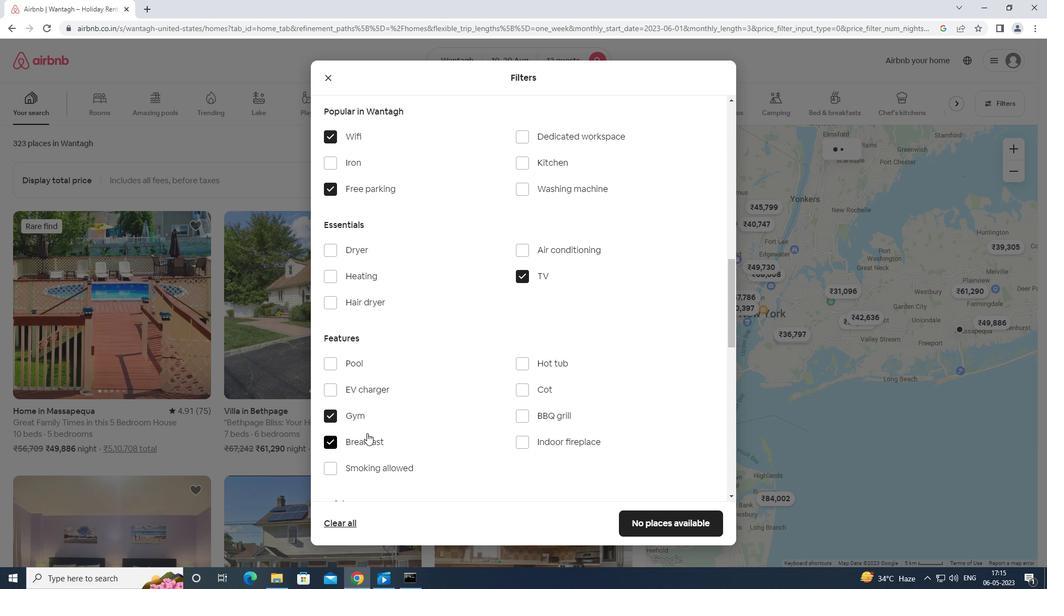 
Action: Mouse moved to (371, 431)
Screenshot: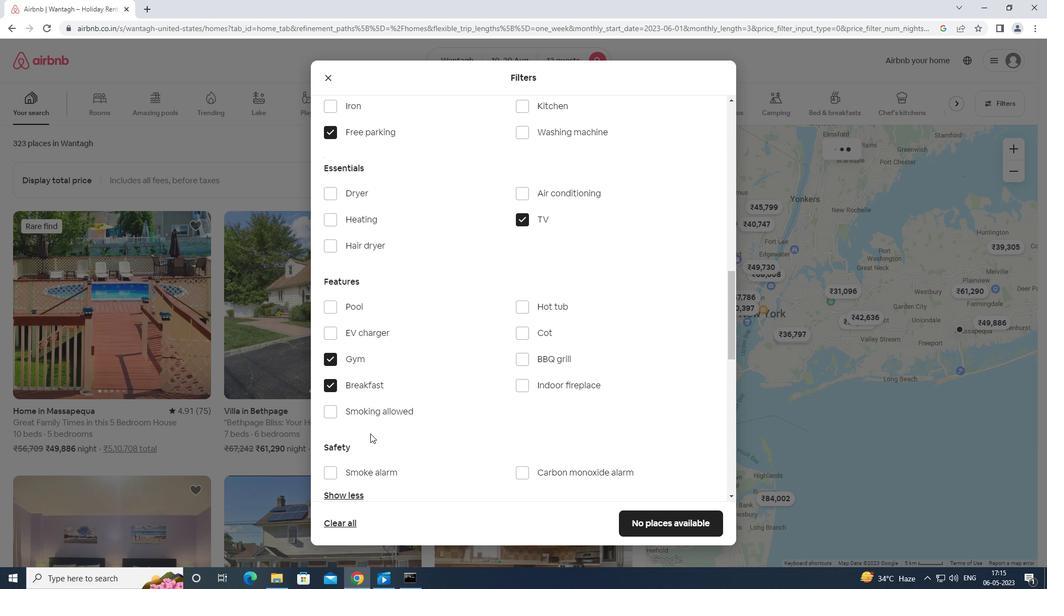 
Action: Mouse scrolled (371, 430) with delta (0, 0)
Screenshot: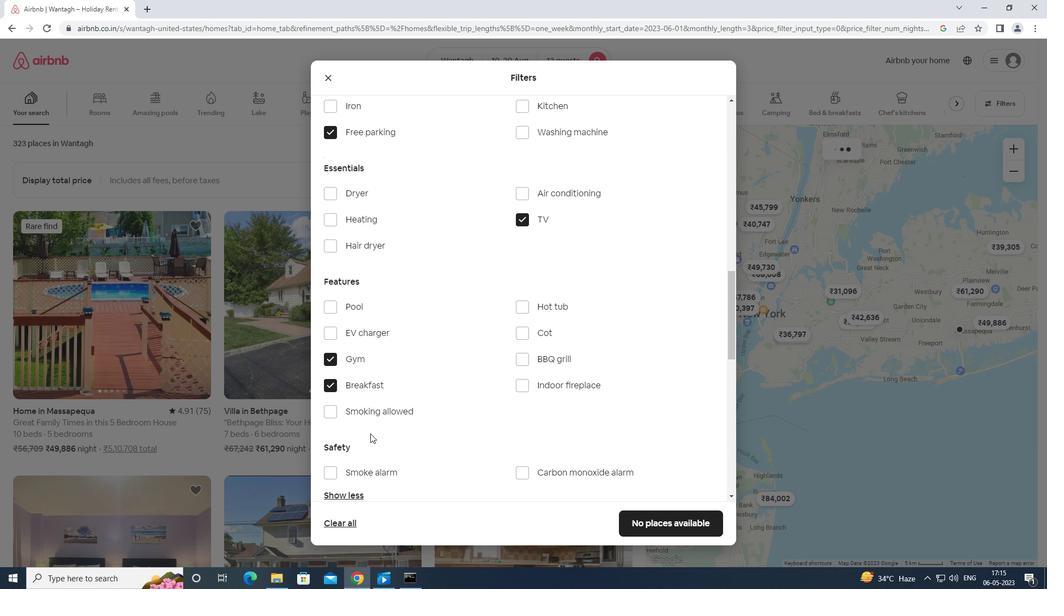 
Action: Mouse moved to (371, 430)
Screenshot: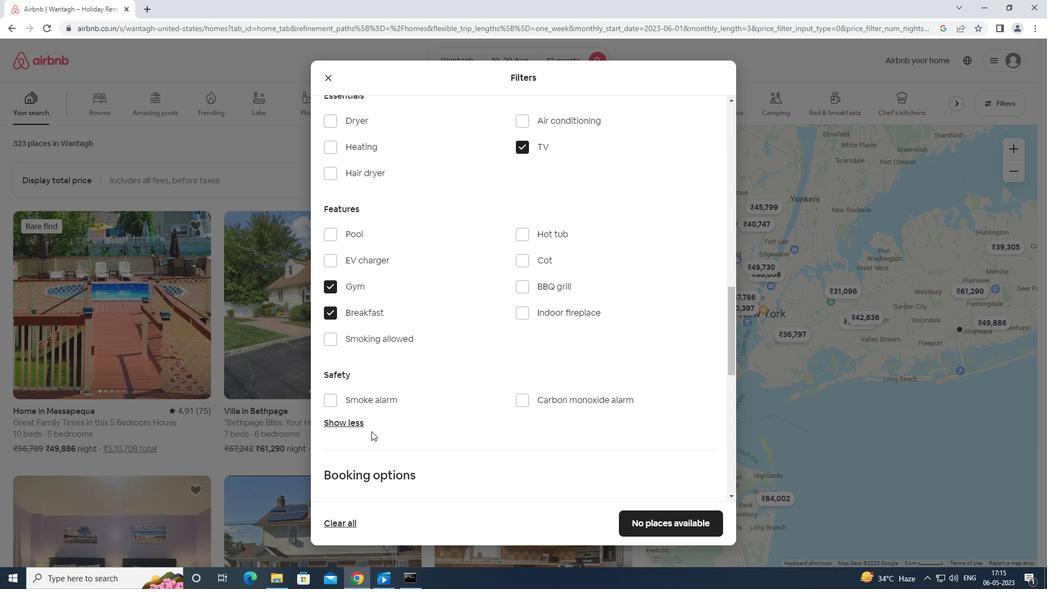 
Action: Mouse scrolled (371, 429) with delta (0, 0)
Screenshot: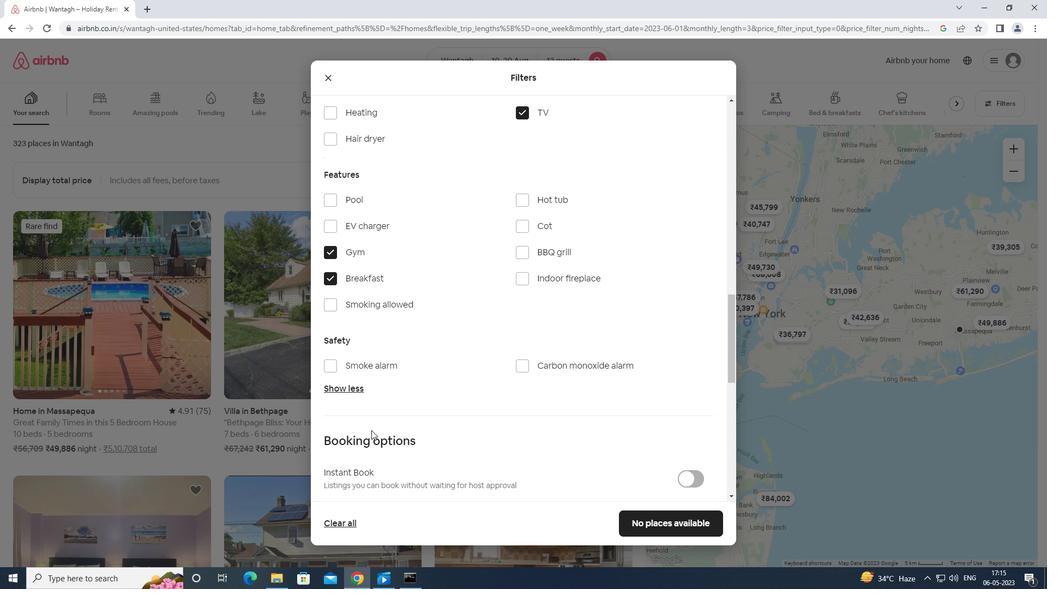 
Action: Mouse moved to (688, 459)
Screenshot: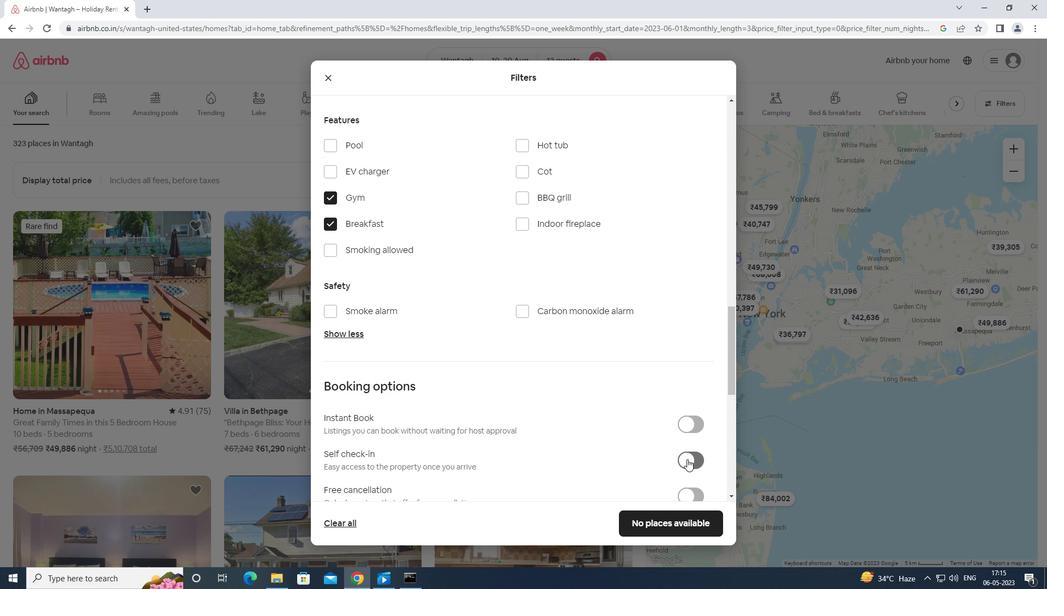 
Action: Mouse pressed left at (688, 459)
Screenshot: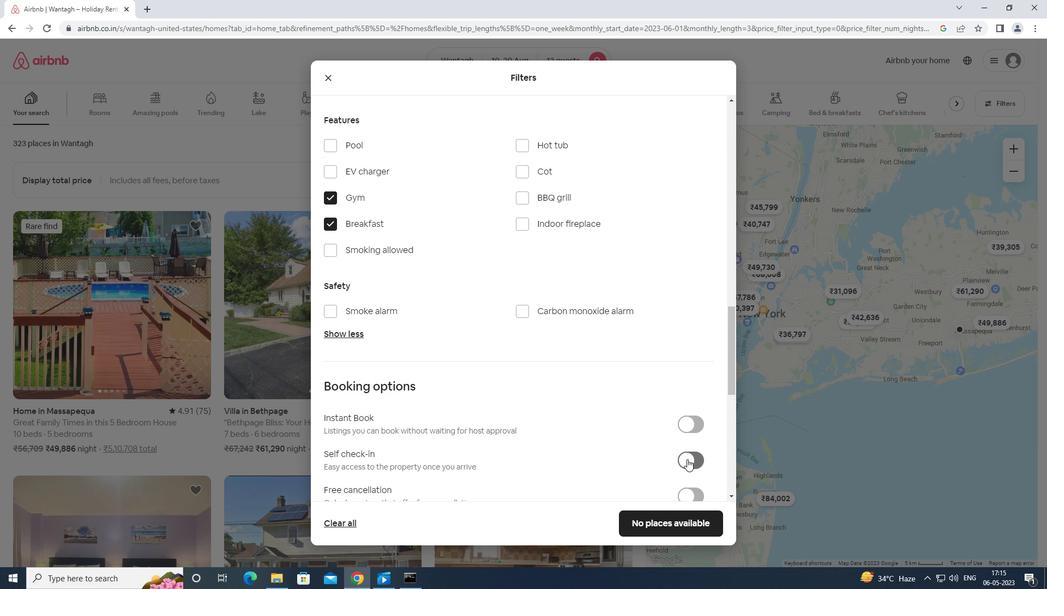 
Action: Mouse moved to (689, 454)
Screenshot: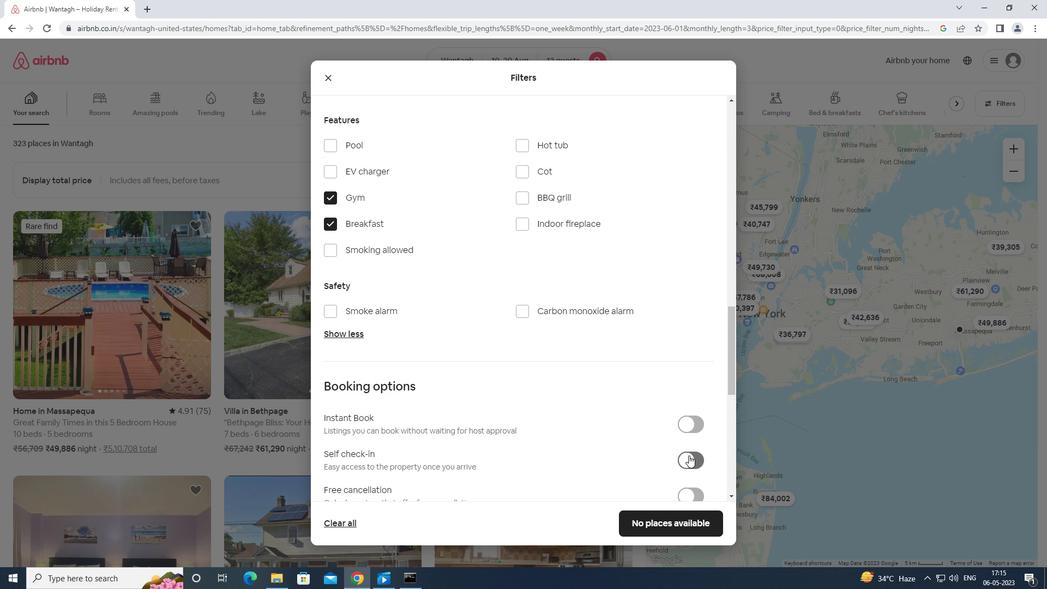 
Action: Mouse scrolled (689, 453) with delta (0, 0)
Screenshot: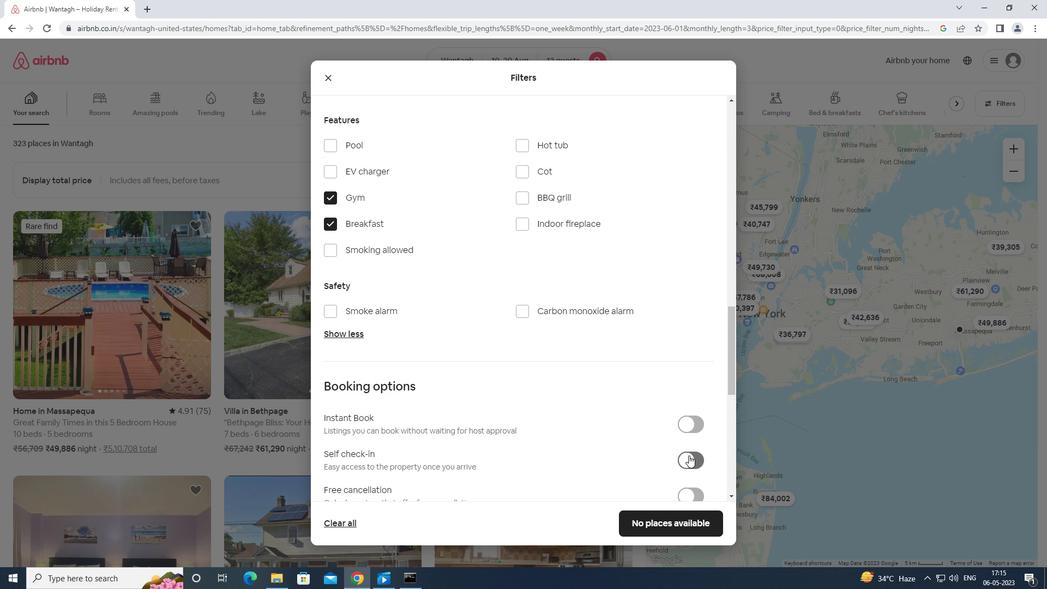 
Action: Mouse scrolled (689, 453) with delta (0, 0)
Screenshot: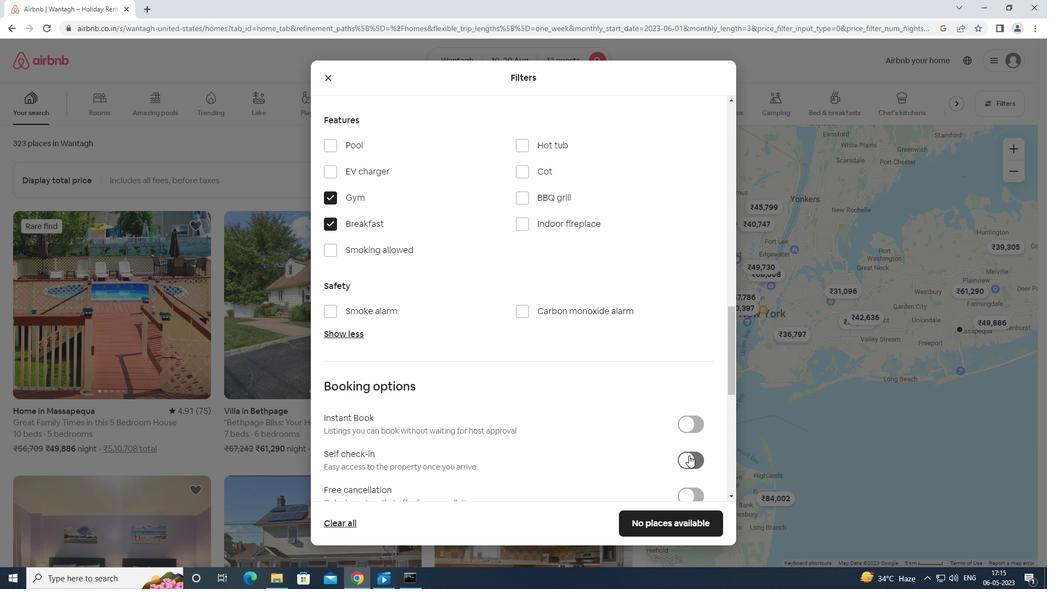 
Action: Mouse scrolled (689, 453) with delta (0, 0)
Screenshot: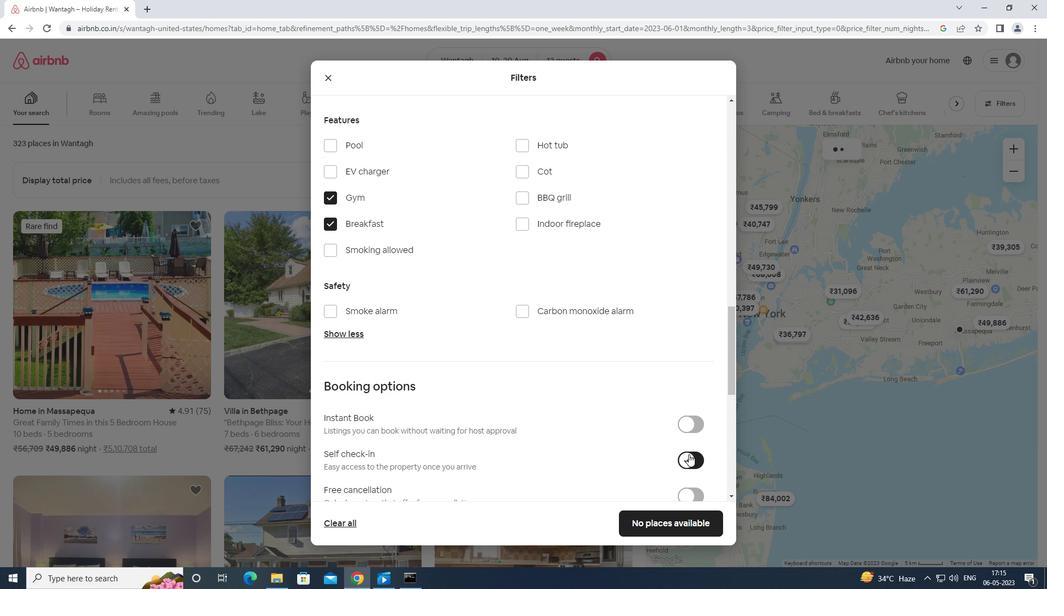 
Action: Mouse moved to (689, 454)
Screenshot: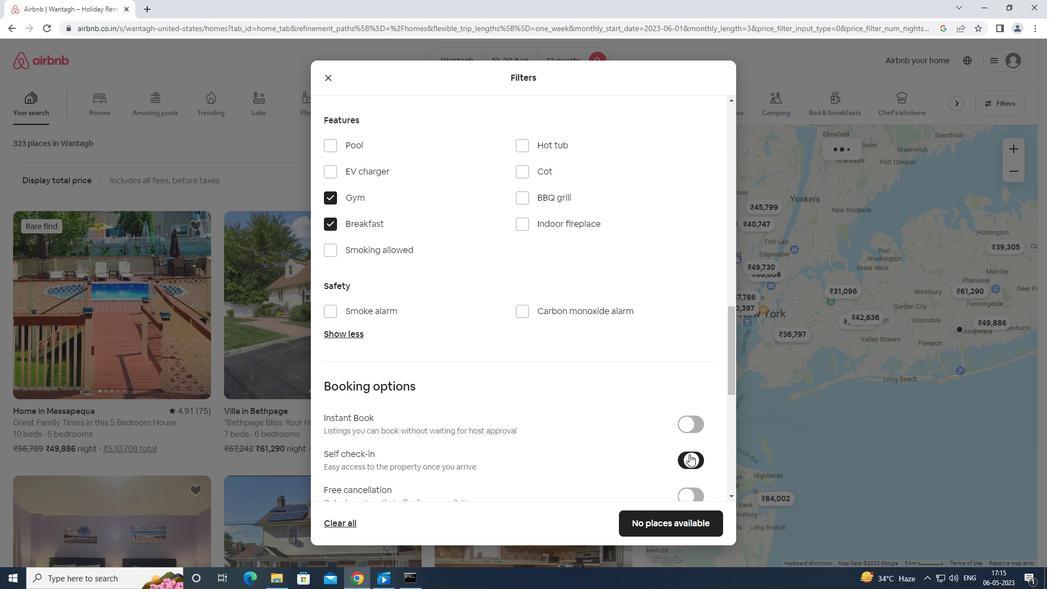 
Action: Mouse scrolled (689, 453) with delta (0, 0)
Screenshot: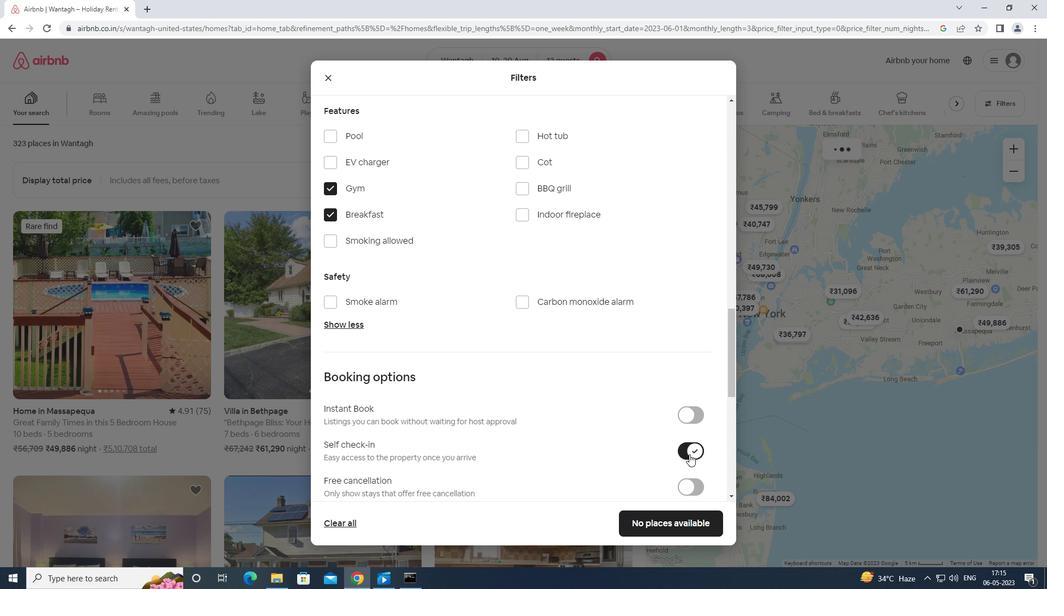 
Action: Mouse scrolled (689, 453) with delta (0, 0)
Screenshot: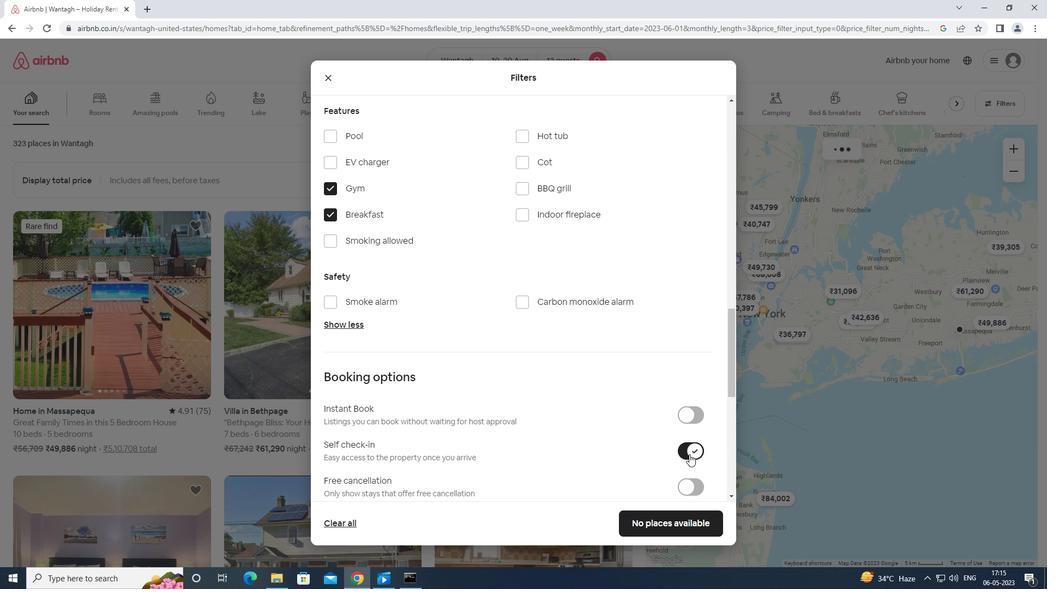 
Action: Mouse moved to (690, 452)
Screenshot: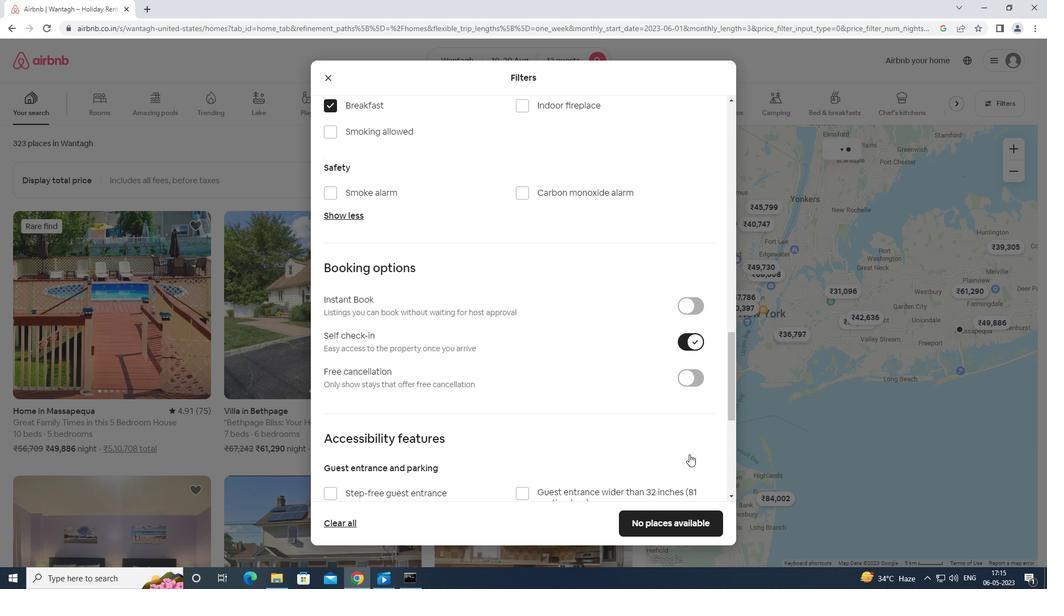 
Action: Mouse scrolled (690, 452) with delta (0, 0)
Screenshot: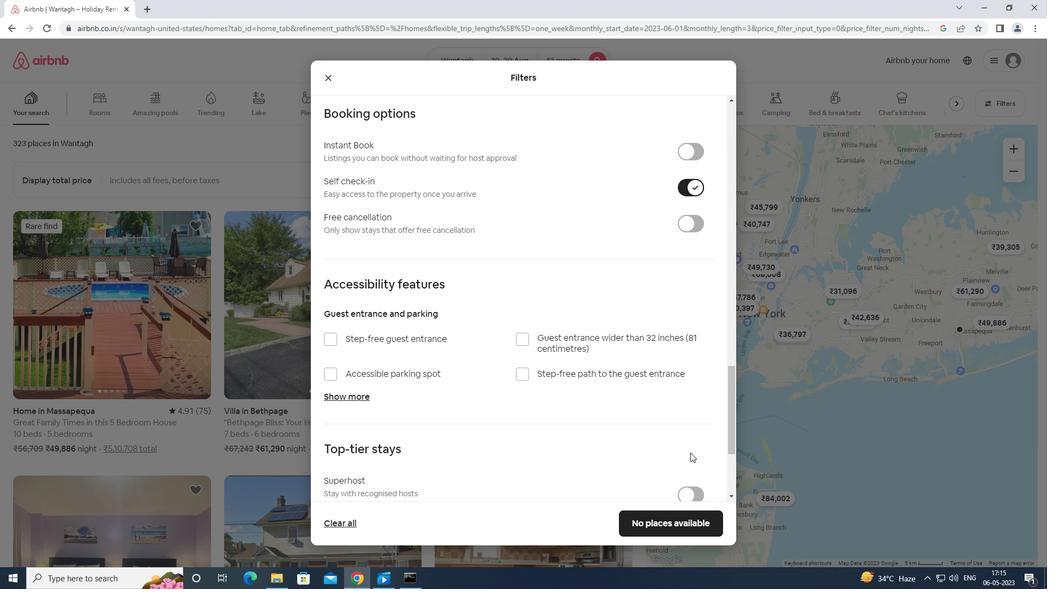 
Action: Mouse scrolled (690, 452) with delta (0, 0)
Screenshot: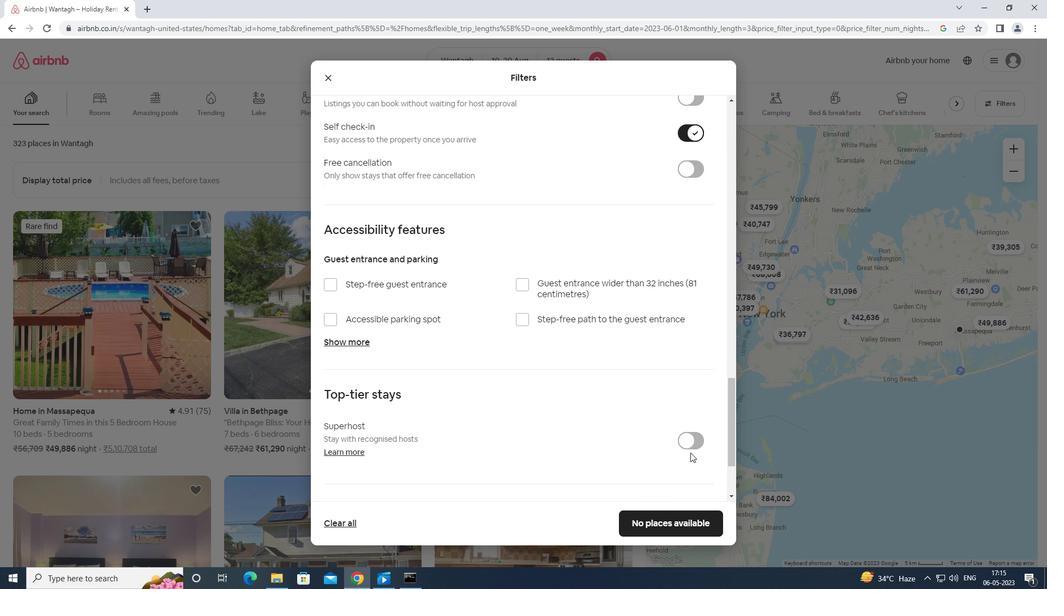 
Action: Mouse scrolled (690, 452) with delta (0, 0)
Screenshot: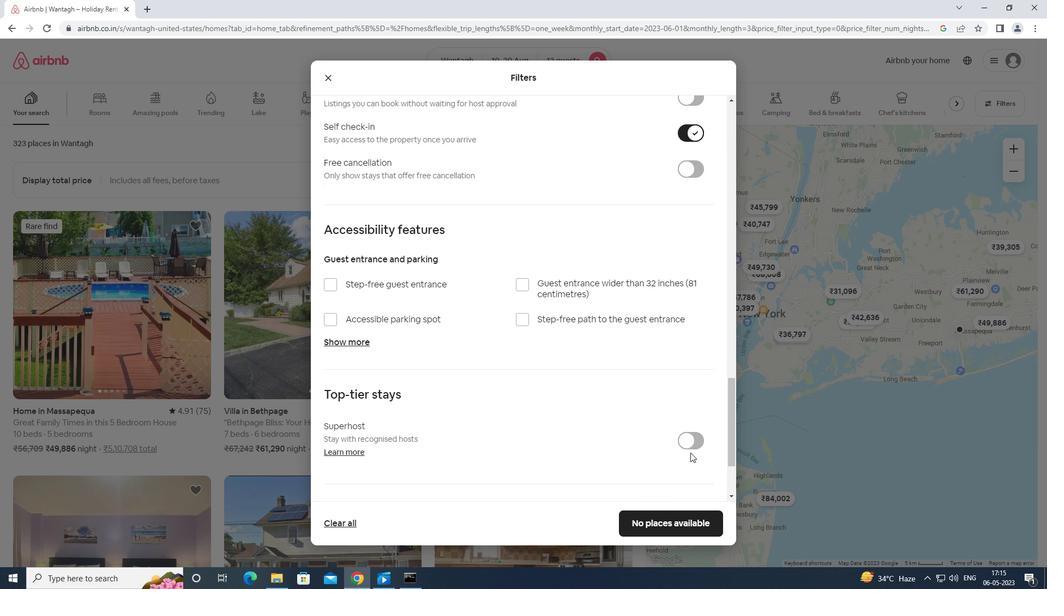 
Action: Mouse moved to (326, 429)
Screenshot: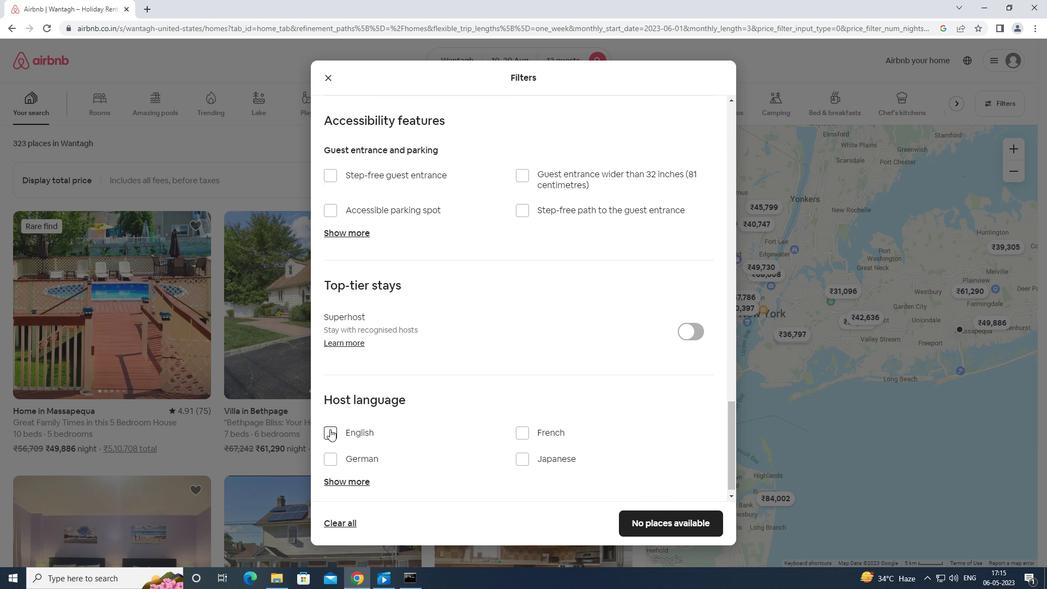 
Action: Mouse pressed left at (326, 429)
Screenshot: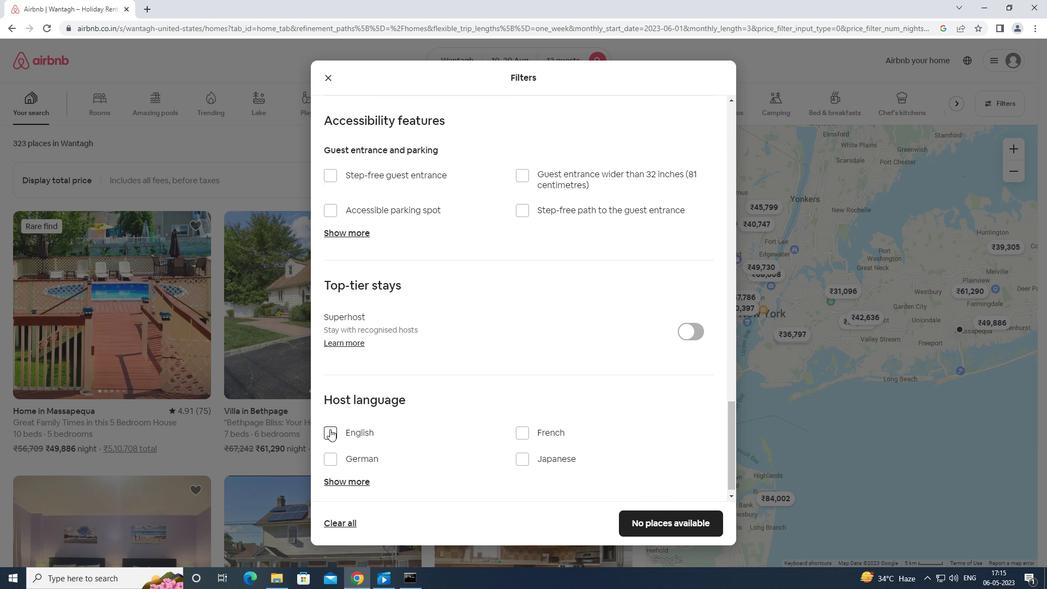 
Action: Mouse moved to (699, 521)
Screenshot: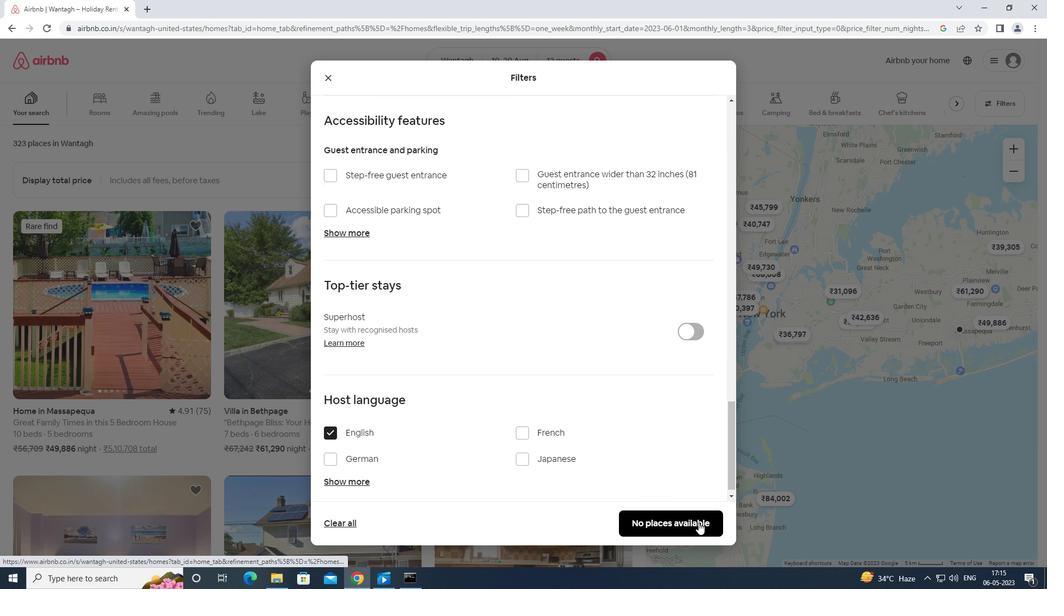 
Action: Mouse pressed left at (699, 521)
Screenshot: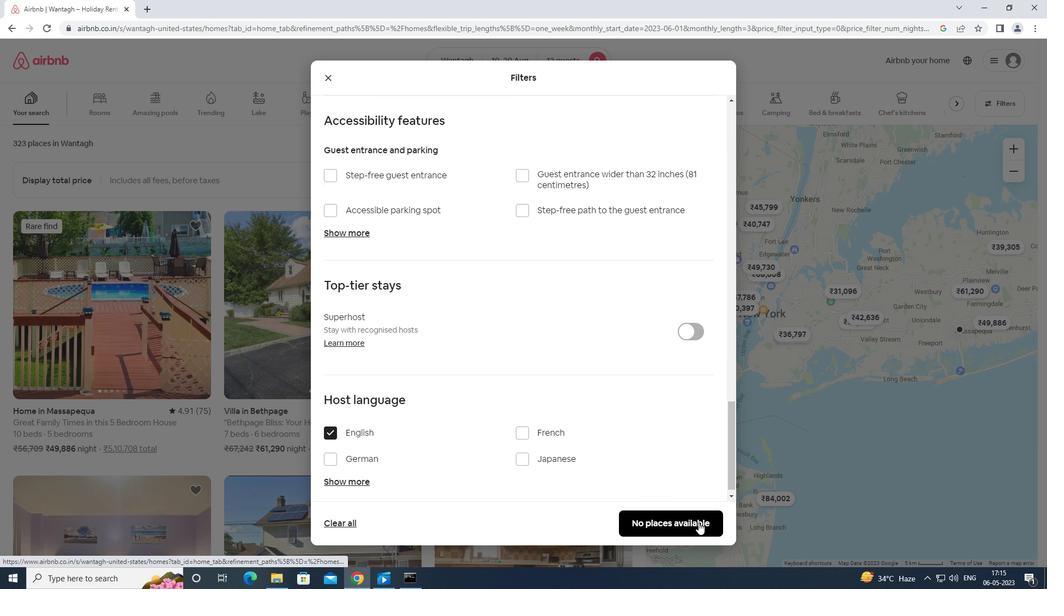 
Action: Mouse moved to (701, 521)
Screenshot: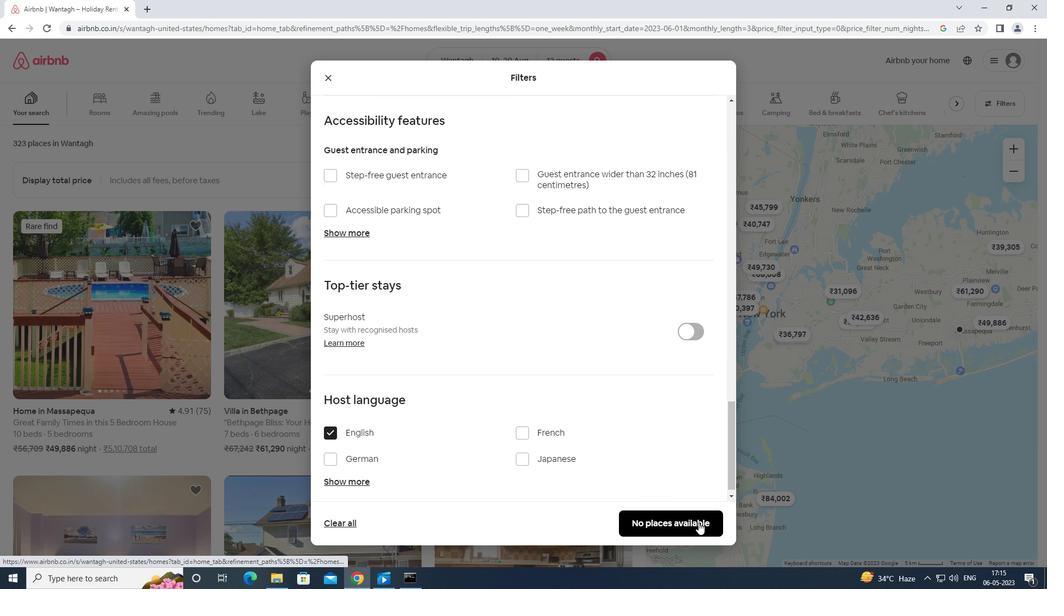 
